 Task: View property listings for townhouses in Fort Smith, Arkansas, with a covered patio.
Action: Mouse moved to (308, 181)
Screenshot: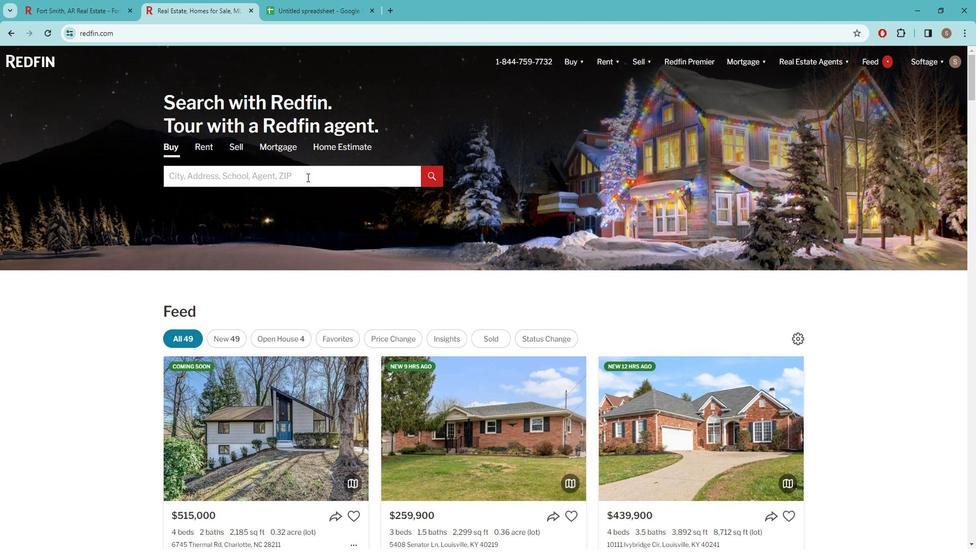 
Action: Mouse pressed left at (308, 181)
Screenshot: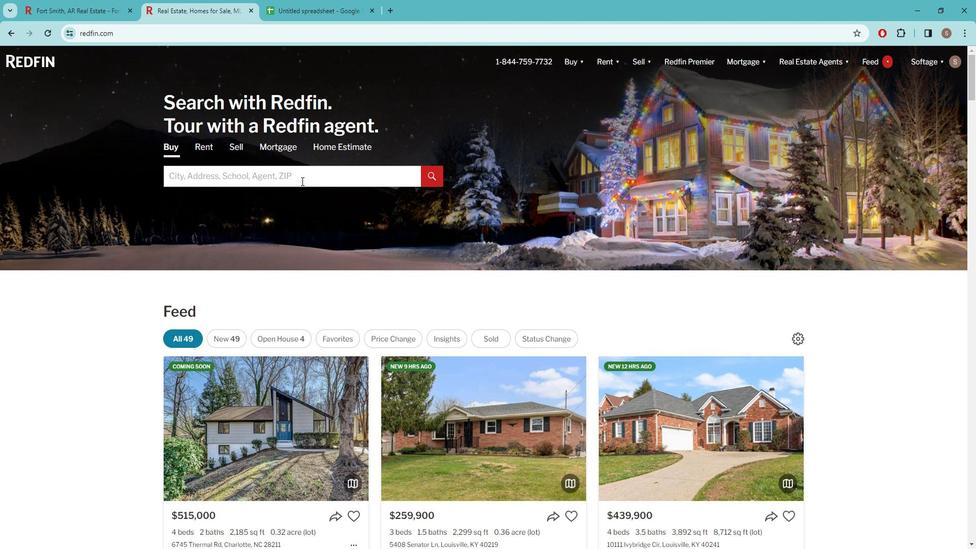 
Action: Key pressed f<Key.caps_lock>ORT<Key.space><Key.caps_lock>s<Key.caps_lock>MITH<Key.space>
Screenshot: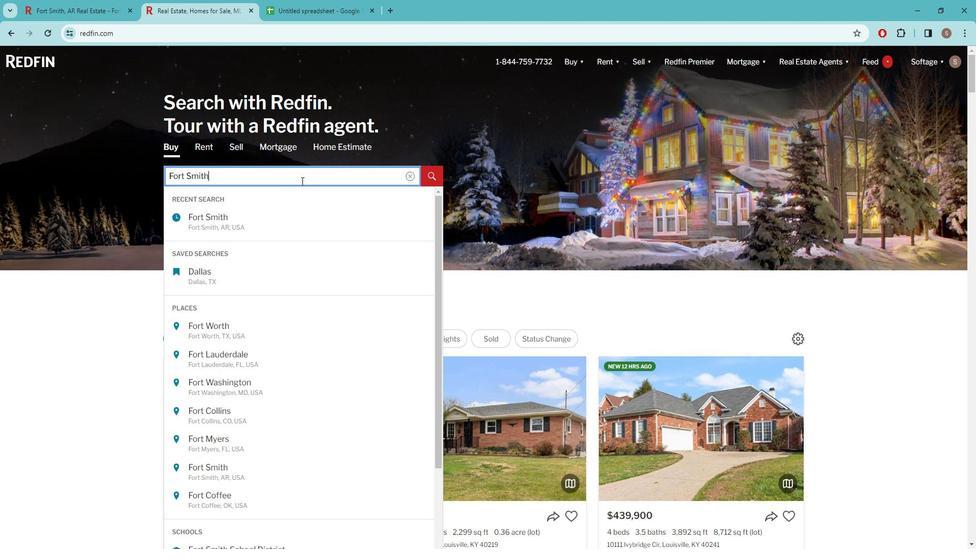 
Action: Mouse moved to (254, 218)
Screenshot: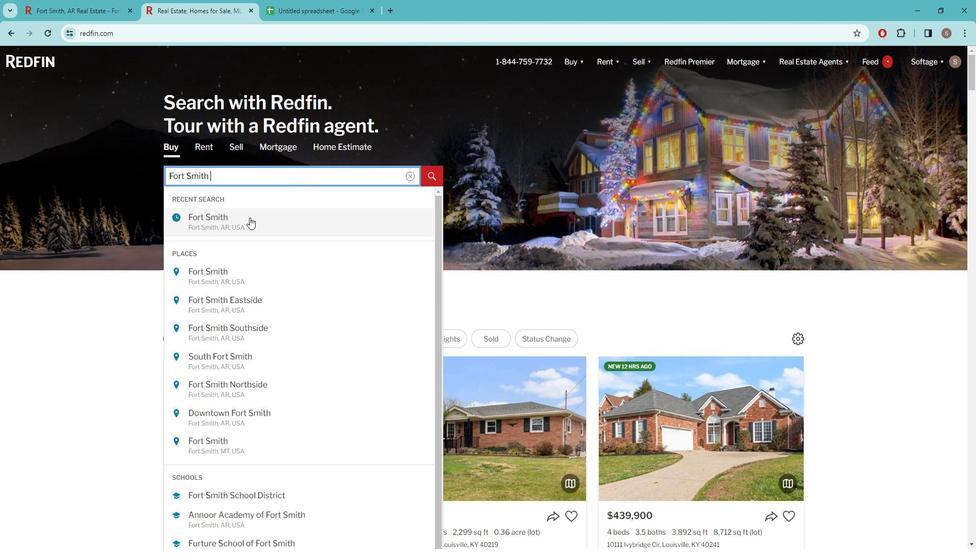 
Action: Mouse pressed left at (254, 218)
Screenshot: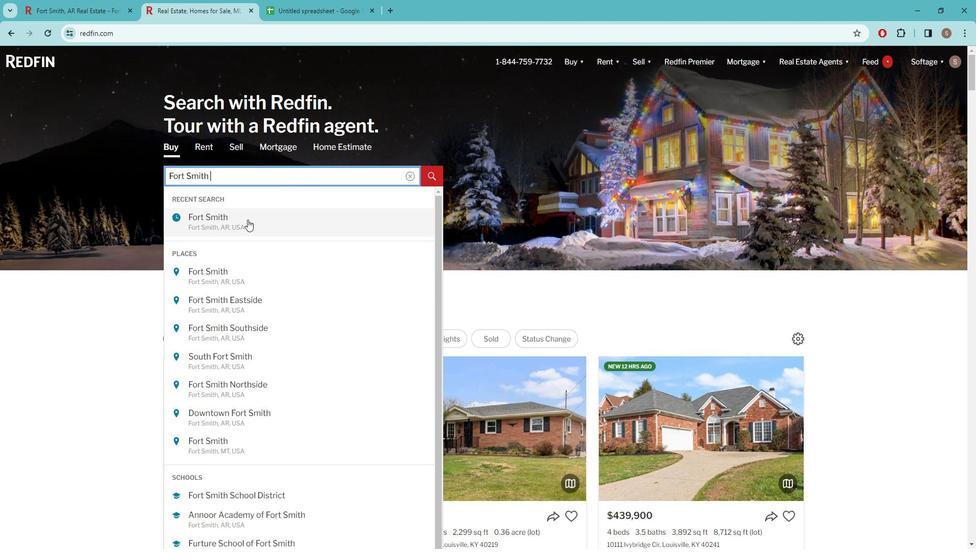 
Action: Mouse moved to (865, 129)
Screenshot: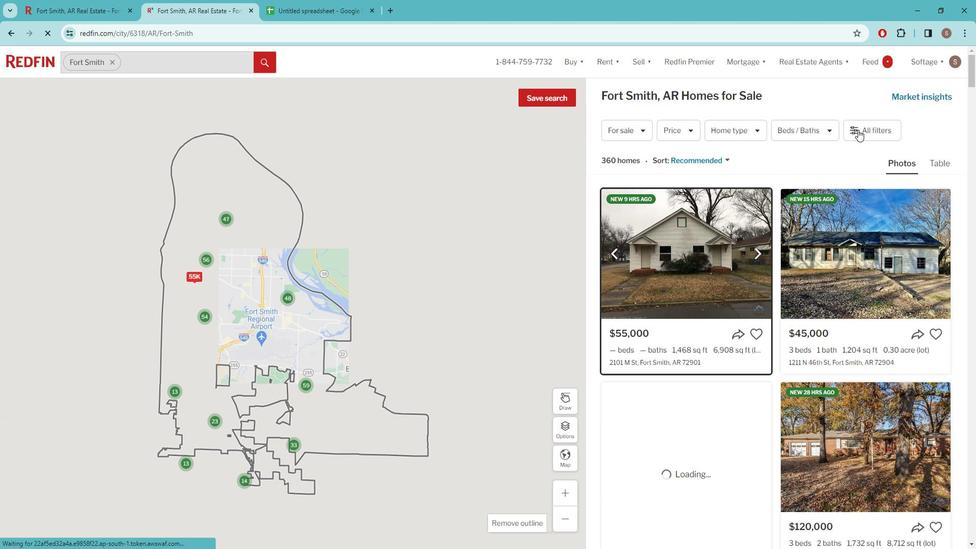 
Action: Mouse pressed left at (865, 129)
Screenshot: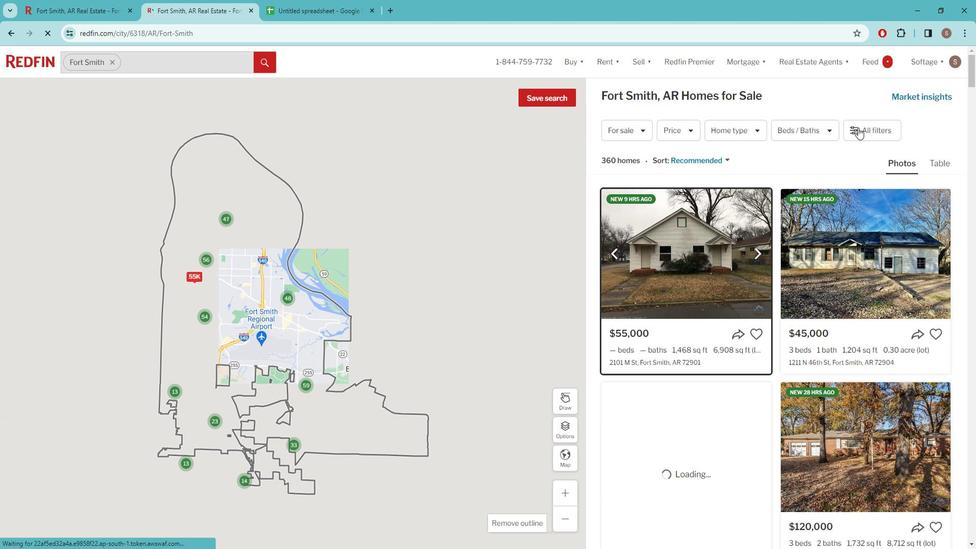 
Action: Mouse pressed left at (865, 129)
Screenshot: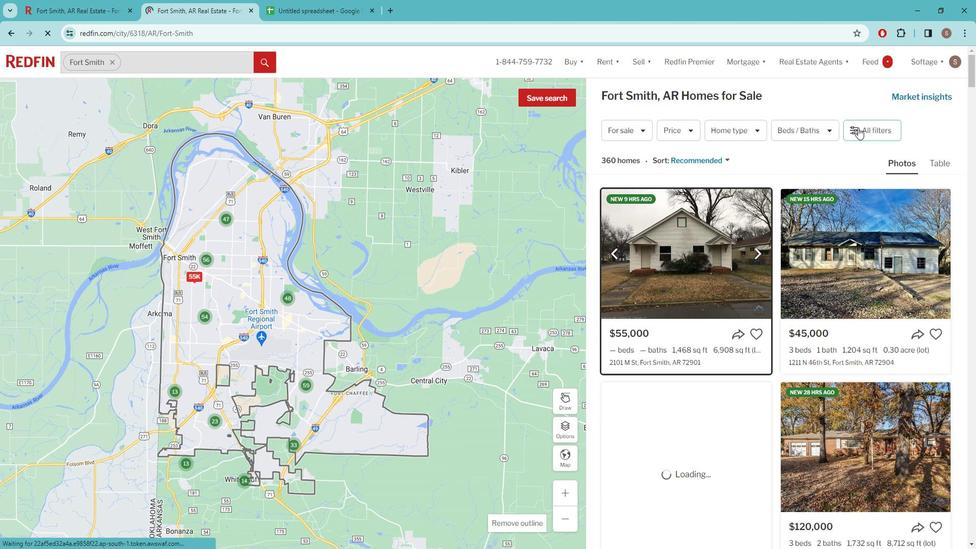 
Action: Mouse pressed left at (865, 129)
Screenshot: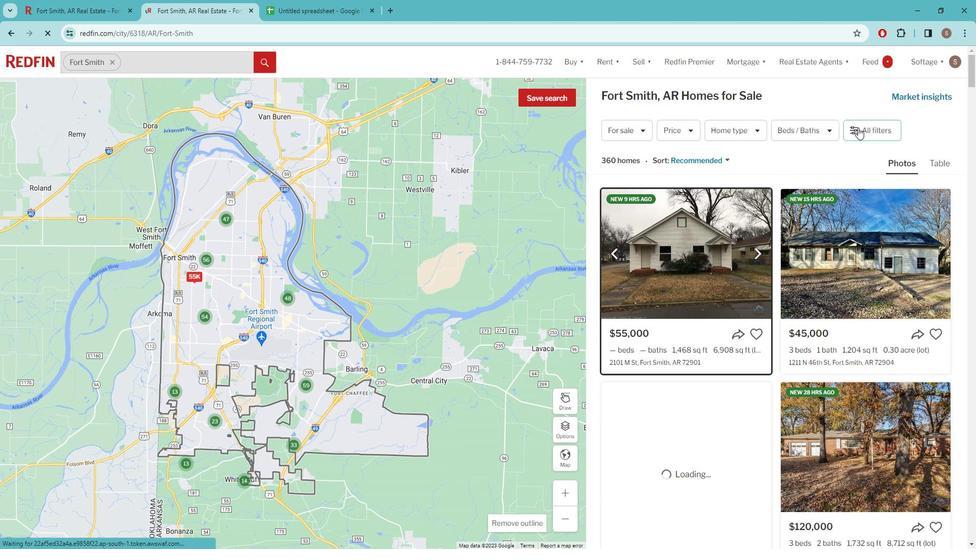 
Action: Mouse moved to (861, 135)
Screenshot: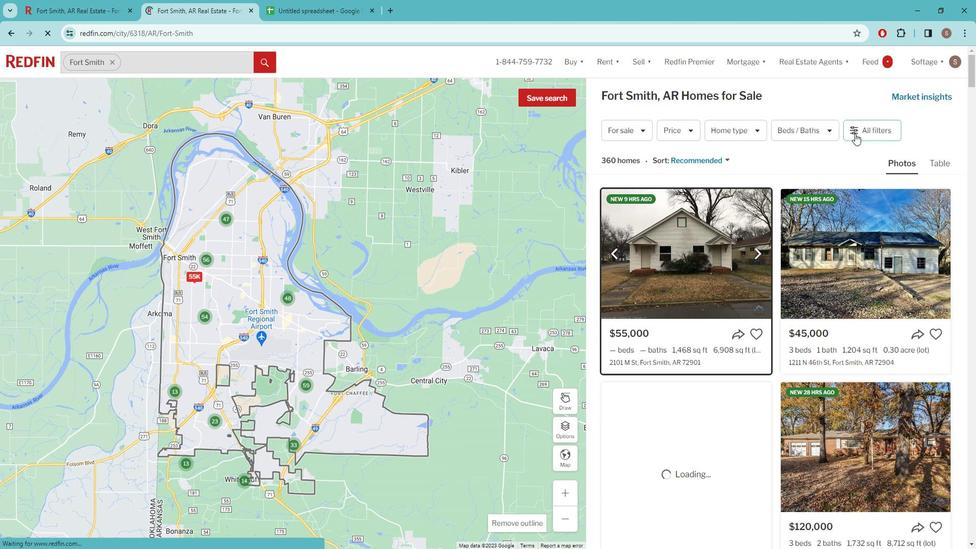 
Action: Mouse pressed left at (861, 135)
Screenshot: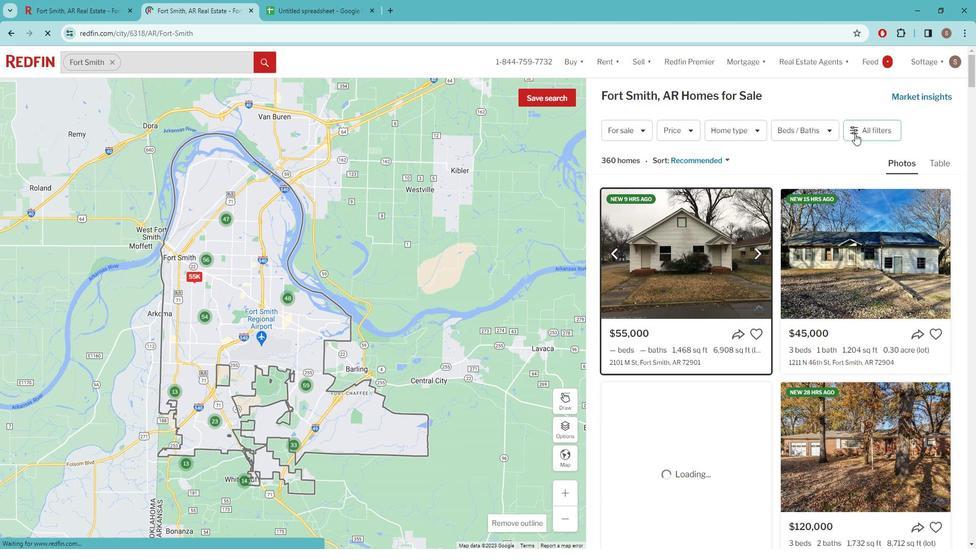 
Action: Mouse moved to (872, 131)
Screenshot: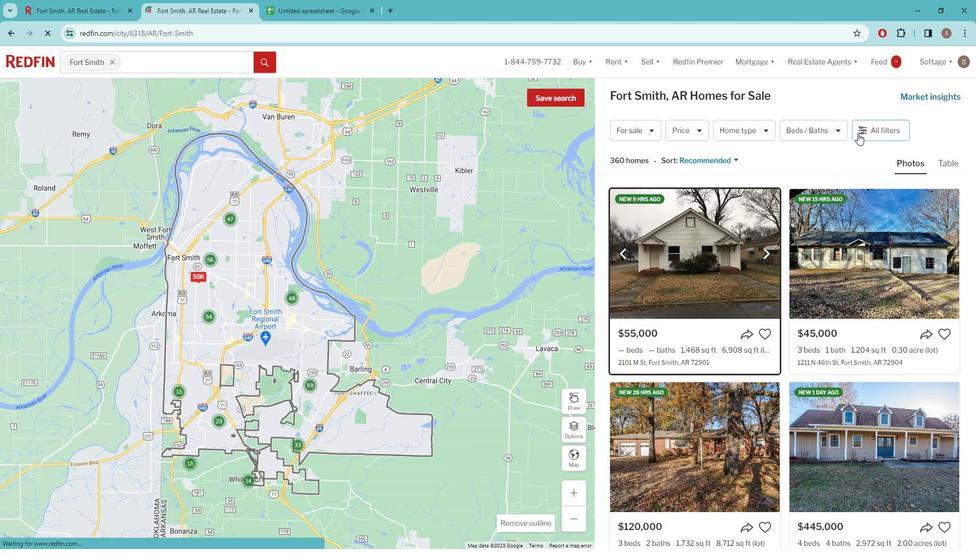 
Action: Mouse pressed left at (872, 131)
Screenshot: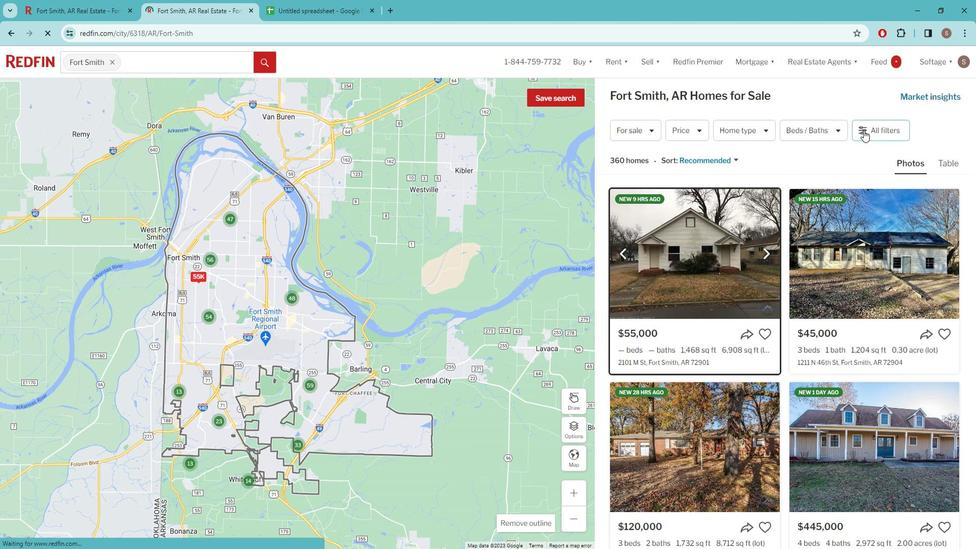 
Action: Mouse pressed left at (872, 131)
Screenshot: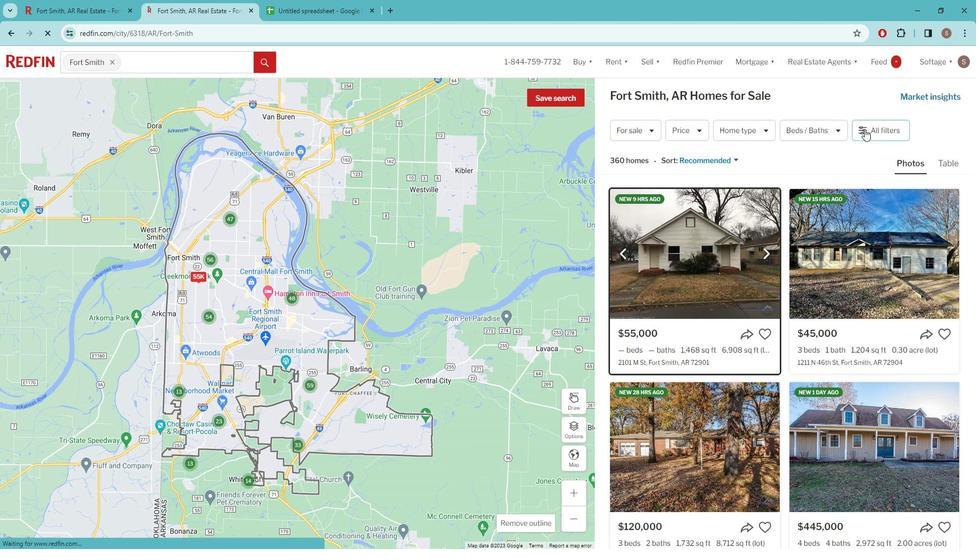 
Action: Mouse moved to (845, 200)
Screenshot: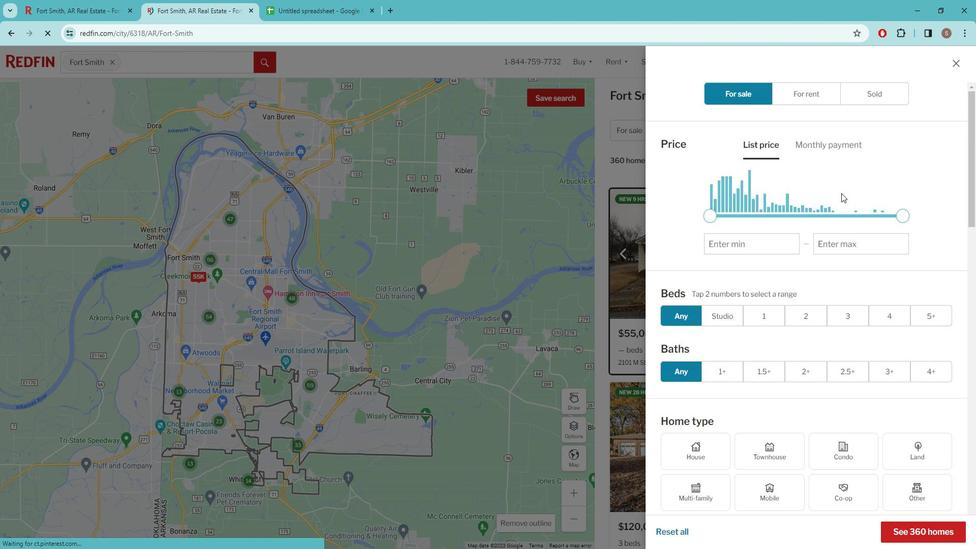 
Action: Mouse scrolled (845, 200) with delta (0, 0)
Screenshot: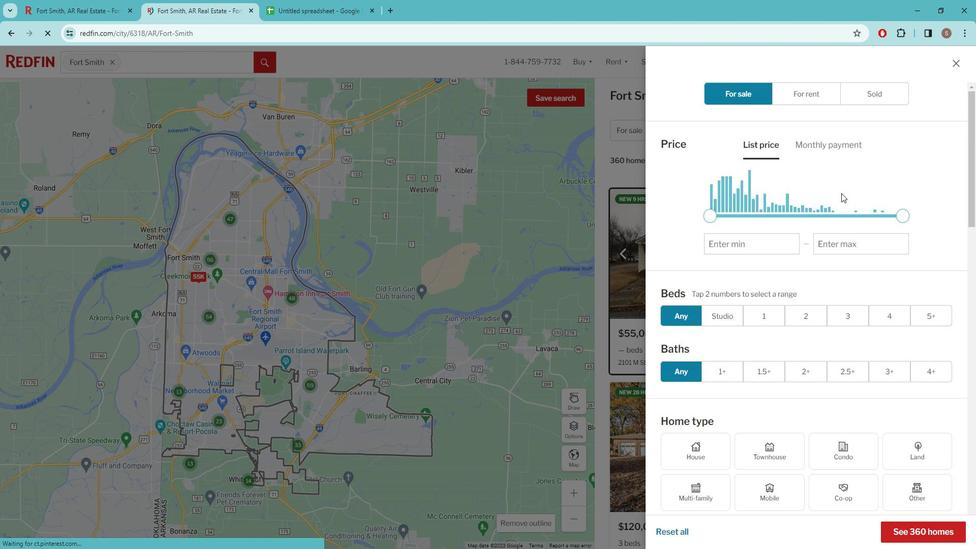
Action: Mouse moved to (843, 203)
Screenshot: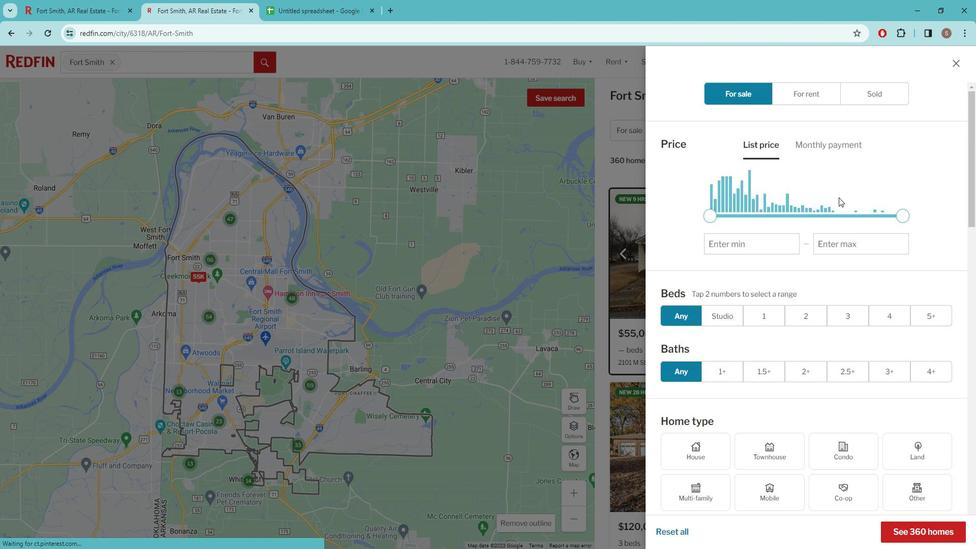 
Action: Mouse scrolled (843, 202) with delta (0, 0)
Screenshot: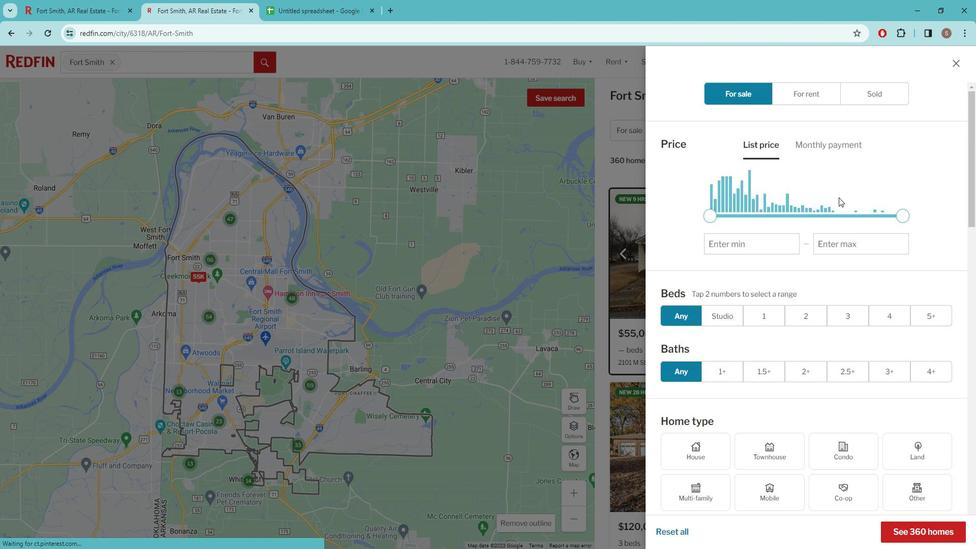 
Action: Mouse moved to (843, 205)
Screenshot: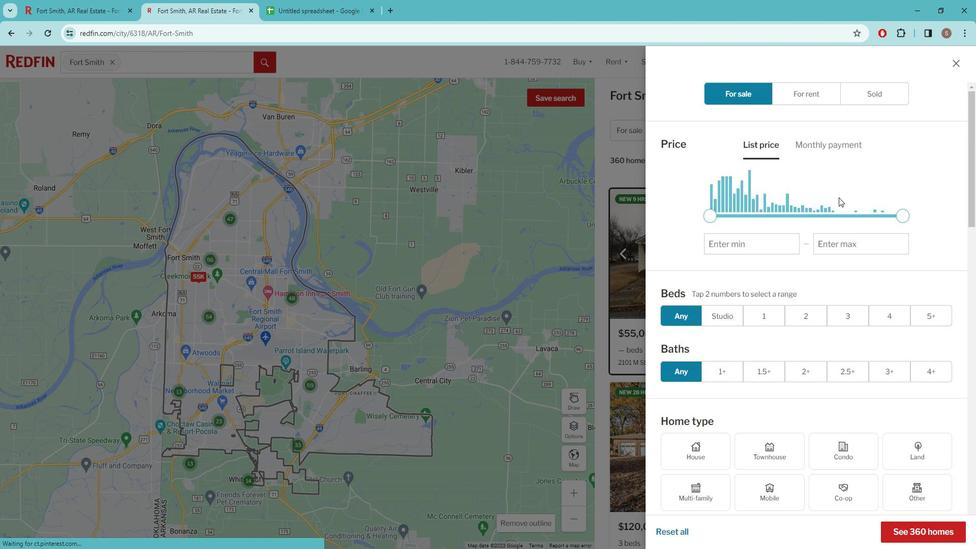 
Action: Mouse scrolled (843, 204) with delta (0, 0)
Screenshot: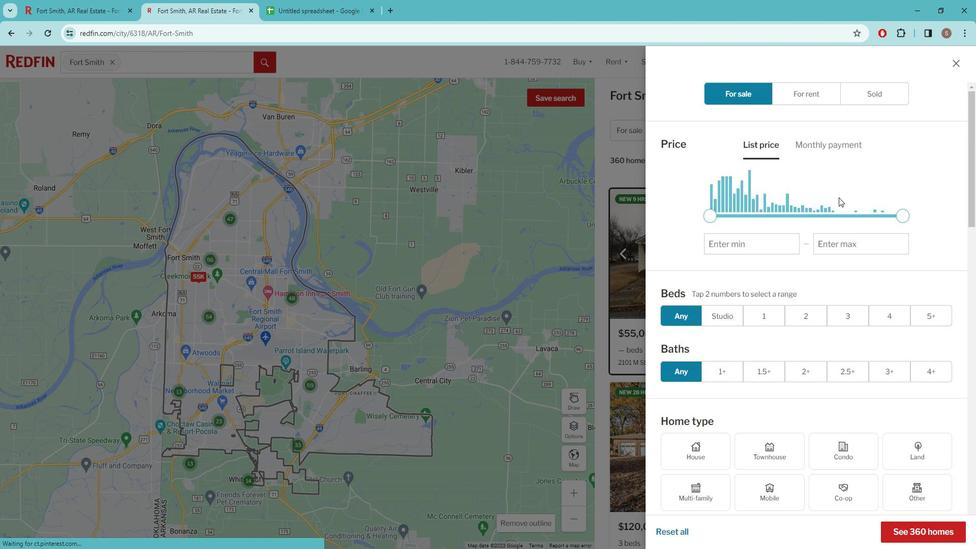 
Action: Mouse moved to (842, 206)
Screenshot: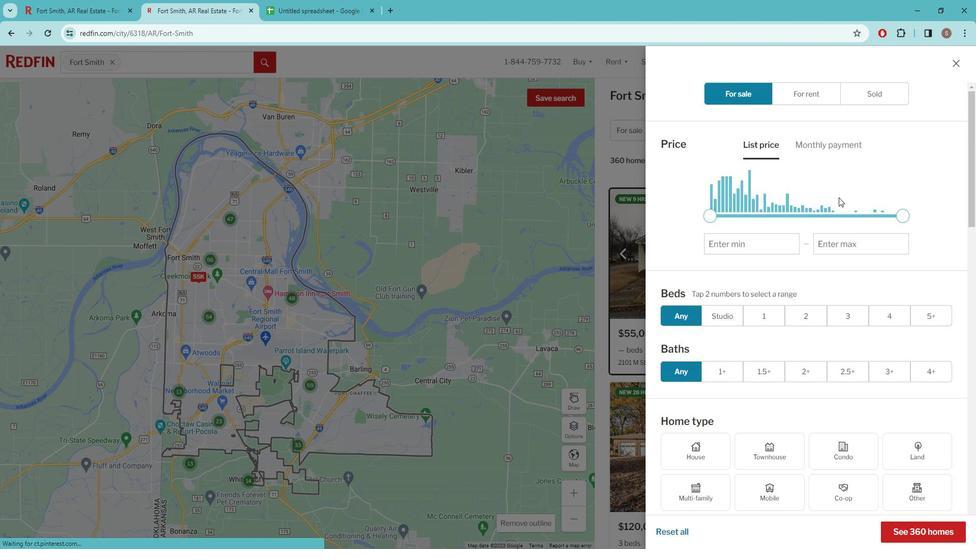 
Action: Mouse scrolled (842, 205) with delta (0, 0)
Screenshot: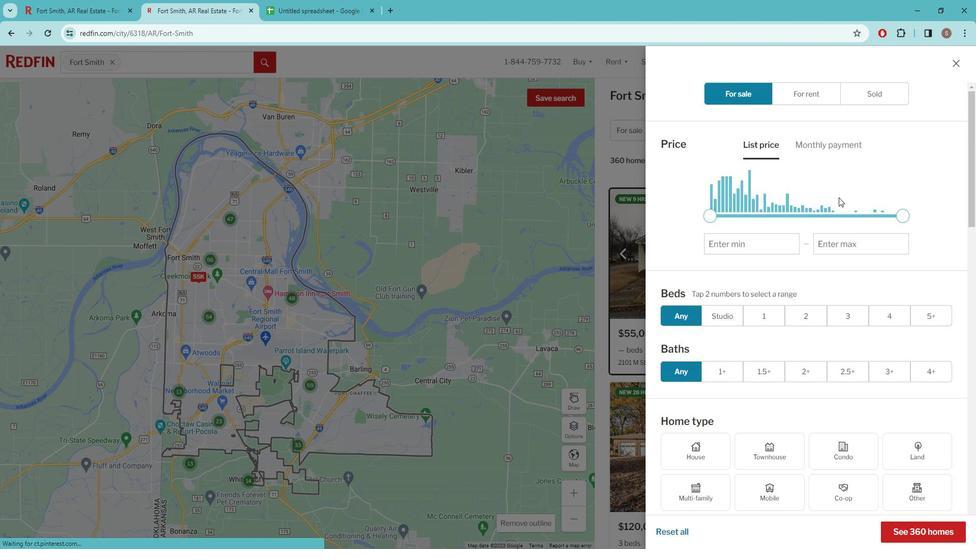 
Action: Mouse moved to (791, 241)
Screenshot: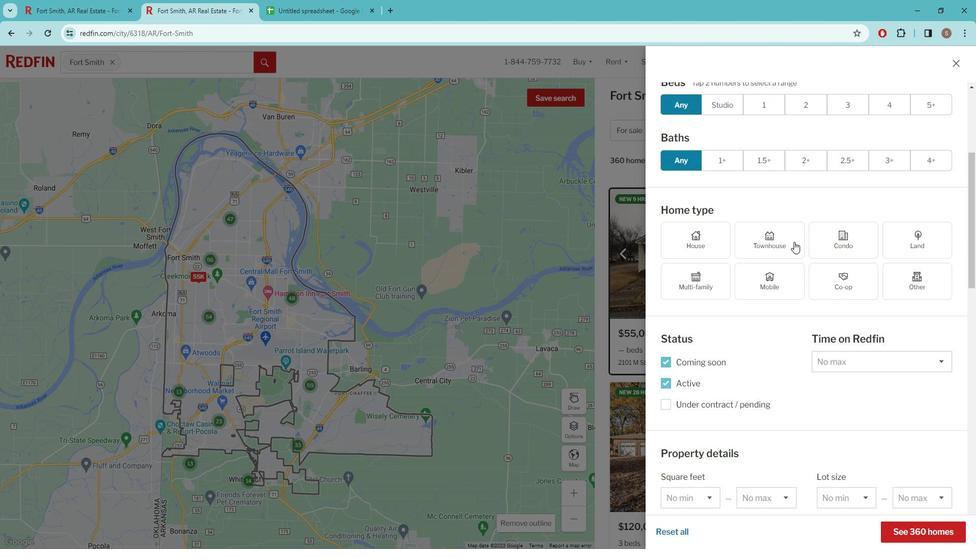
Action: Mouse pressed left at (791, 241)
Screenshot: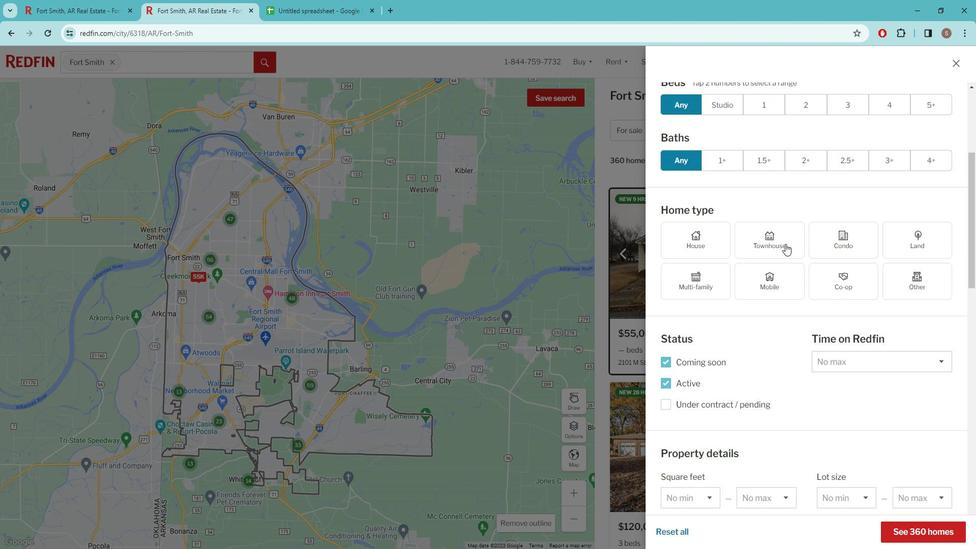
Action: Mouse scrolled (791, 241) with delta (0, 0)
Screenshot: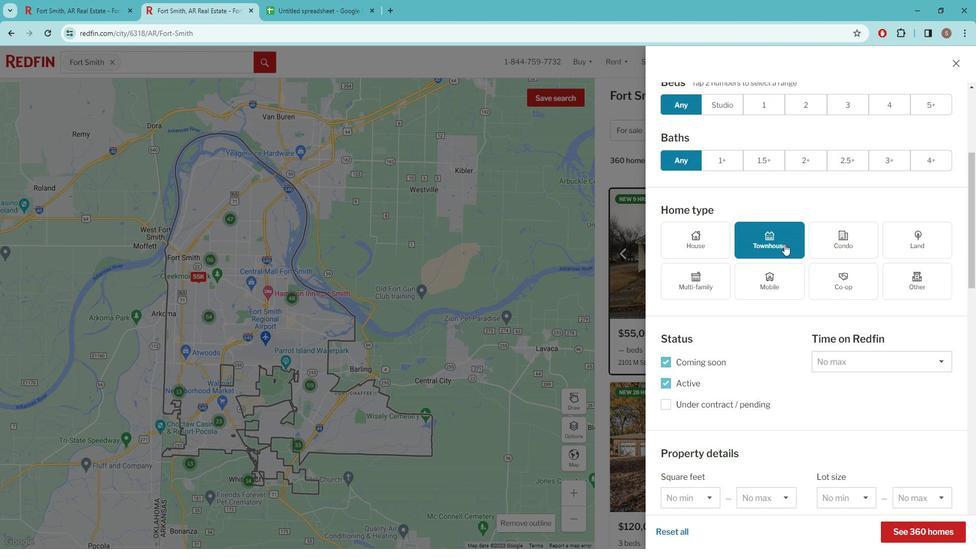 
Action: Mouse scrolled (791, 241) with delta (0, 0)
Screenshot: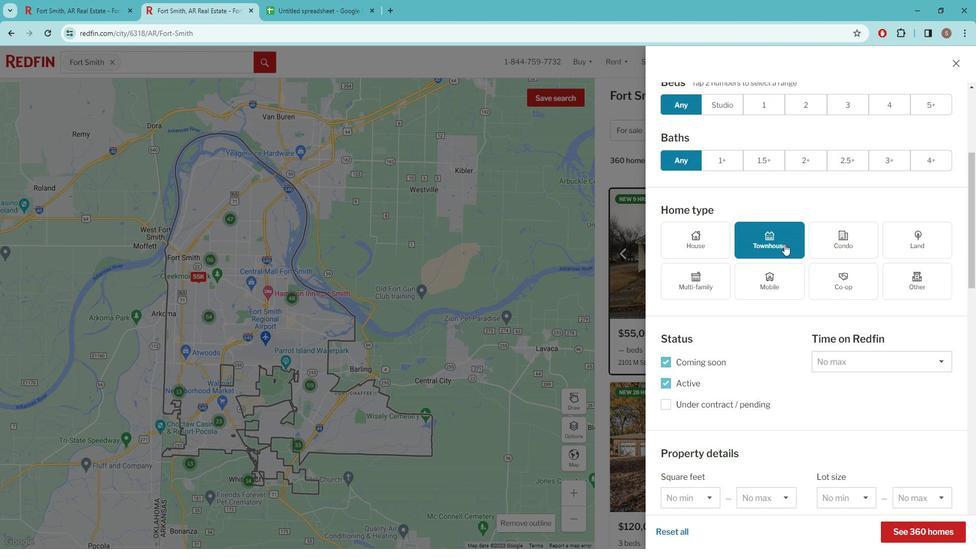 
Action: Mouse scrolled (791, 241) with delta (0, 0)
Screenshot: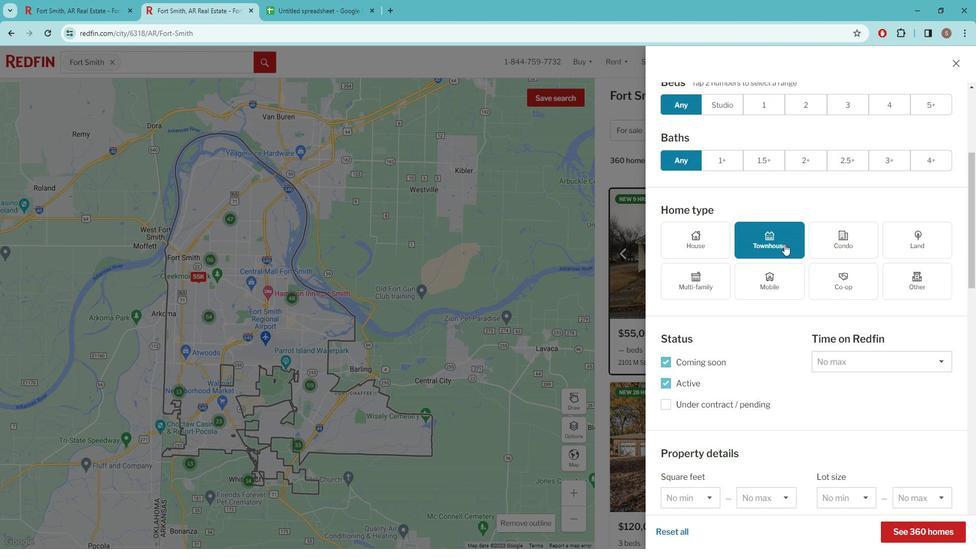 
Action: Mouse scrolled (791, 241) with delta (0, 0)
Screenshot: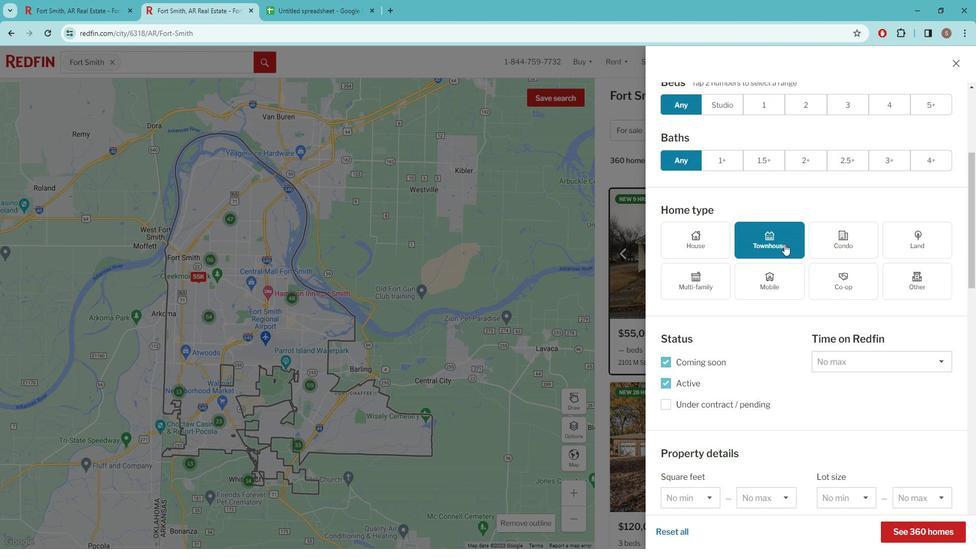 
Action: Mouse moved to (791, 245)
Screenshot: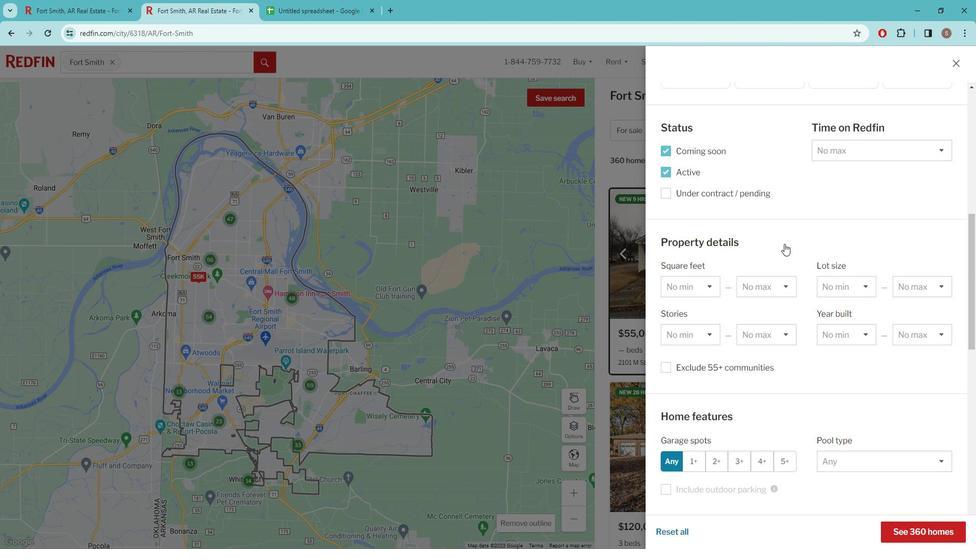 
Action: Mouse scrolled (791, 244) with delta (0, 0)
Screenshot: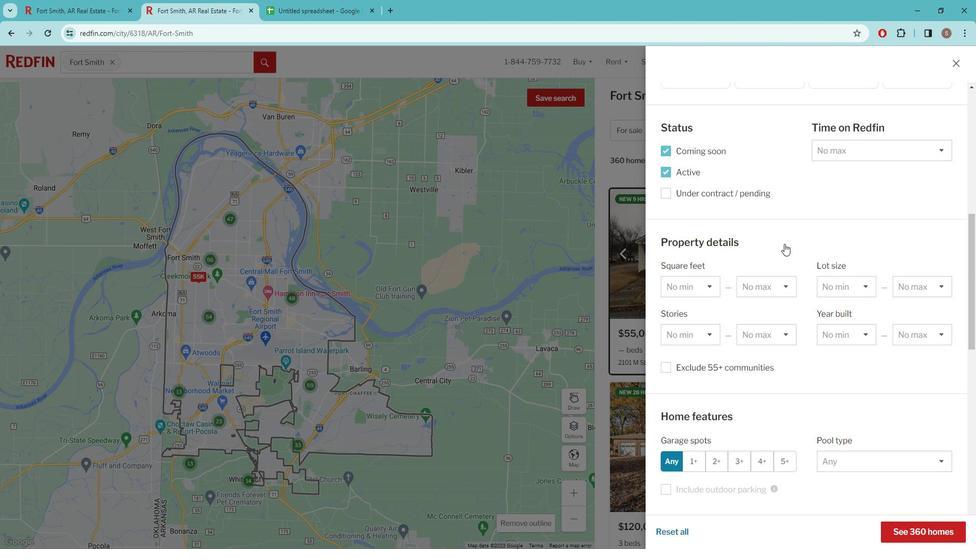 
Action: Mouse moved to (790, 245)
Screenshot: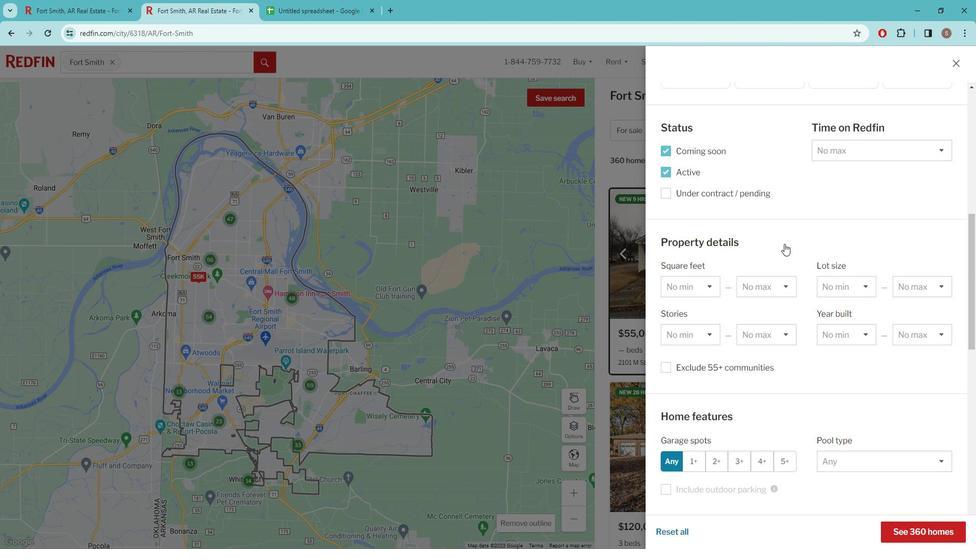 
Action: Mouse scrolled (790, 245) with delta (0, 0)
Screenshot: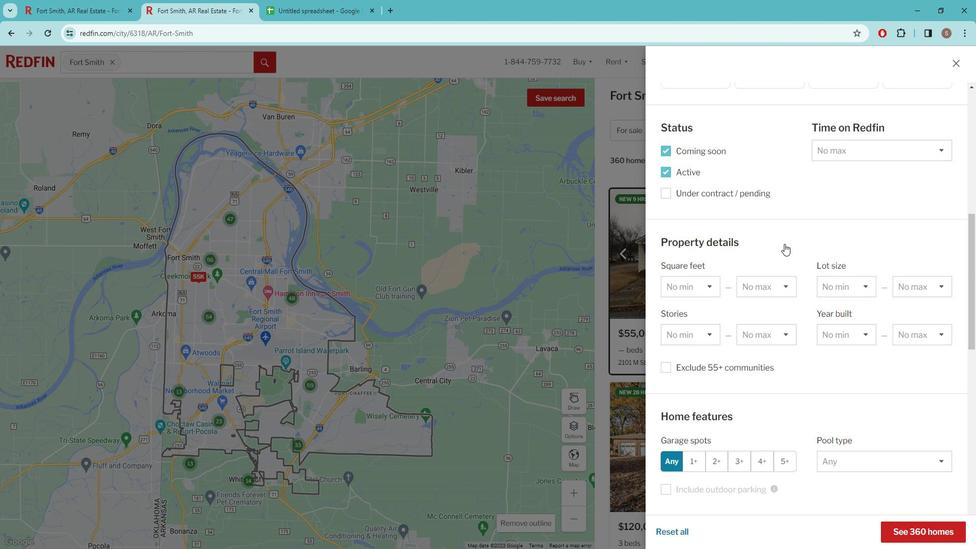 
Action: Mouse moved to (790, 246)
Screenshot: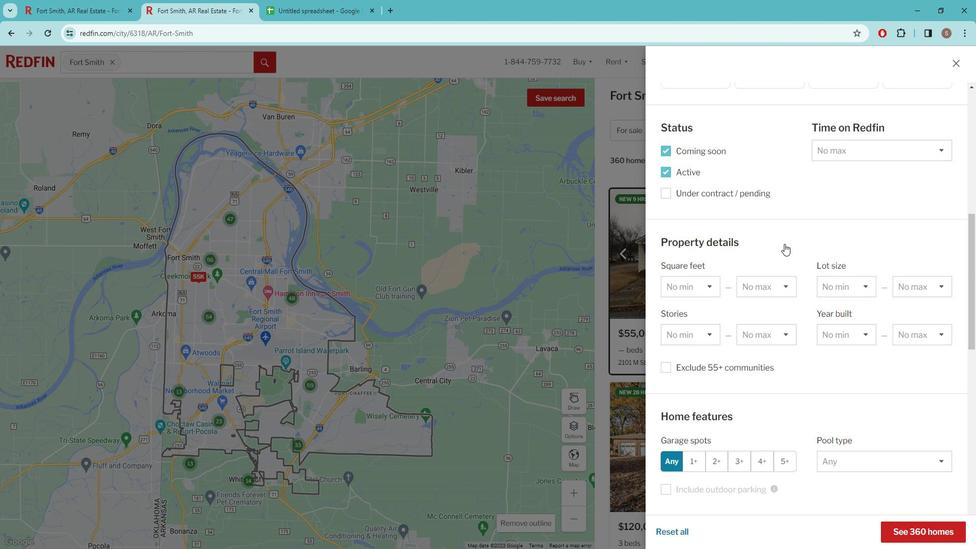 
Action: Mouse scrolled (790, 246) with delta (0, 0)
Screenshot: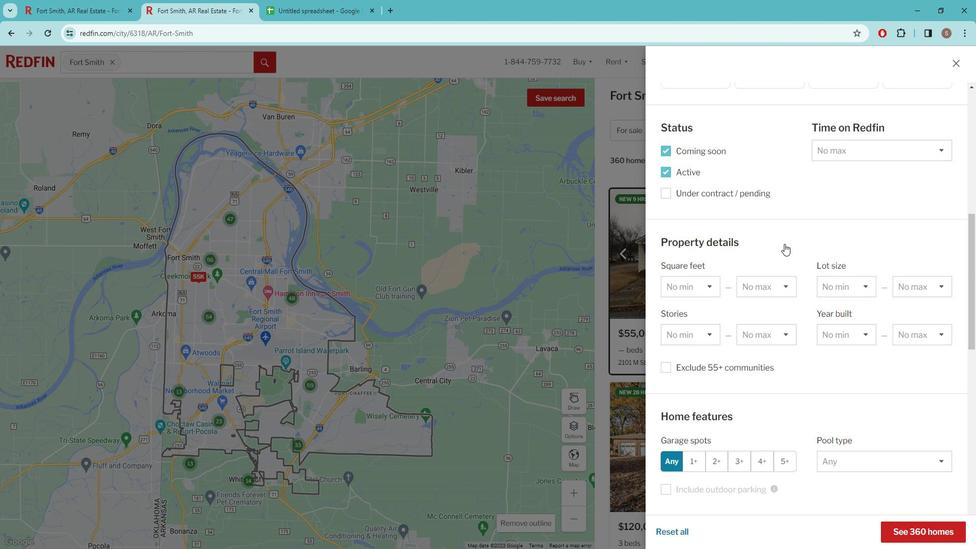 
Action: Mouse moved to (790, 248)
Screenshot: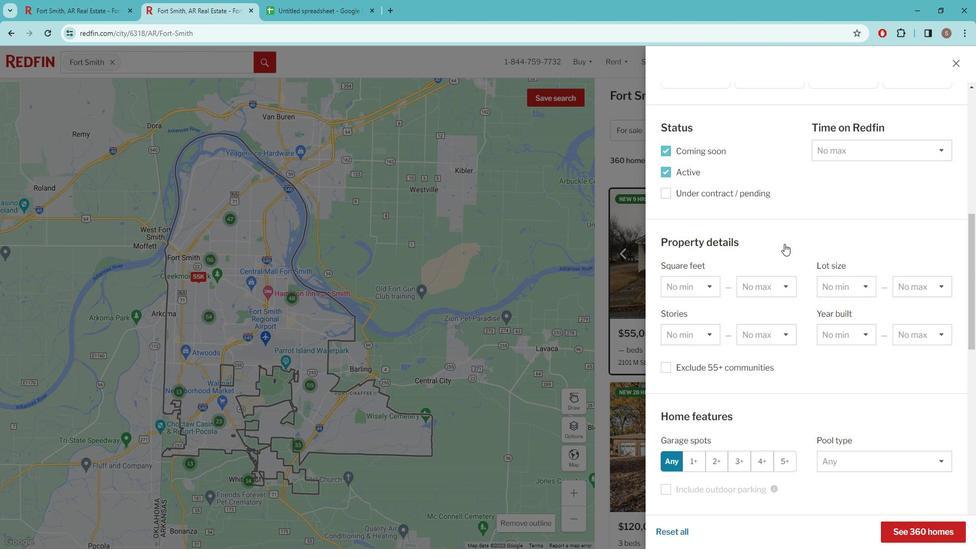 
Action: Mouse scrolled (790, 247) with delta (0, 0)
Screenshot: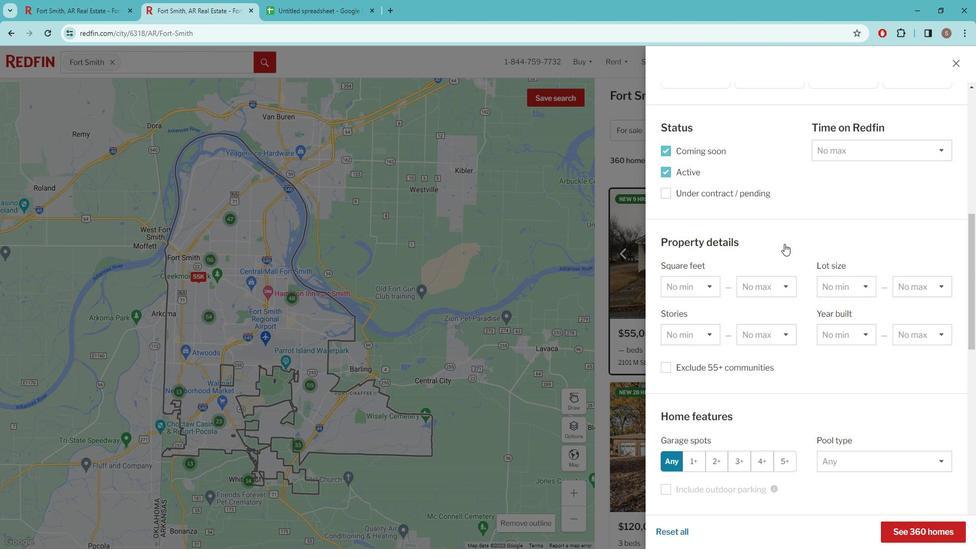 
Action: Mouse moved to (712, 404)
Screenshot: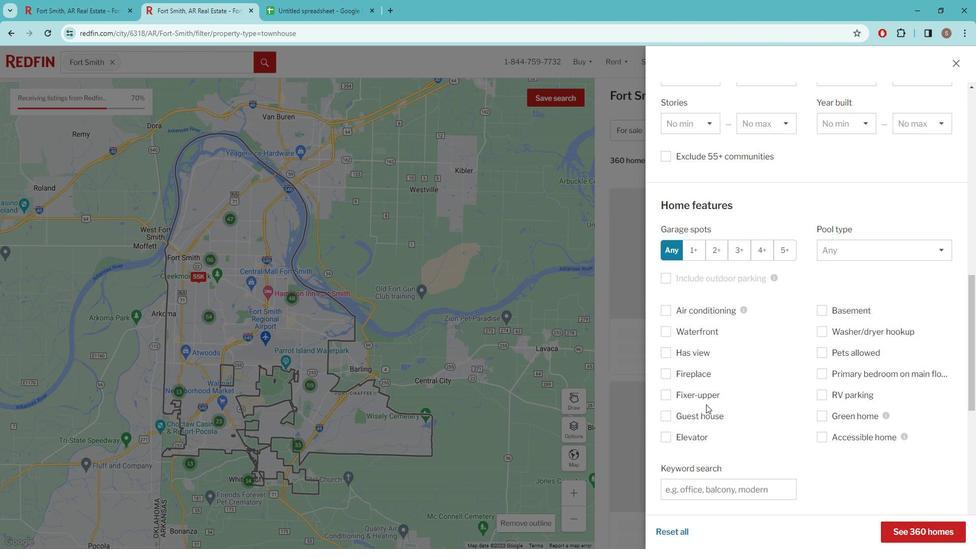 
Action: Mouse scrolled (712, 403) with delta (0, 0)
Screenshot: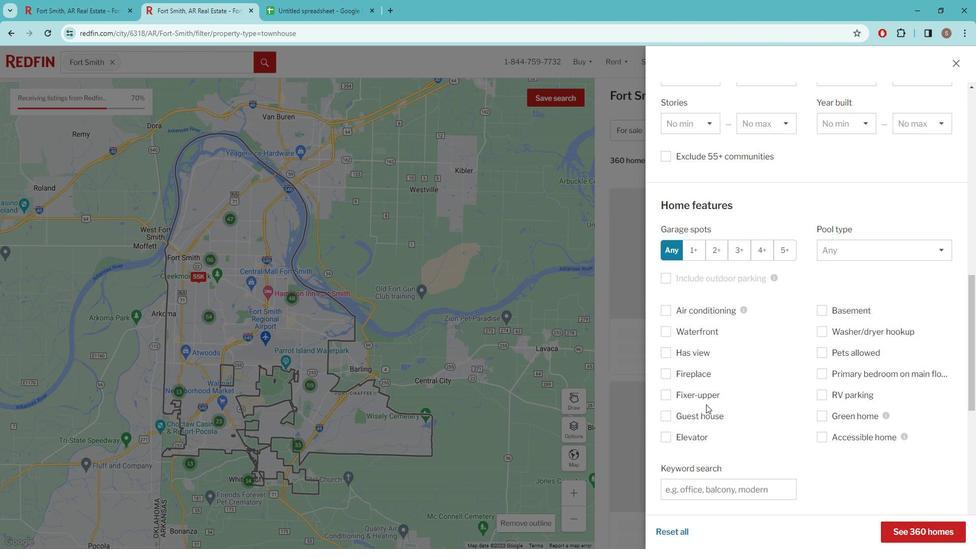 
Action: Mouse moved to (712, 404)
Screenshot: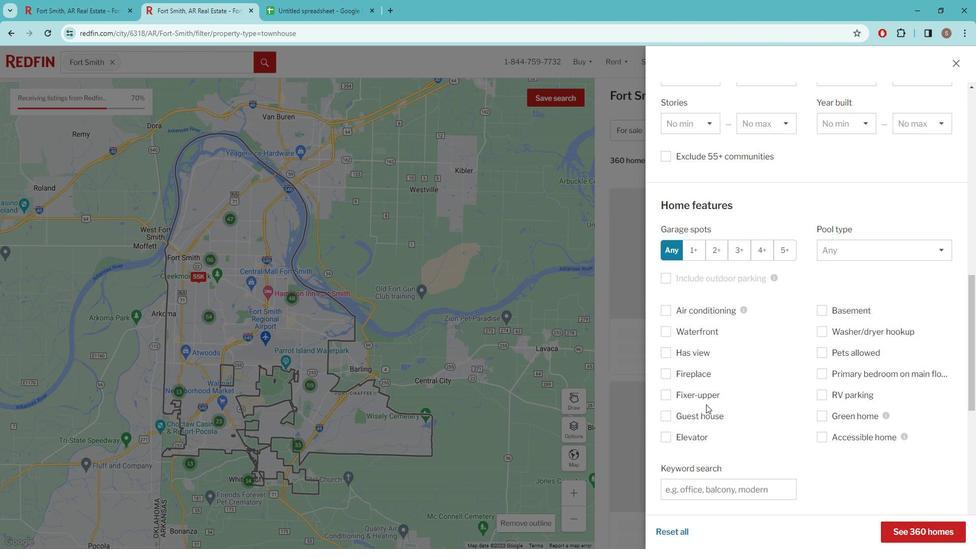 
Action: Mouse scrolled (712, 403) with delta (0, 0)
Screenshot: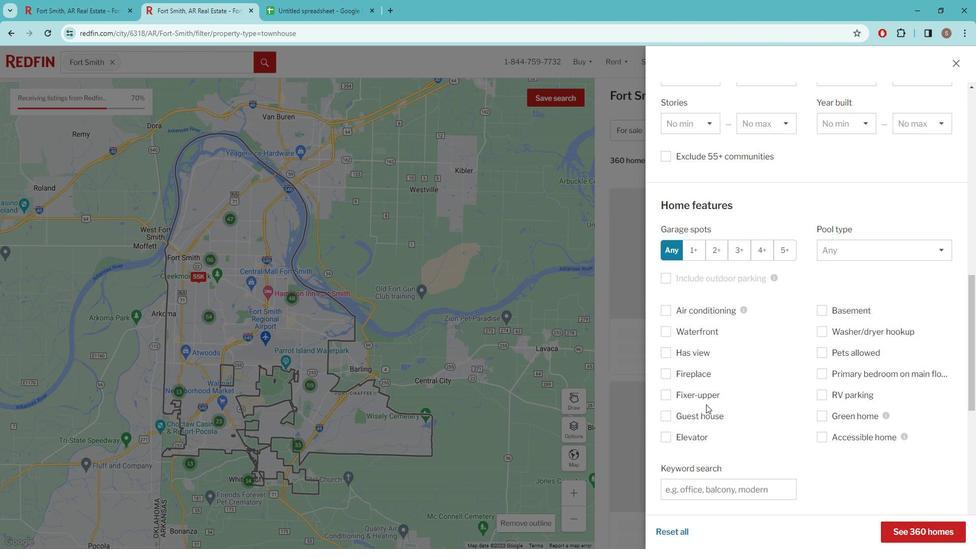 
Action: Mouse scrolled (712, 403) with delta (0, 0)
Screenshot: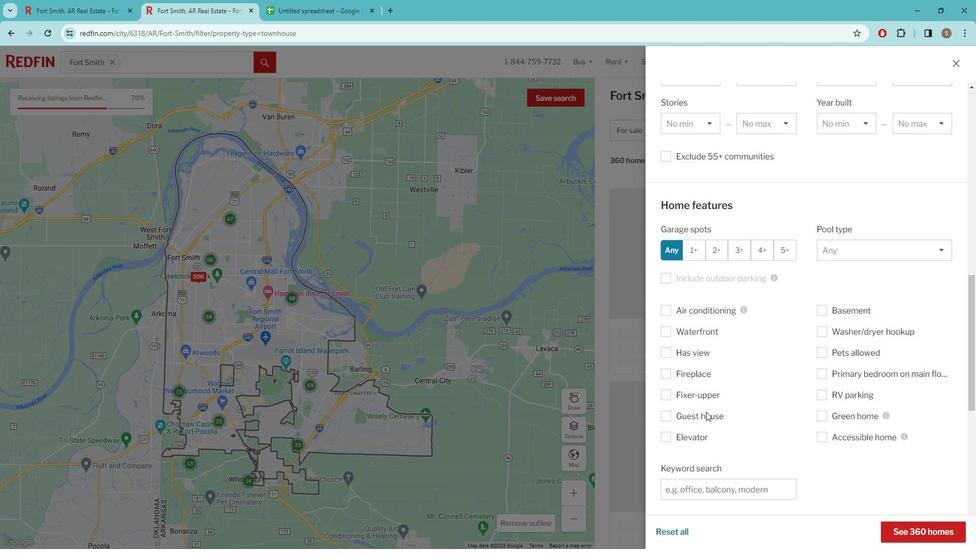 
Action: Mouse moved to (696, 323)
Screenshot: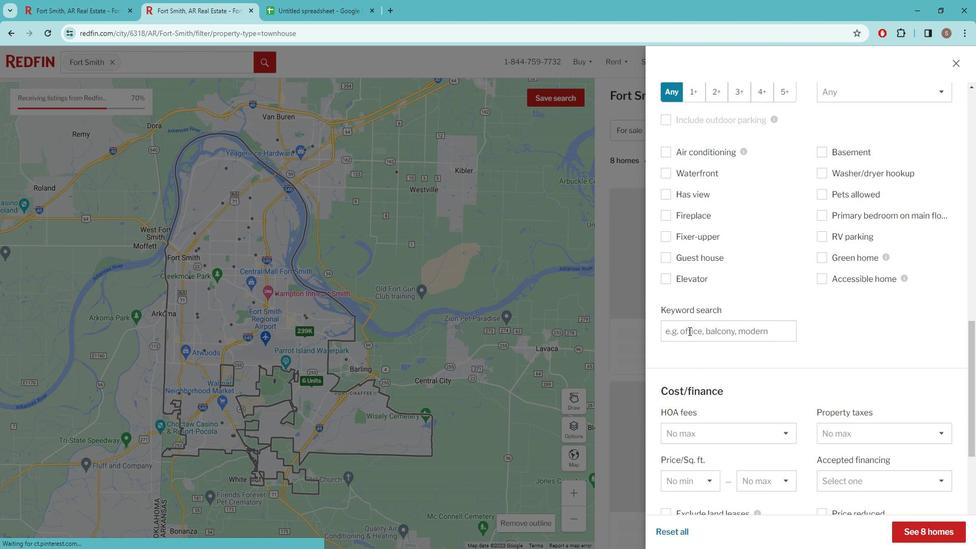 
Action: Mouse pressed left at (696, 323)
Screenshot: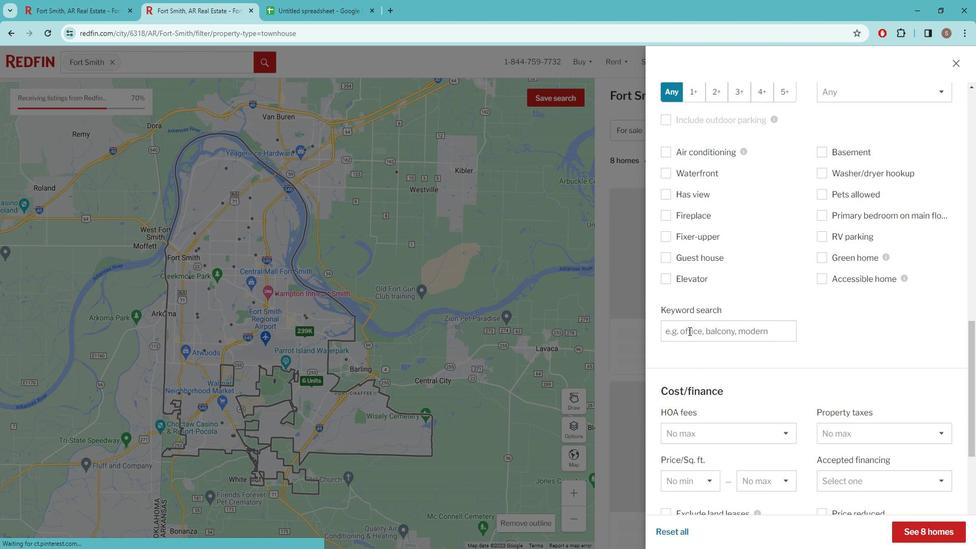 
Action: Key pressed COVERED<Key.space>PATIO<Key.space>
Screenshot: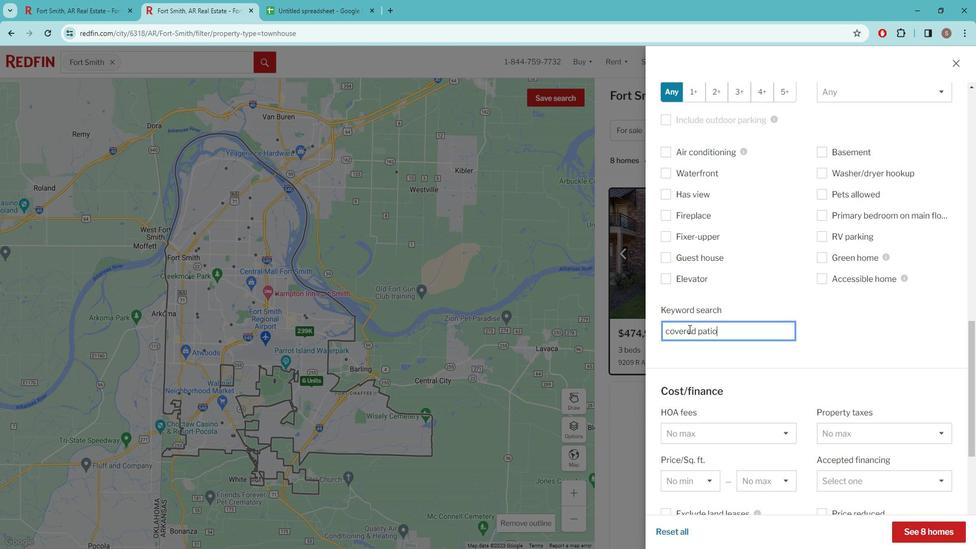
Action: Mouse scrolled (696, 323) with delta (0, 0)
Screenshot: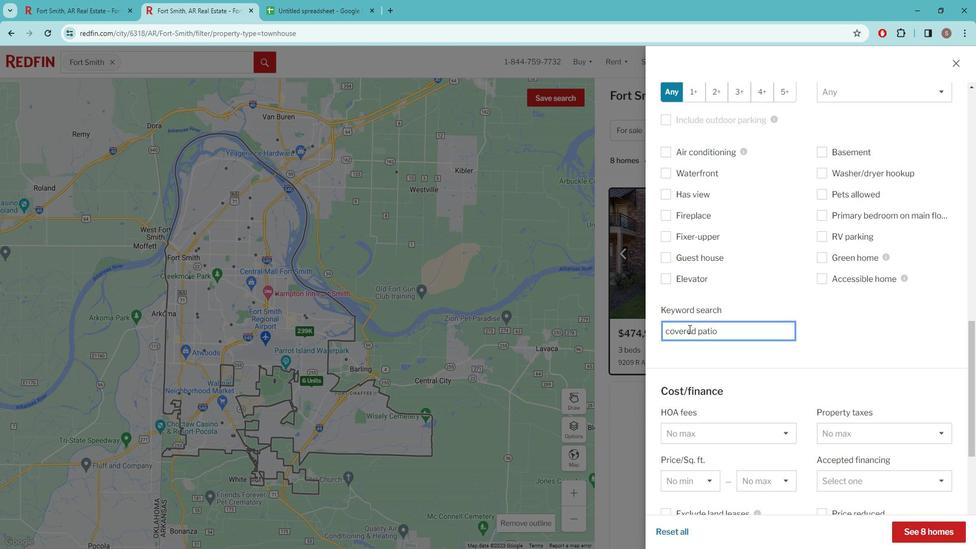 
Action: Mouse scrolled (696, 323) with delta (0, 0)
Screenshot: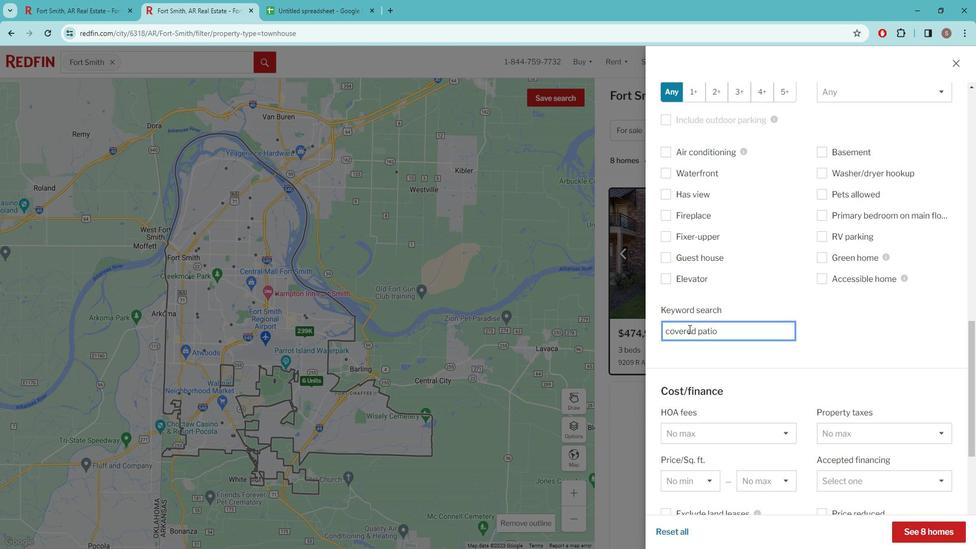
Action: Mouse scrolled (696, 323) with delta (0, 0)
Screenshot: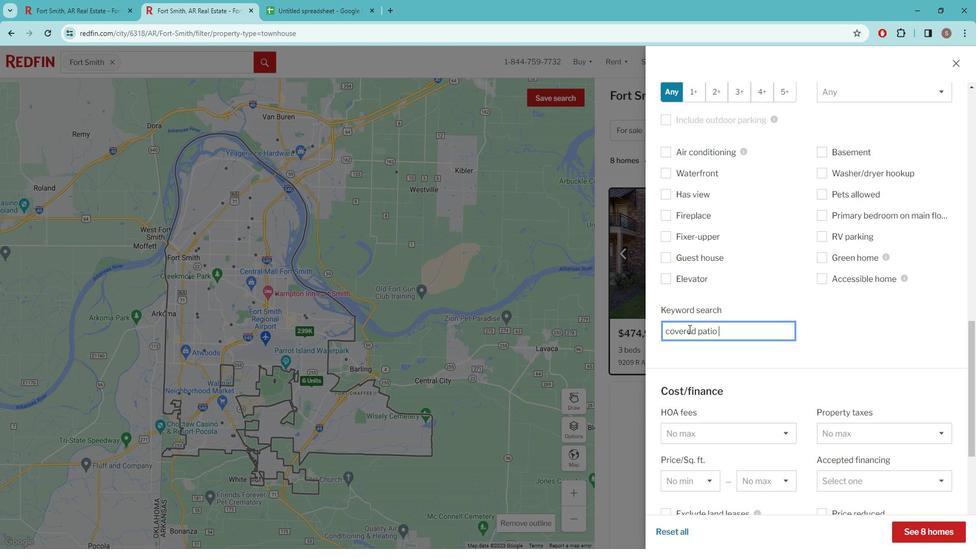 
Action: Mouse scrolled (696, 323) with delta (0, 0)
Screenshot: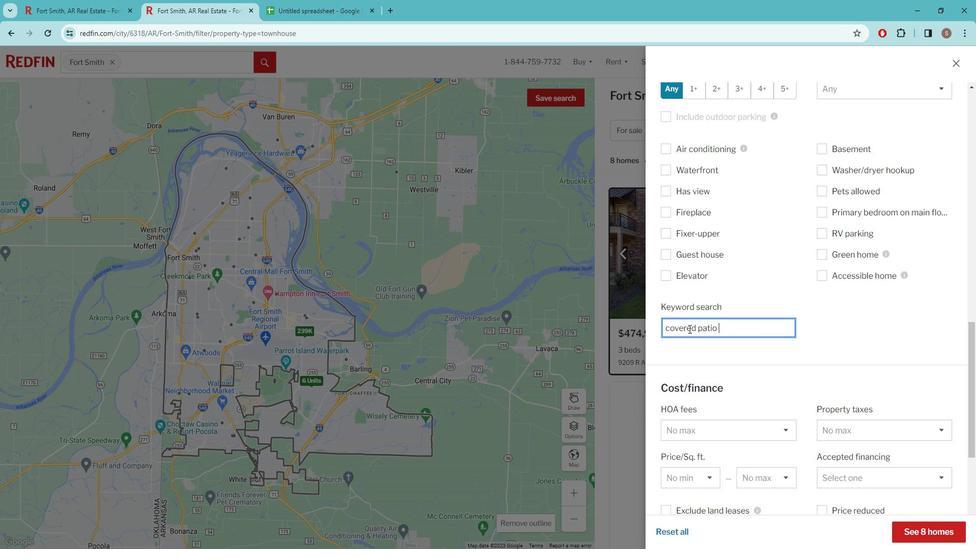 
Action: Mouse scrolled (696, 323) with delta (0, 0)
Screenshot: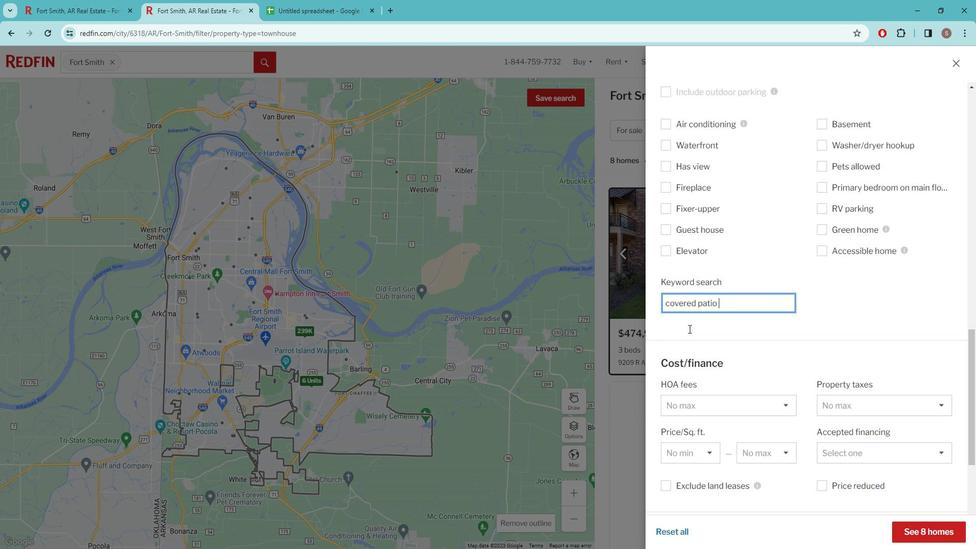 
Action: Mouse scrolled (696, 323) with delta (0, 0)
Screenshot: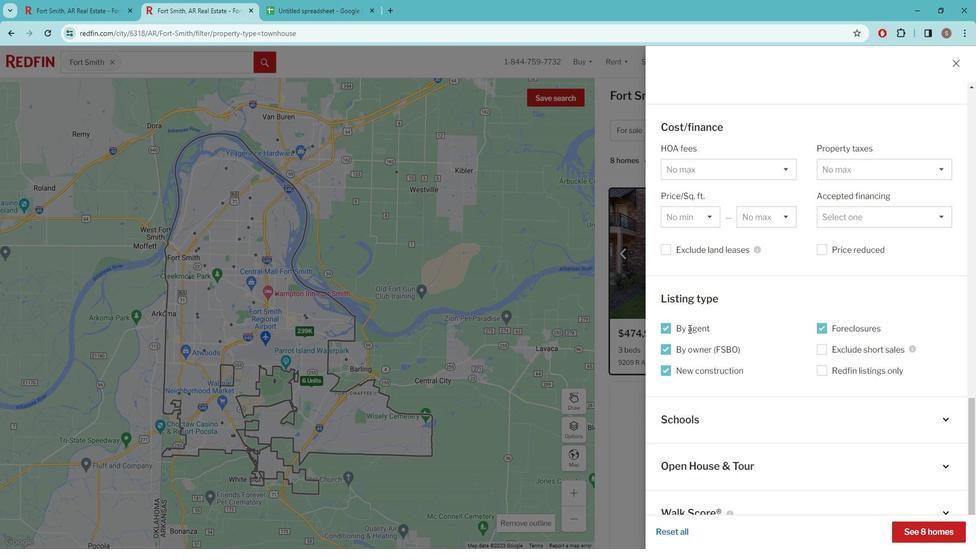 
Action: Mouse scrolled (696, 323) with delta (0, 0)
Screenshot: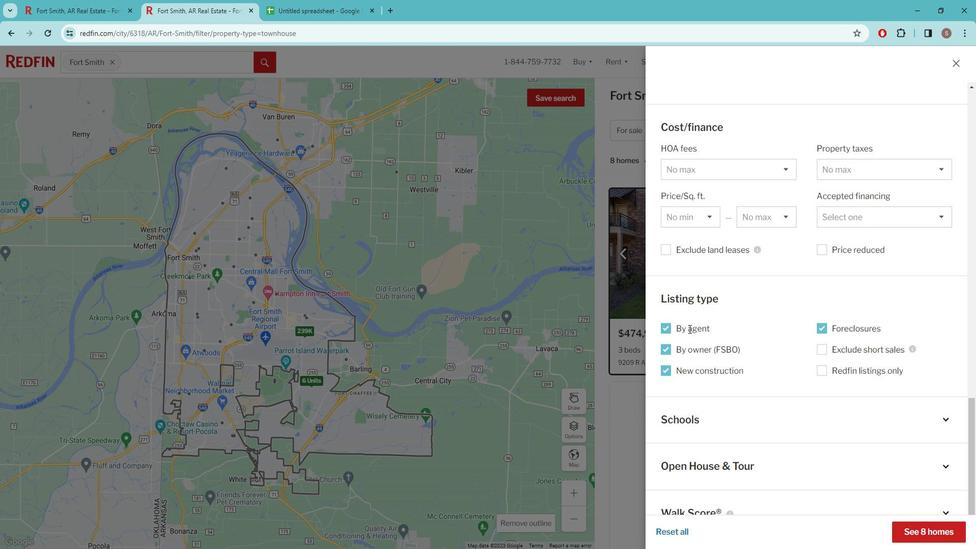 
Action: Mouse scrolled (696, 323) with delta (0, 0)
Screenshot: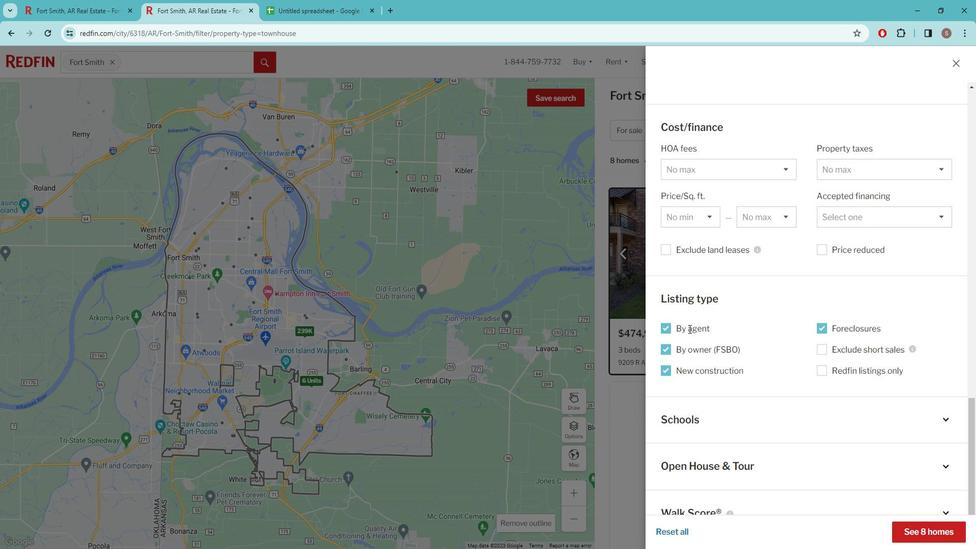 
Action: Mouse scrolled (696, 323) with delta (0, 0)
Screenshot: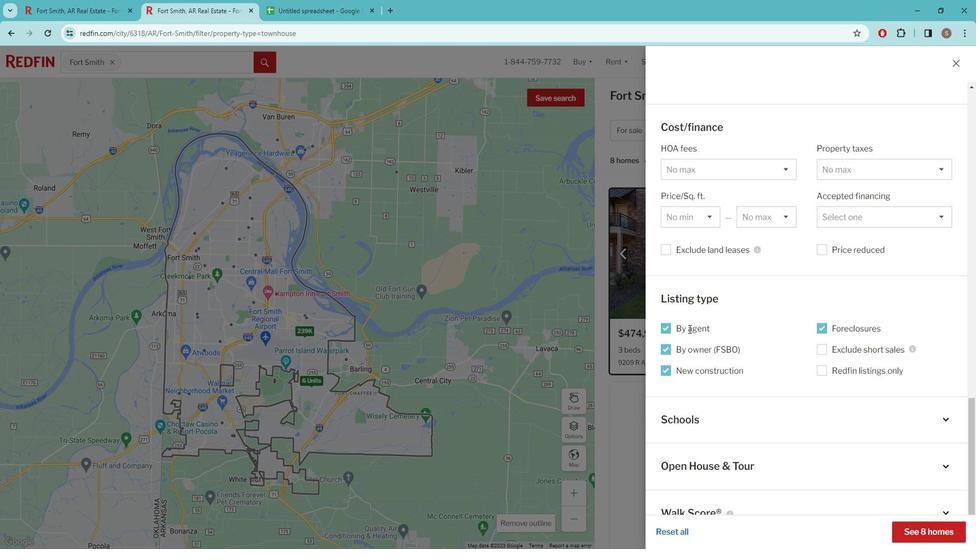 
Action: Mouse scrolled (696, 323) with delta (0, 0)
Screenshot: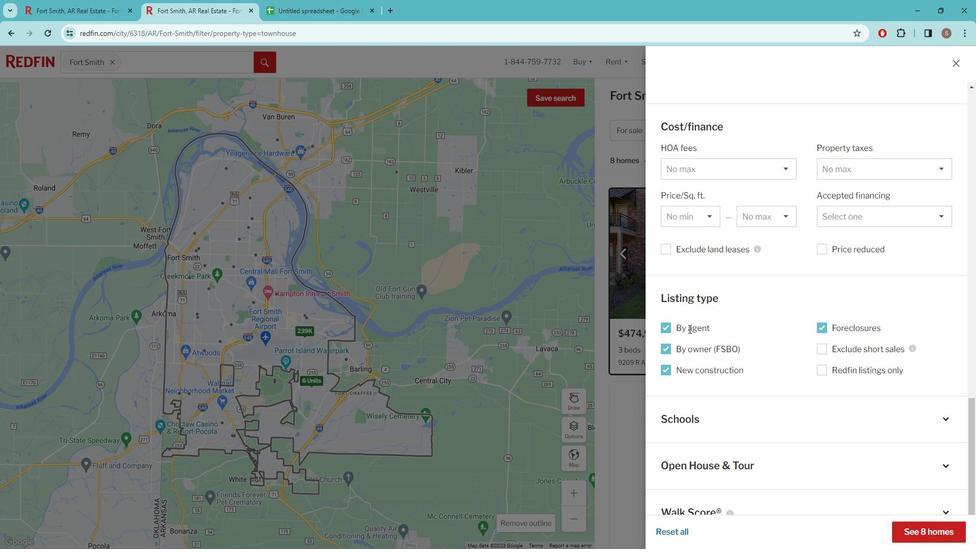 
Action: Mouse scrolled (696, 323) with delta (0, 0)
Screenshot: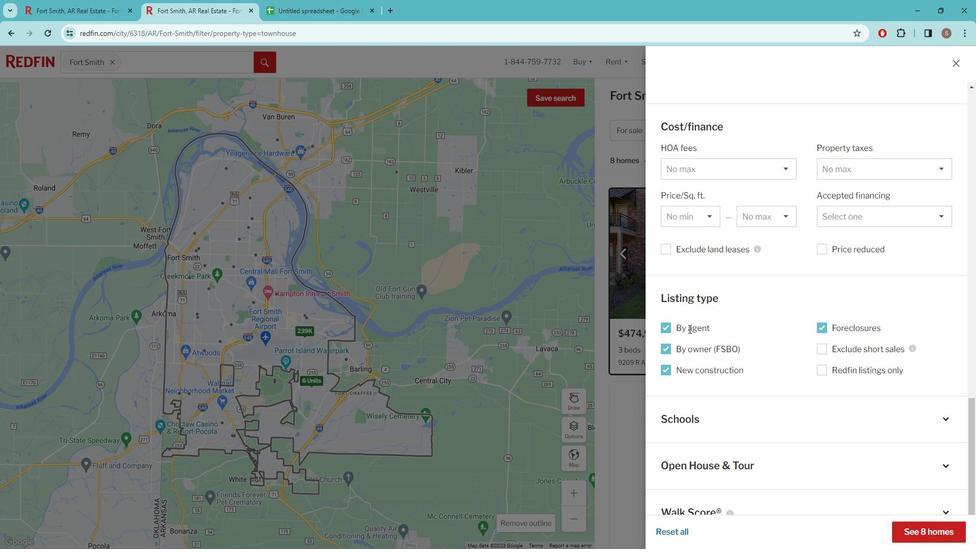 
Action: Mouse scrolled (696, 323) with delta (0, 0)
Screenshot: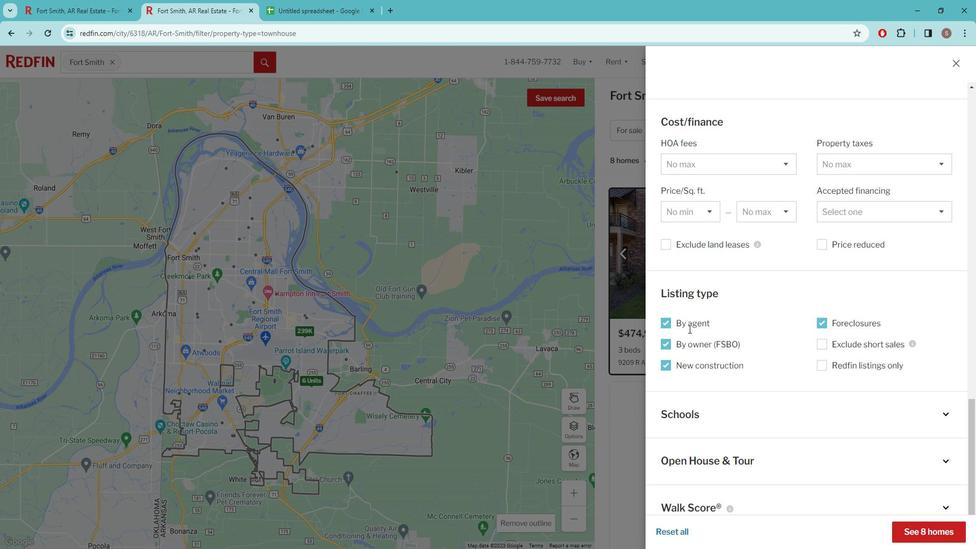 
Action: Mouse moved to (930, 516)
Screenshot: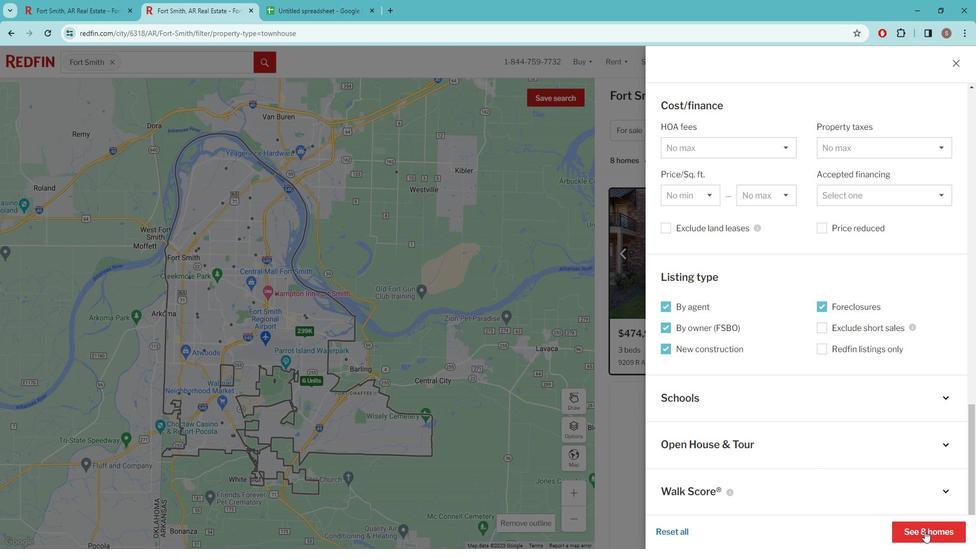 
Action: Mouse pressed left at (930, 516)
Screenshot: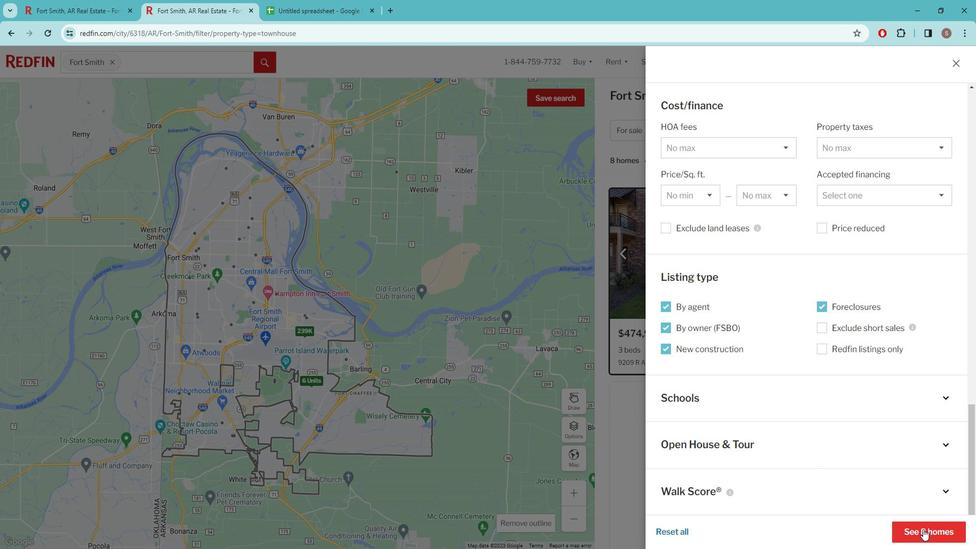 
Action: Mouse moved to (706, 317)
Screenshot: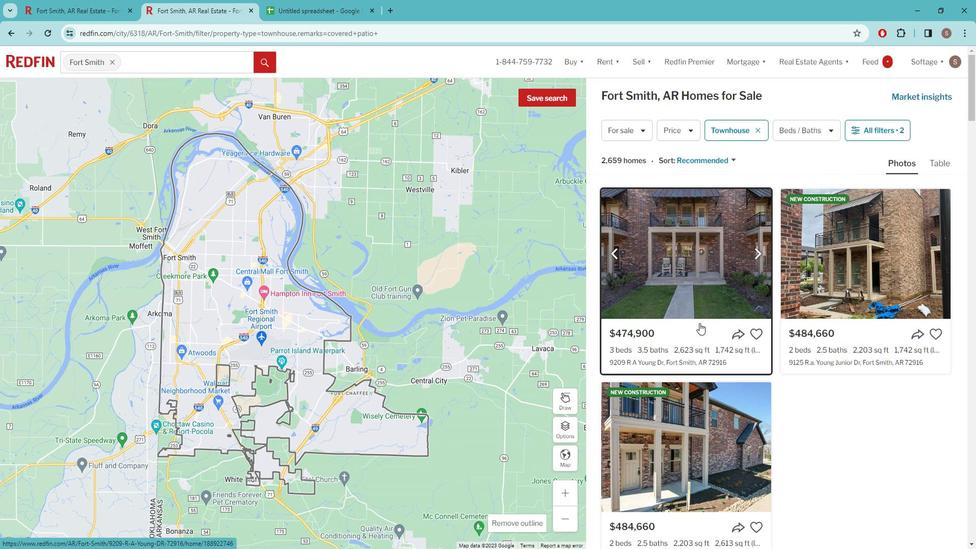 
Action: Mouse pressed left at (706, 317)
Screenshot: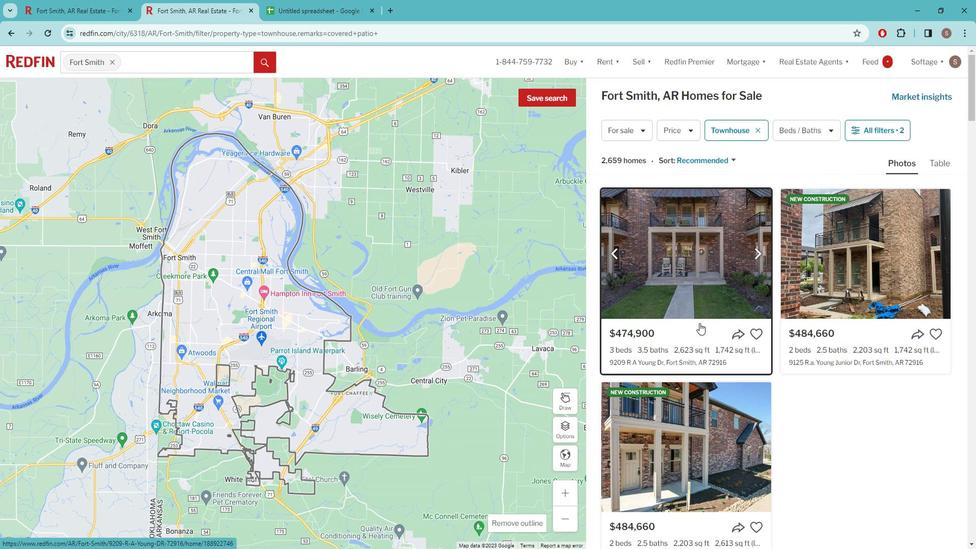 
Action: Mouse moved to (448, 256)
Screenshot: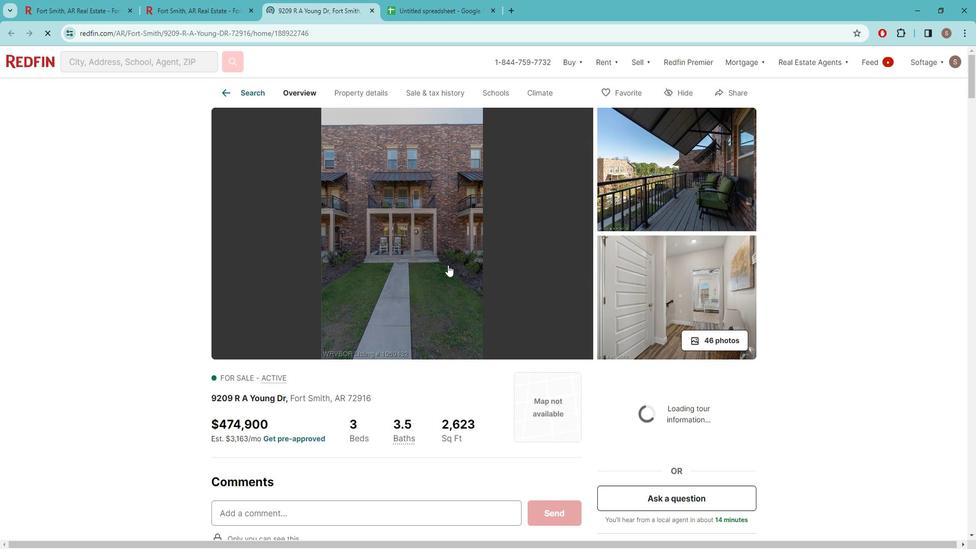 
Action: Mouse pressed left at (448, 256)
Screenshot: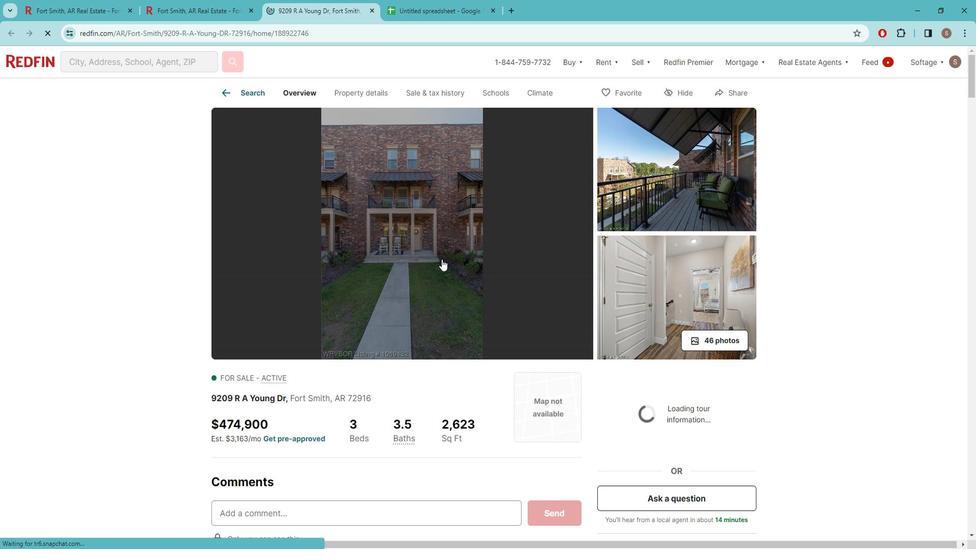 
Action: Mouse moved to (148, 259)
Screenshot: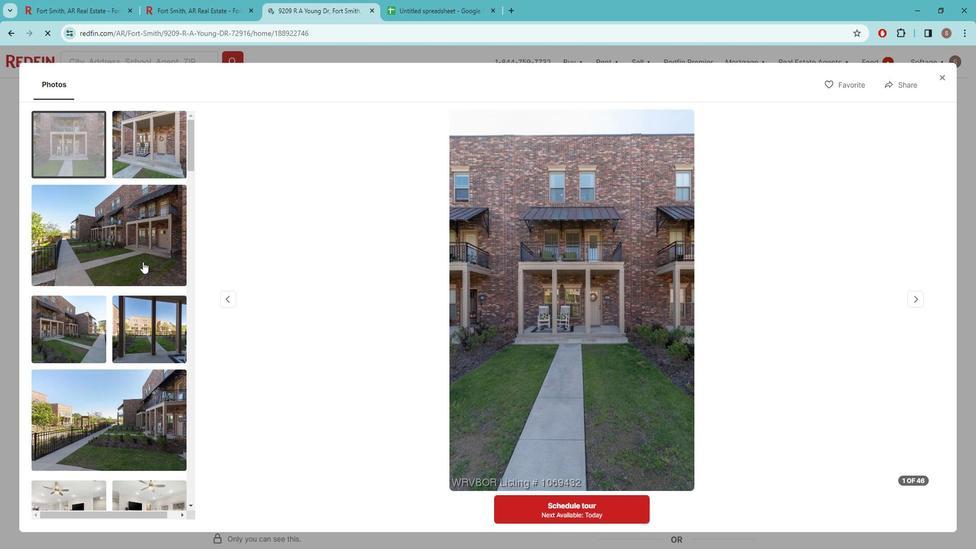 
Action: Mouse scrolled (148, 259) with delta (0, 0)
Screenshot: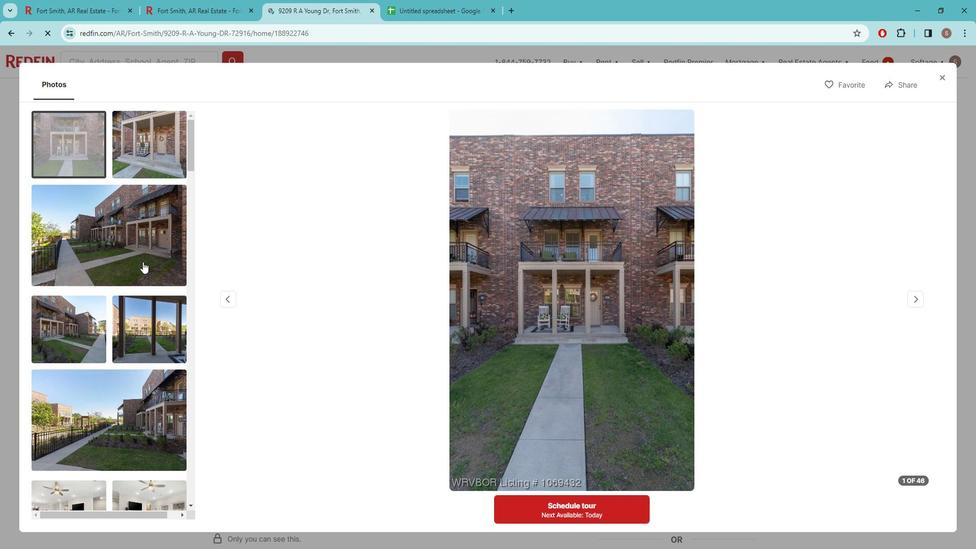 
Action: Mouse scrolled (148, 259) with delta (0, 0)
Screenshot: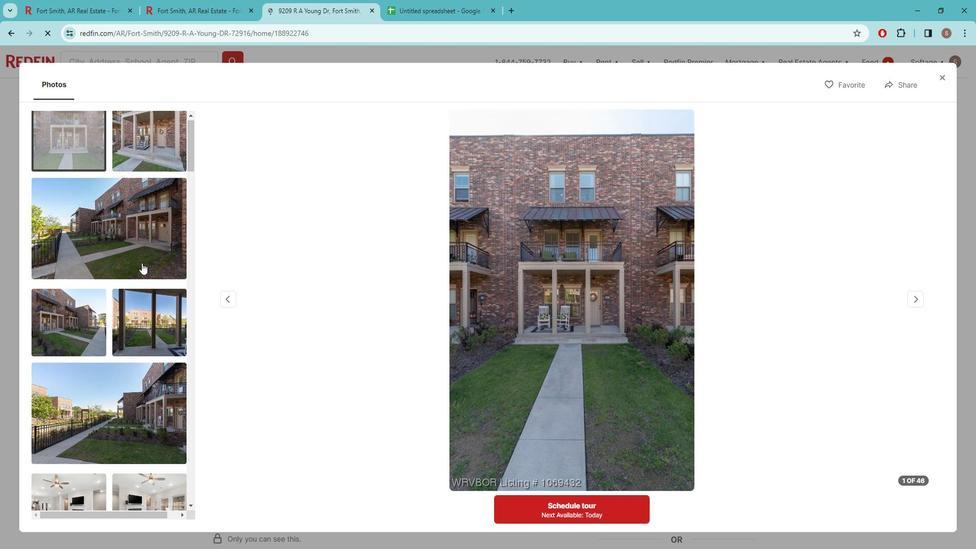 
Action: Mouse scrolled (148, 259) with delta (0, 0)
Screenshot: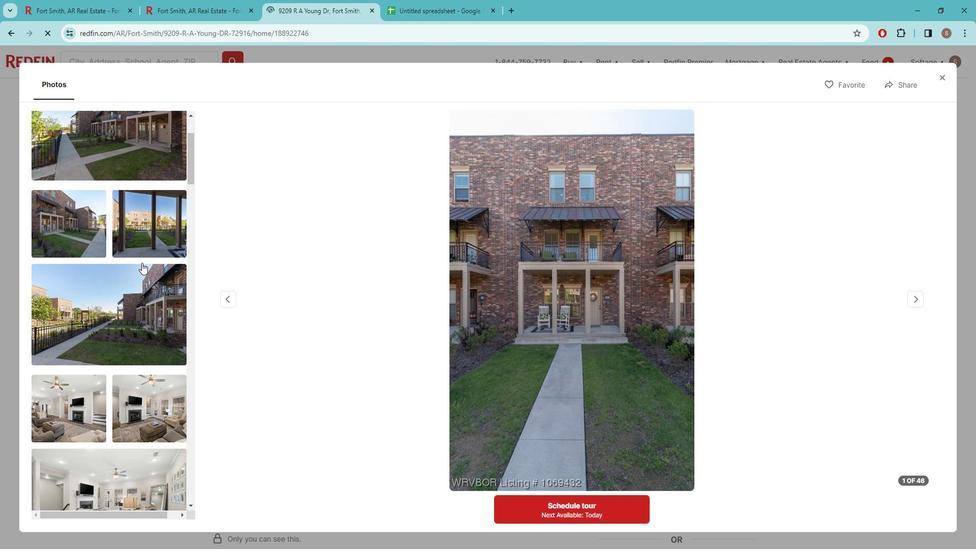 
Action: Mouse moved to (146, 265)
Screenshot: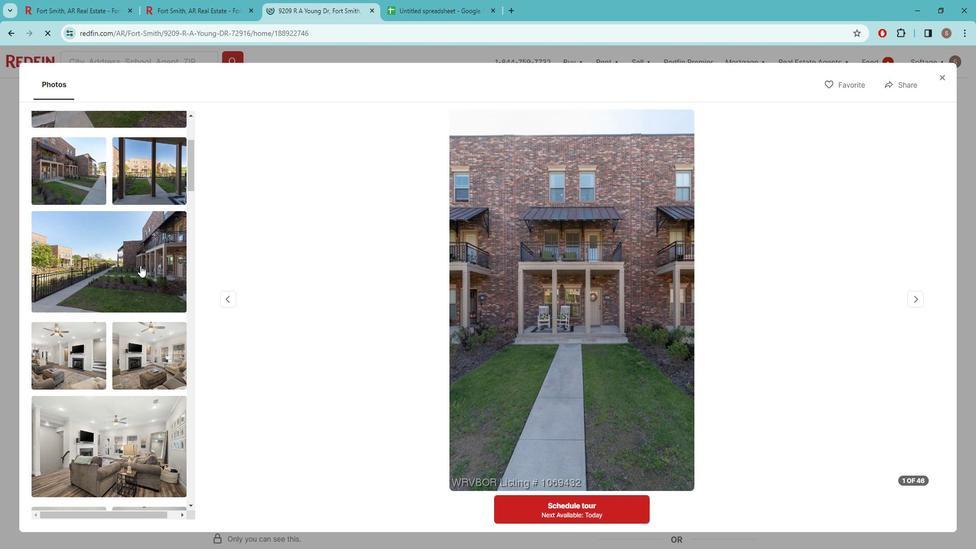
Action: Mouse scrolled (146, 264) with delta (0, 0)
Screenshot: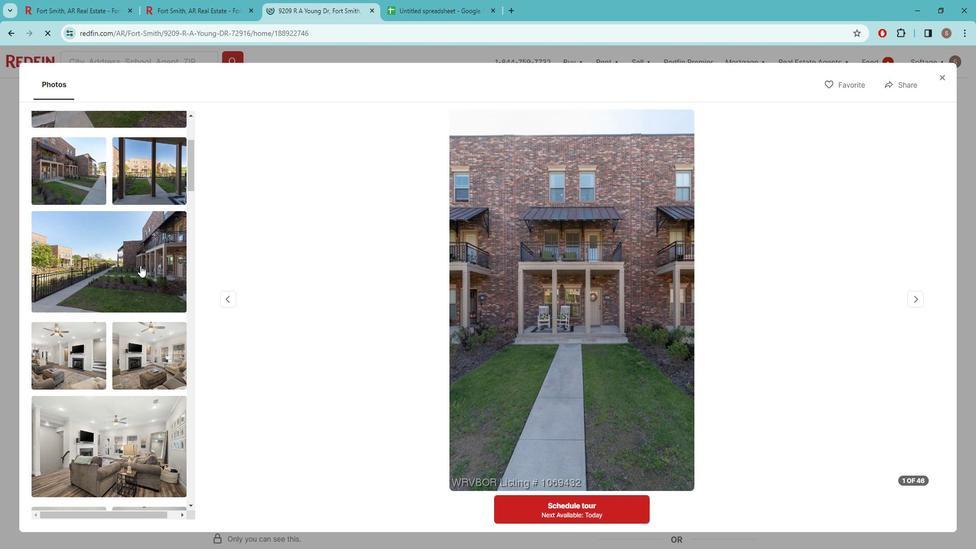 
Action: Mouse moved to (145, 266)
Screenshot: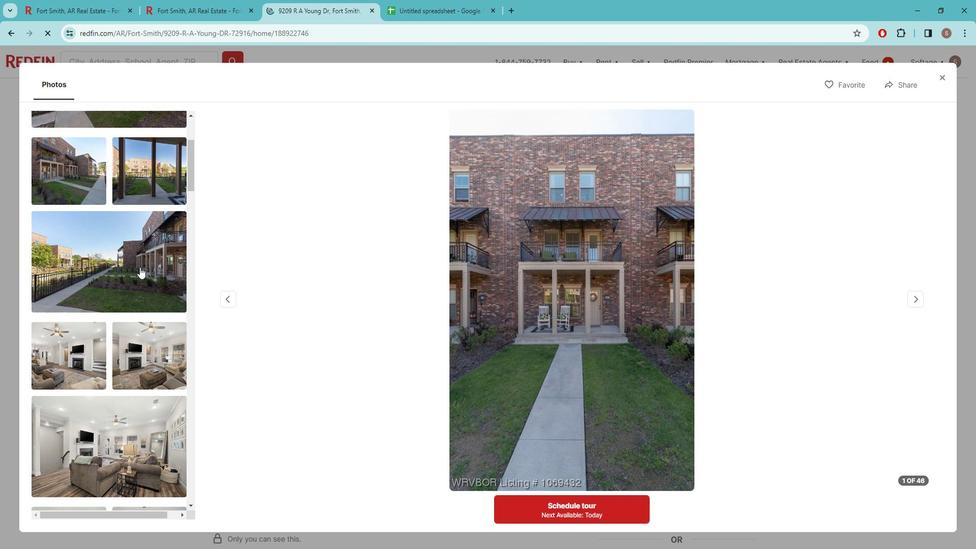 
Action: Mouse scrolled (145, 265) with delta (0, 0)
Screenshot: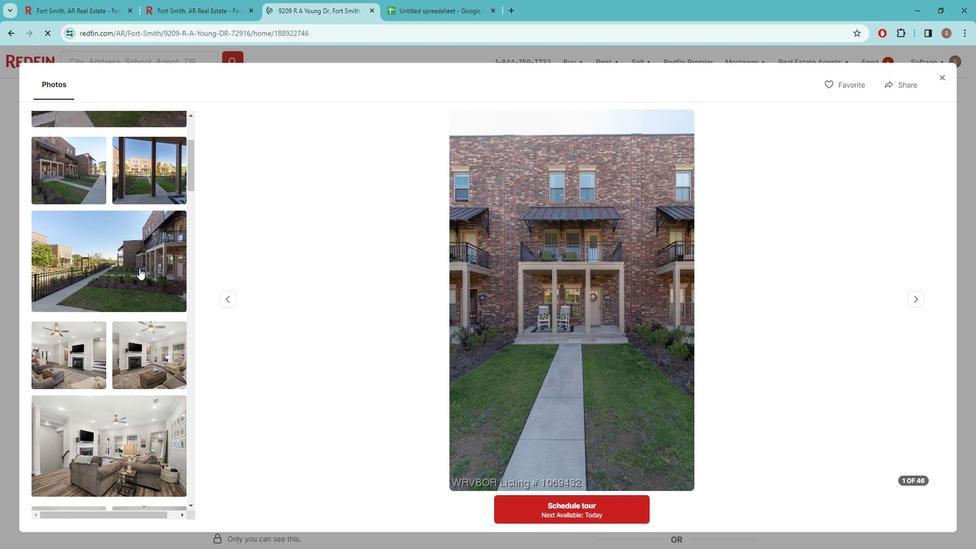 
Action: Mouse scrolled (145, 265) with delta (0, 0)
Screenshot: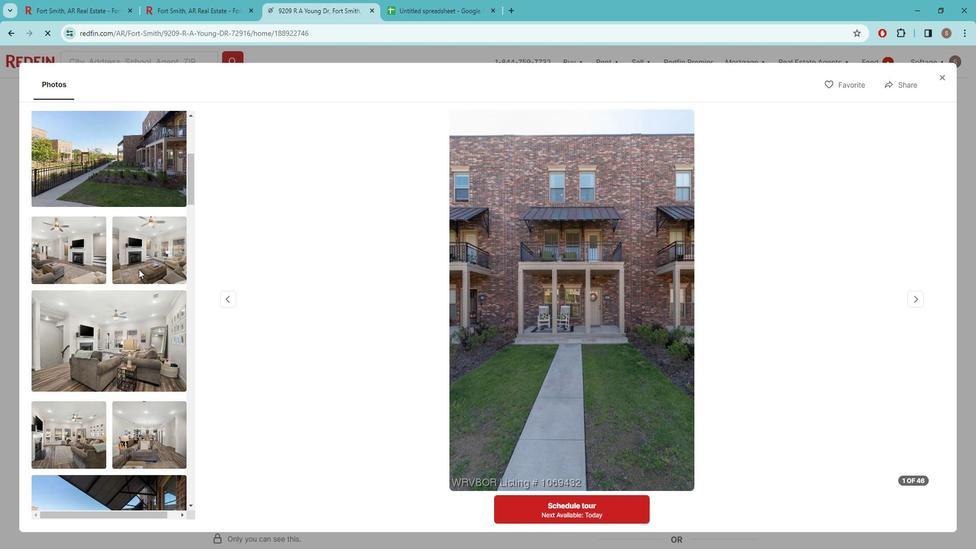 
Action: Mouse scrolled (145, 265) with delta (0, 0)
Screenshot: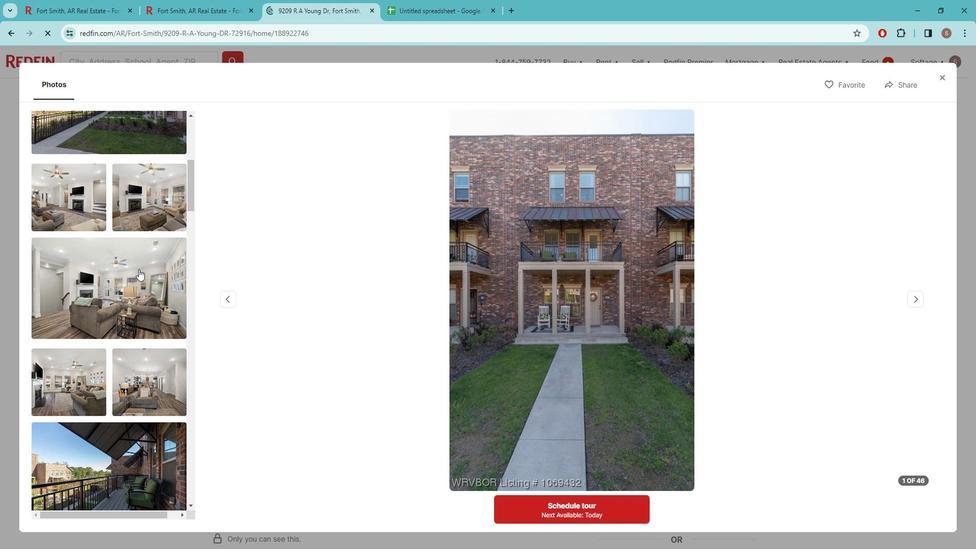 
Action: Mouse scrolled (145, 265) with delta (0, 0)
Screenshot: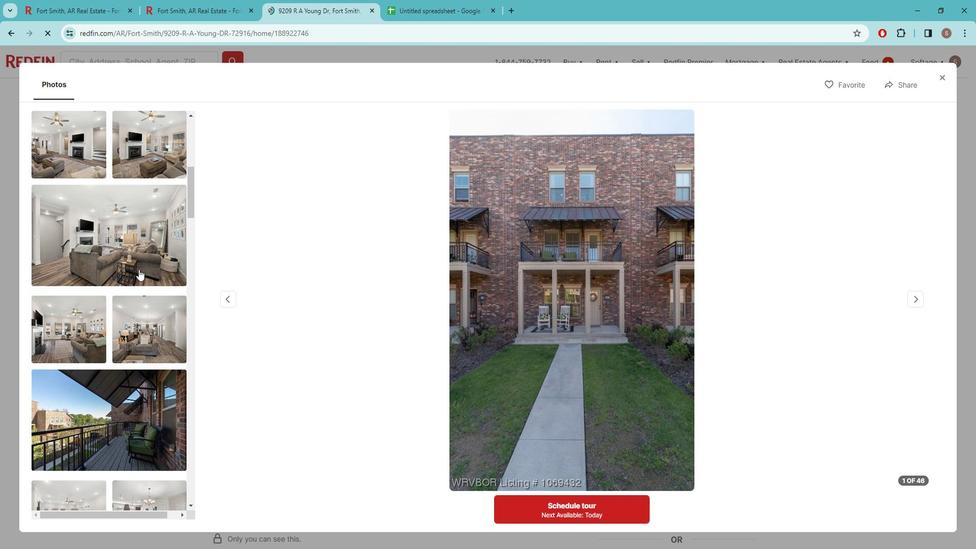 
Action: Mouse scrolled (145, 265) with delta (0, 0)
Screenshot: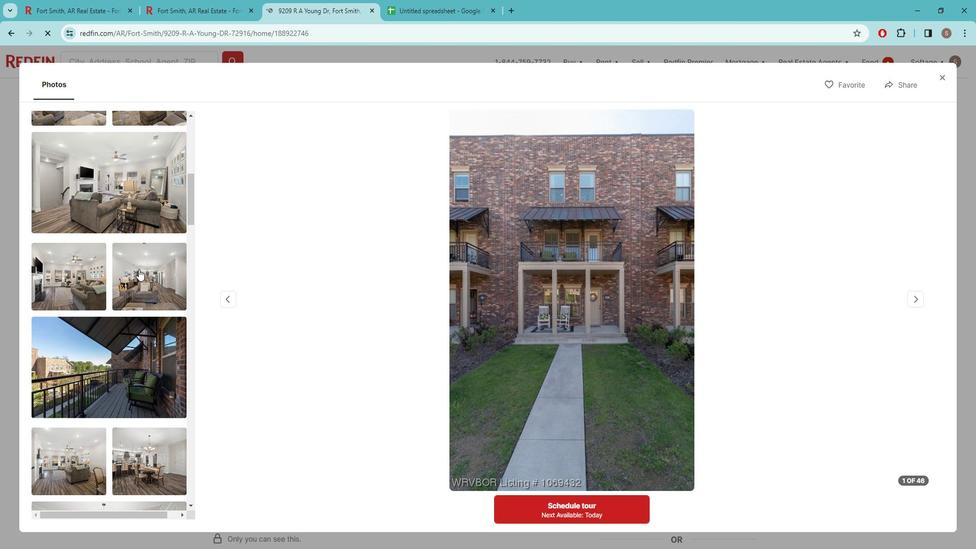 
Action: Mouse scrolled (145, 265) with delta (0, 0)
Screenshot: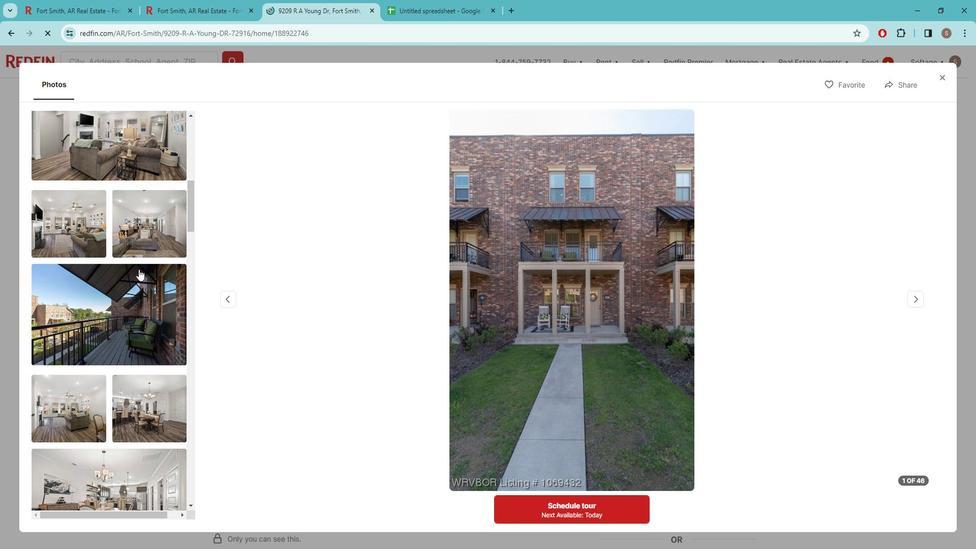
Action: Mouse scrolled (145, 265) with delta (0, 0)
Screenshot: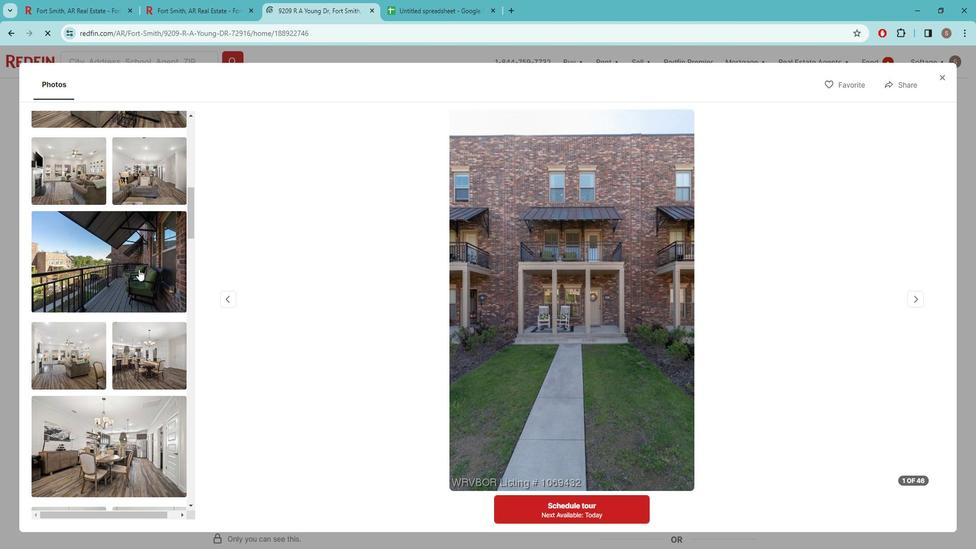 
Action: Mouse scrolled (145, 265) with delta (0, 0)
Screenshot: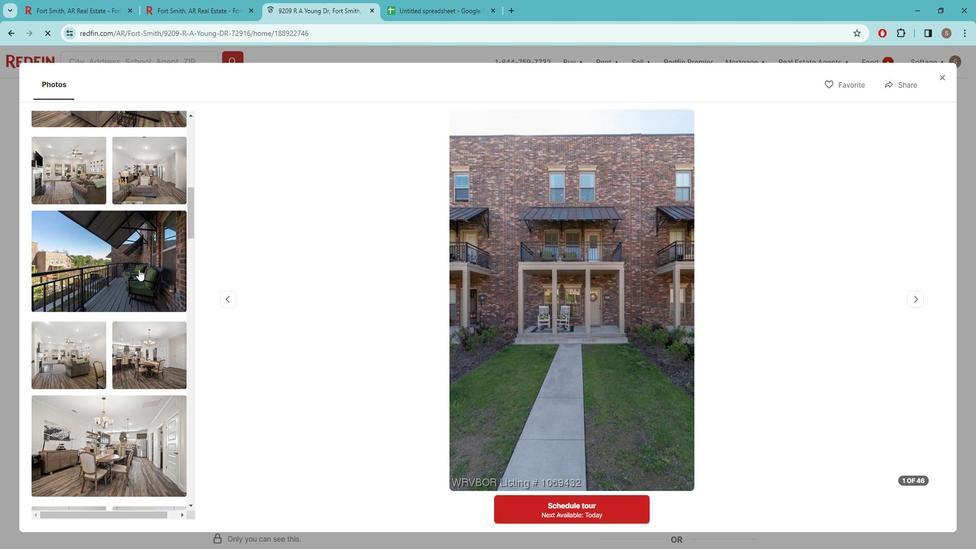 
Action: Mouse scrolled (145, 265) with delta (0, 0)
Screenshot: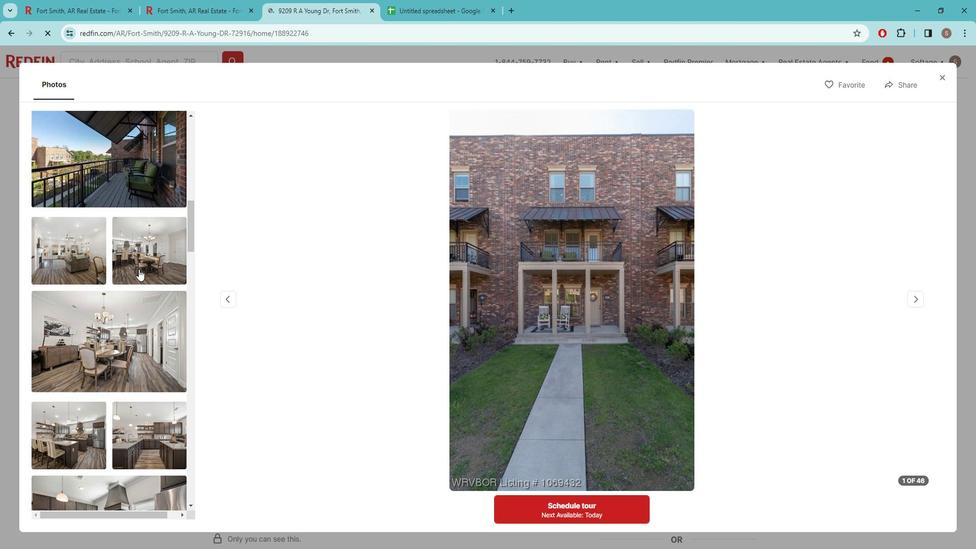
Action: Mouse scrolled (145, 265) with delta (0, 0)
Screenshot: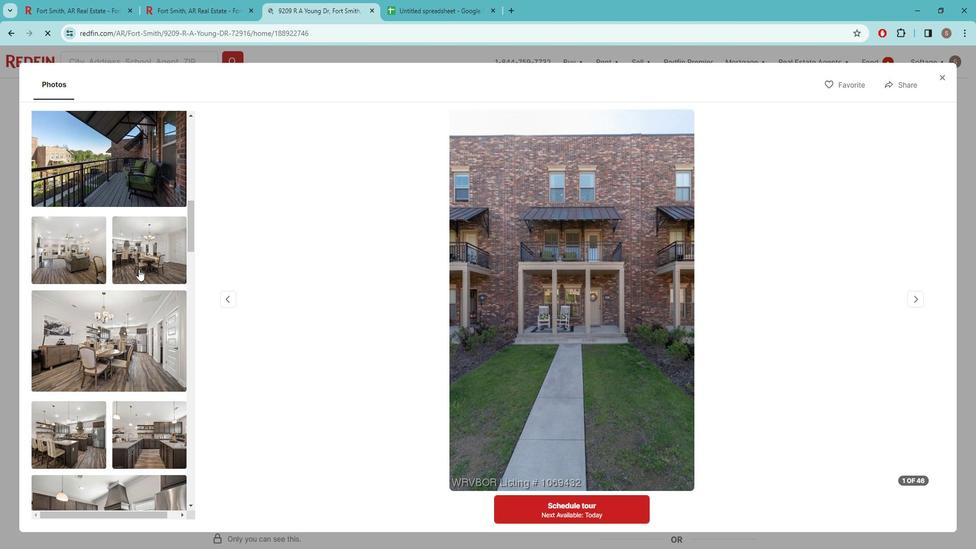 
Action: Mouse scrolled (145, 265) with delta (0, 0)
Screenshot: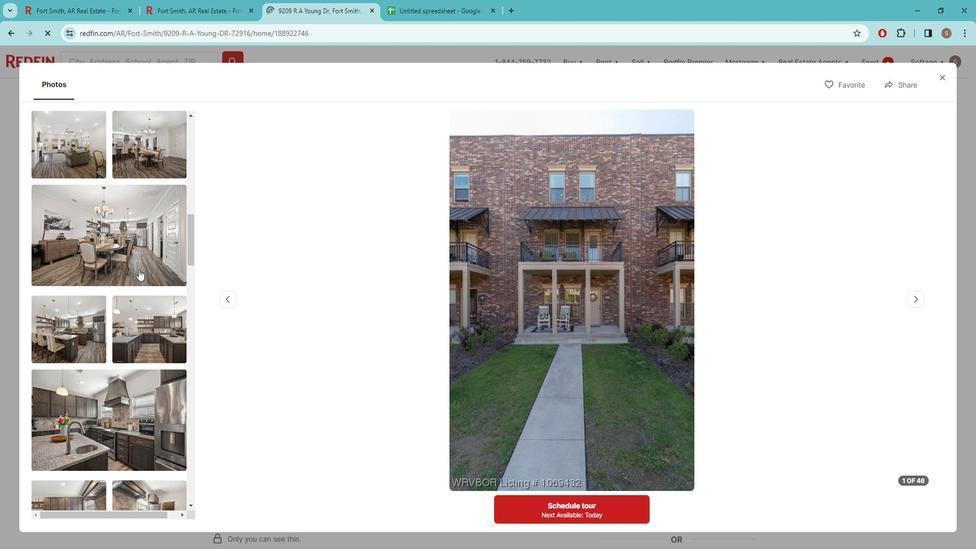 
Action: Mouse scrolled (145, 265) with delta (0, 0)
Screenshot: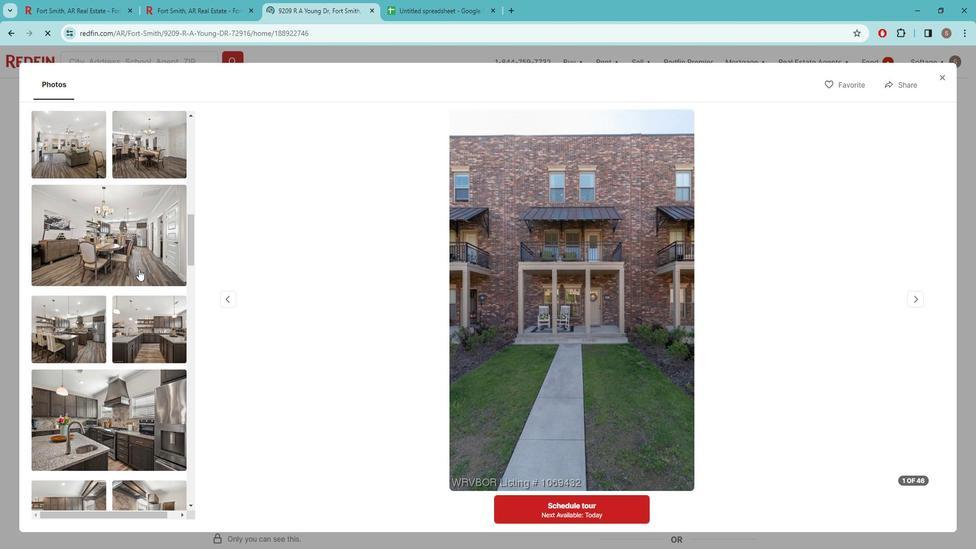 
Action: Mouse scrolled (145, 265) with delta (0, 0)
Screenshot: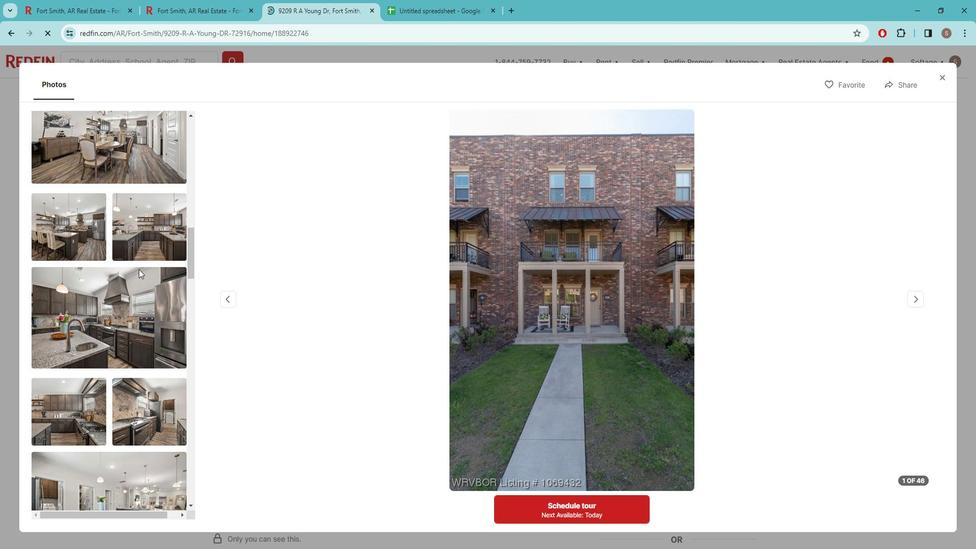 
Action: Mouse moved to (143, 271)
Screenshot: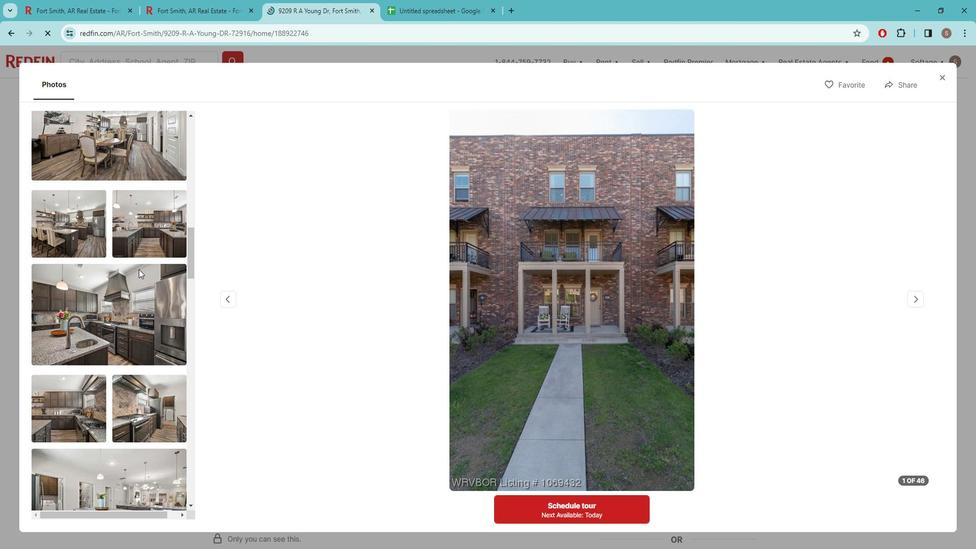
Action: Mouse scrolled (143, 270) with delta (0, 0)
Screenshot: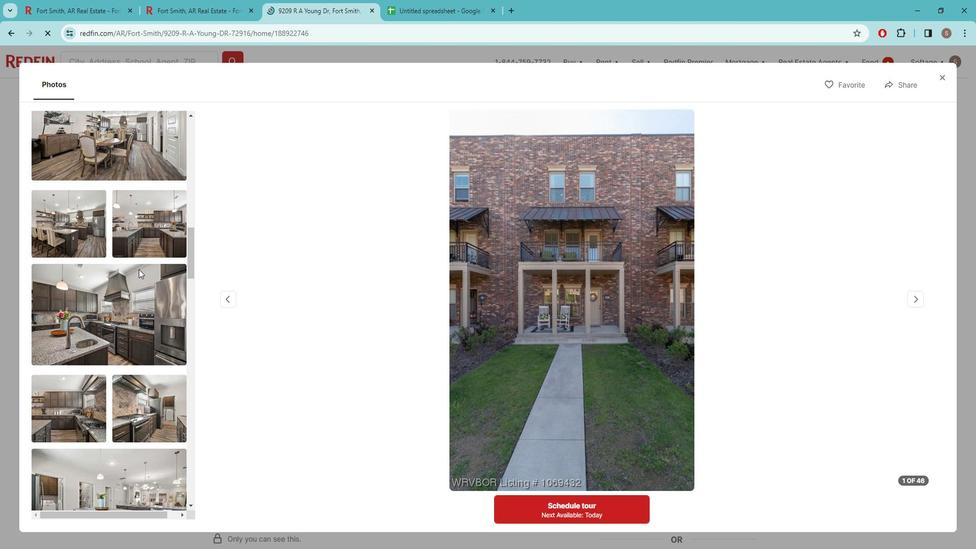 
Action: Mouse scrolled (143, 270) with delta (0, 0)
Screenshot: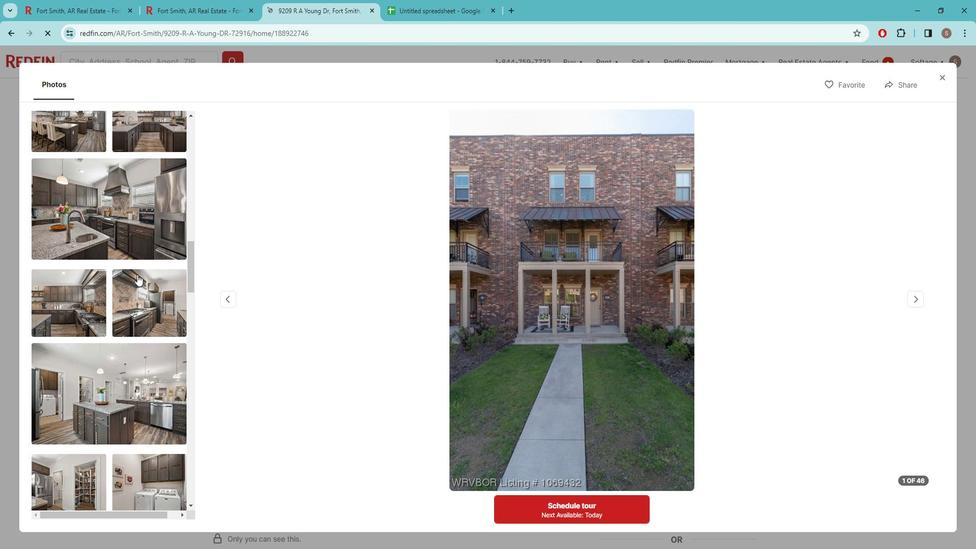 
Action: Mouse scrolled (143, 270) with delta (0, 0)
Screenshot: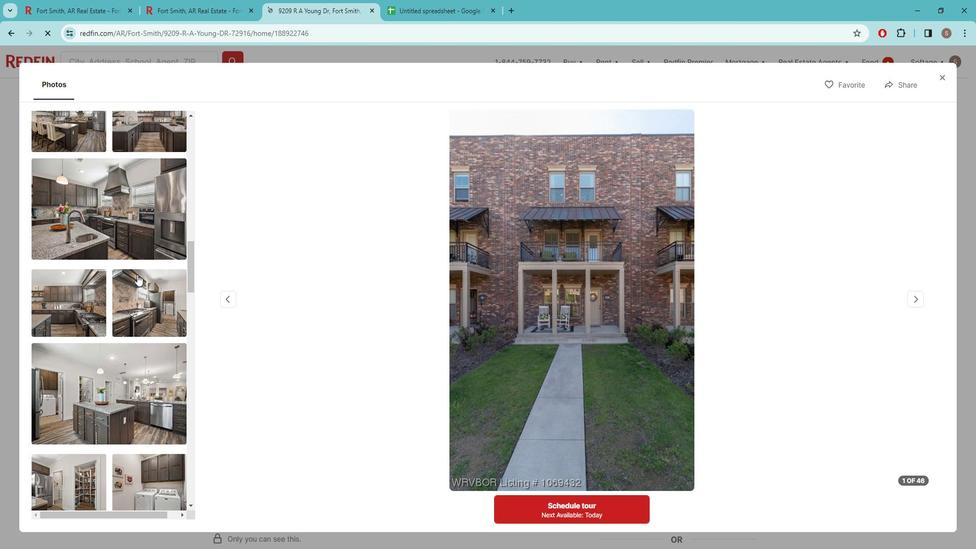 
Action: Mouse scrolled (143, 270) with delta (0, 0)
Screenshot: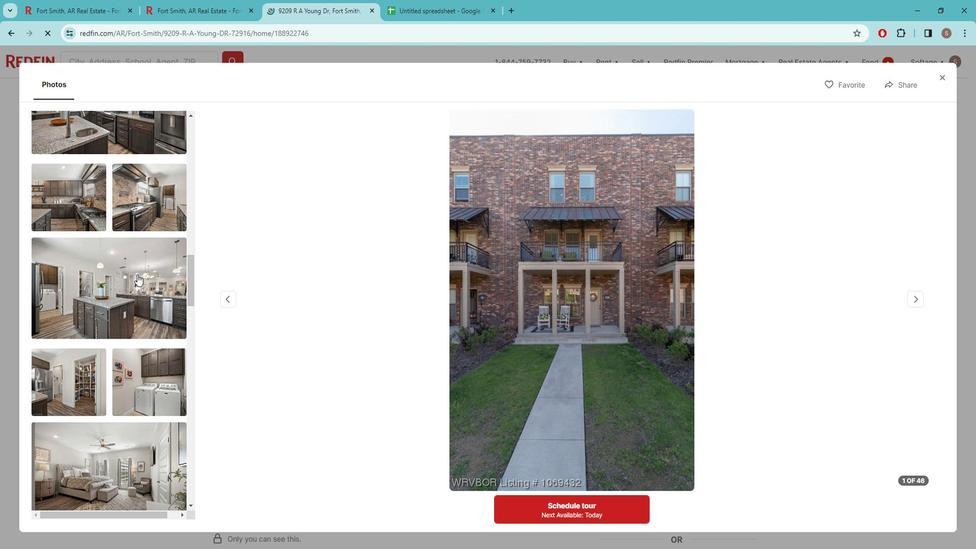 
Action: Mouse scrolled (143, 270) with delta (0, 0)
Screenshot: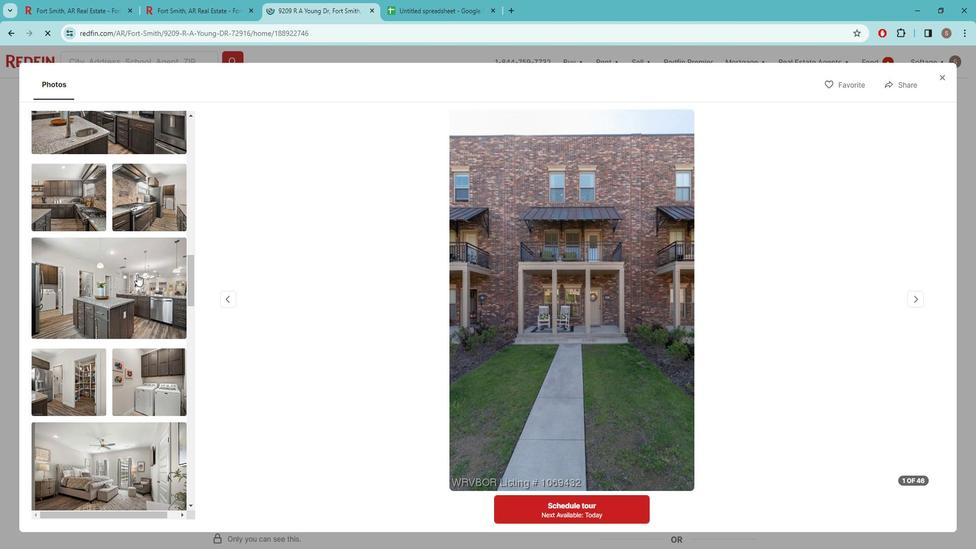 
Action: Mouse scrolled (143, 270) with delta (0, 0)
Screenshot: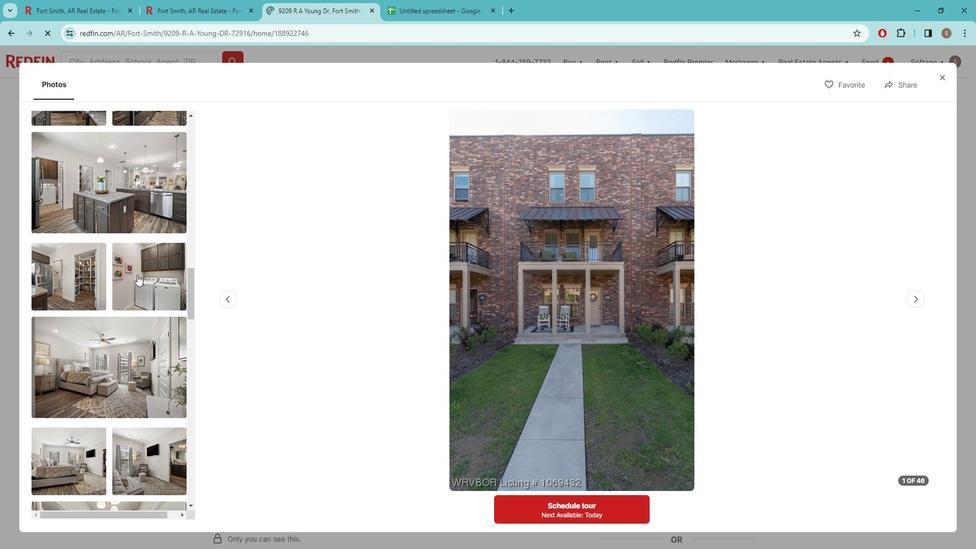 
Action: Mouse scrolled (143, 270) with delta (0, 0)
Screenshot: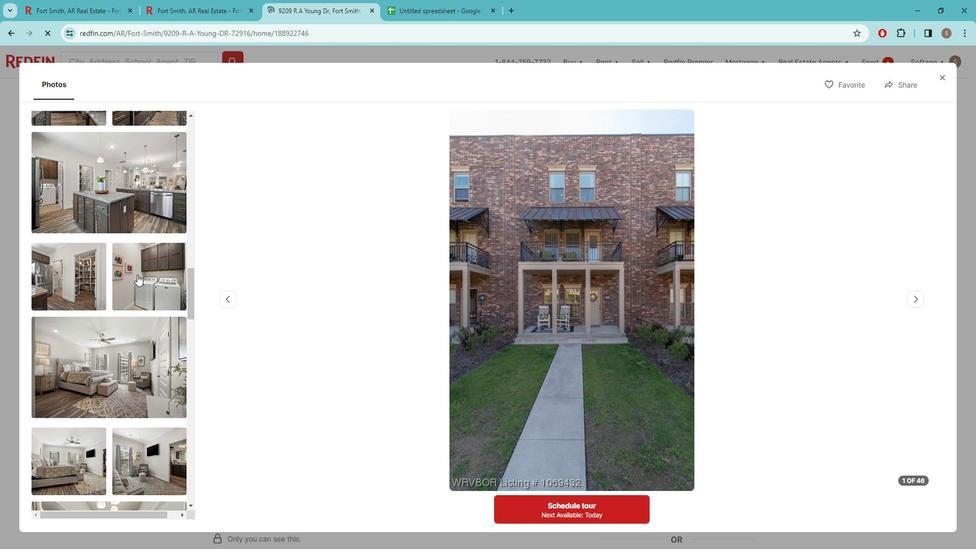 
Action: Mouse scrolled (143, 270) with delta (0, 0)
Screenshot: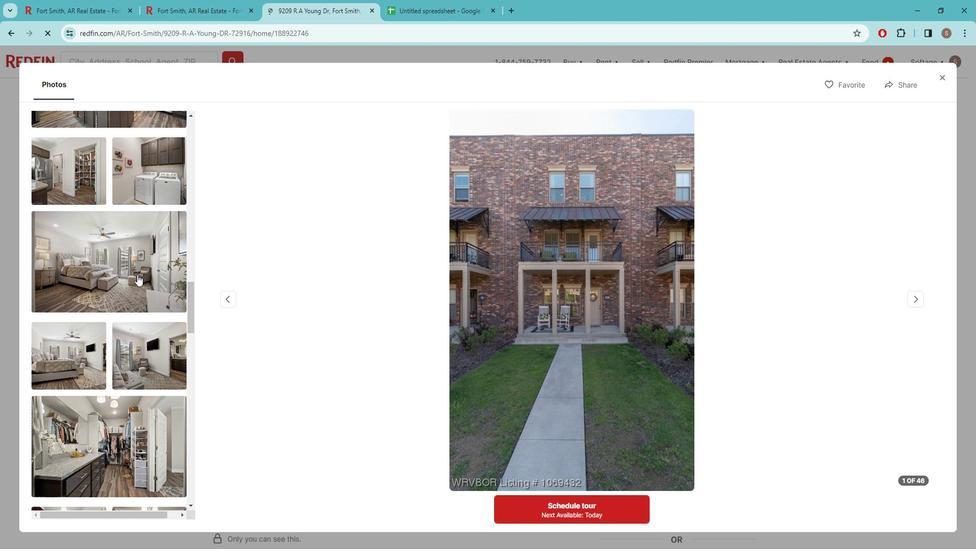 
Action: Mouse scrolled (143, 270) with delta (0, 0)
Screenshot: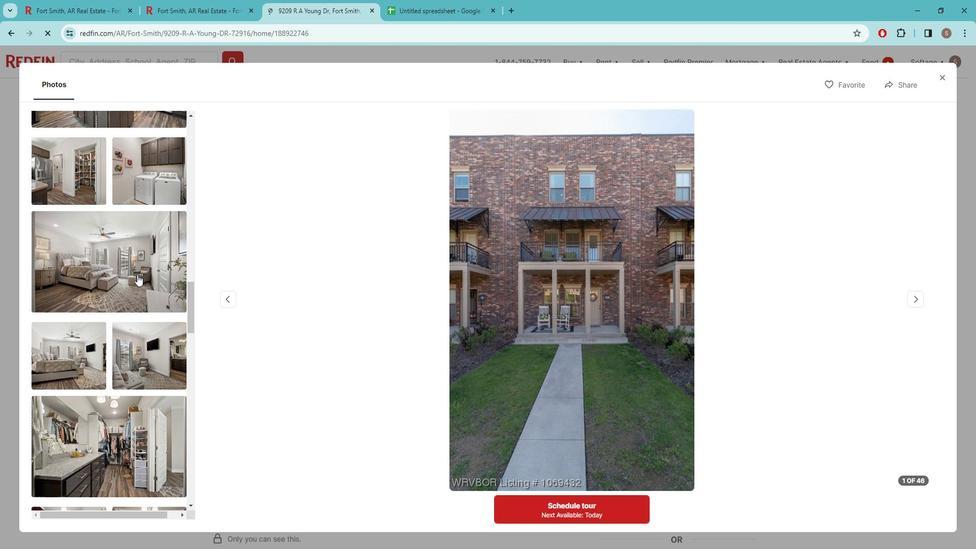
Action: Mouse scrolled (143, 270) with delta (0, 0)
Screenshot: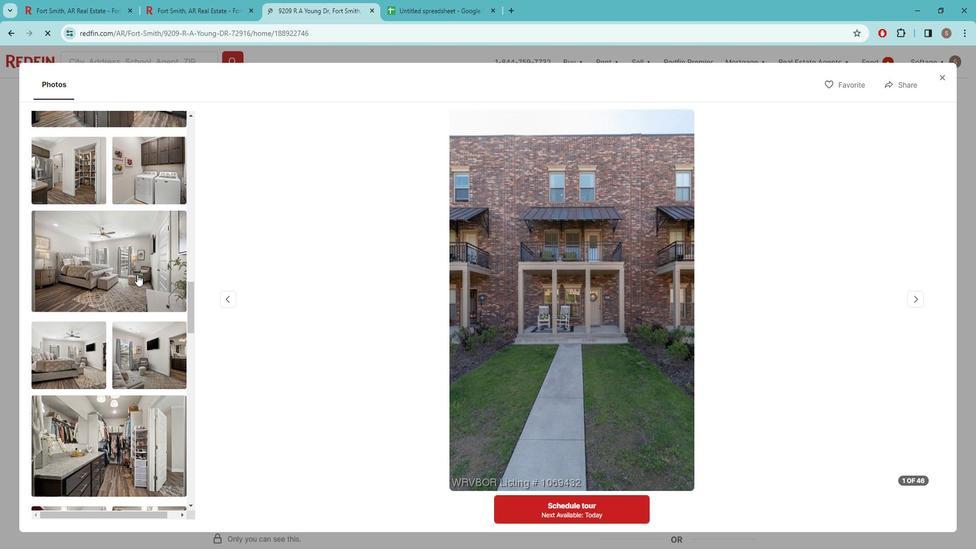 
Action: Mouse scrolled (143, 270) with delta (0, 0)
Screenshot: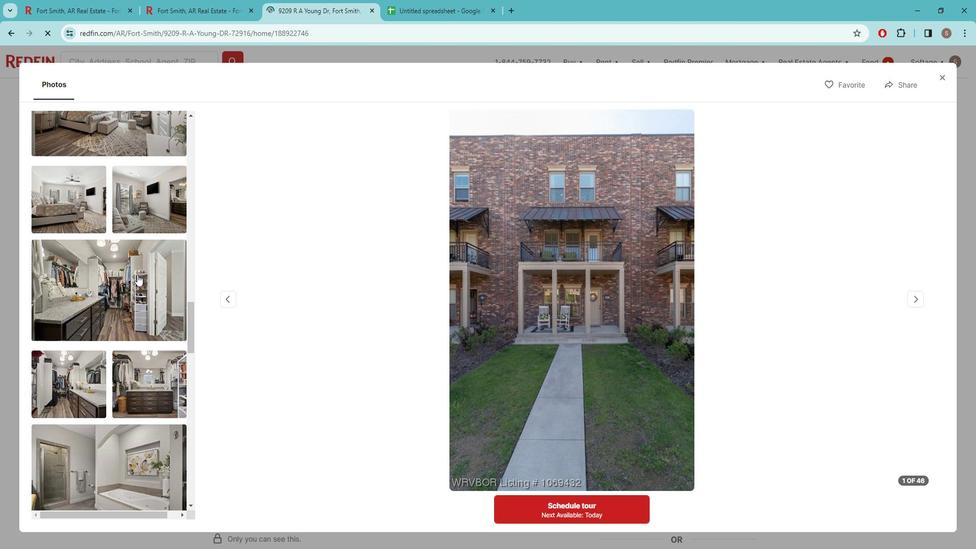
Action: Mouse scrolled (143, 270) with delta (0, 0)
Screenshot: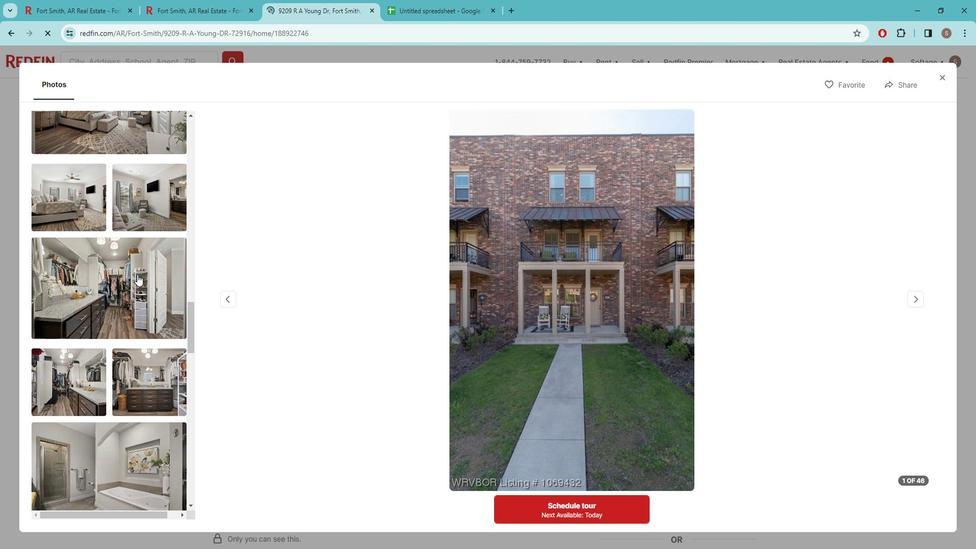 
Action: Mouse scrolled (143, 270) with delta (0, 0)
Screenshot: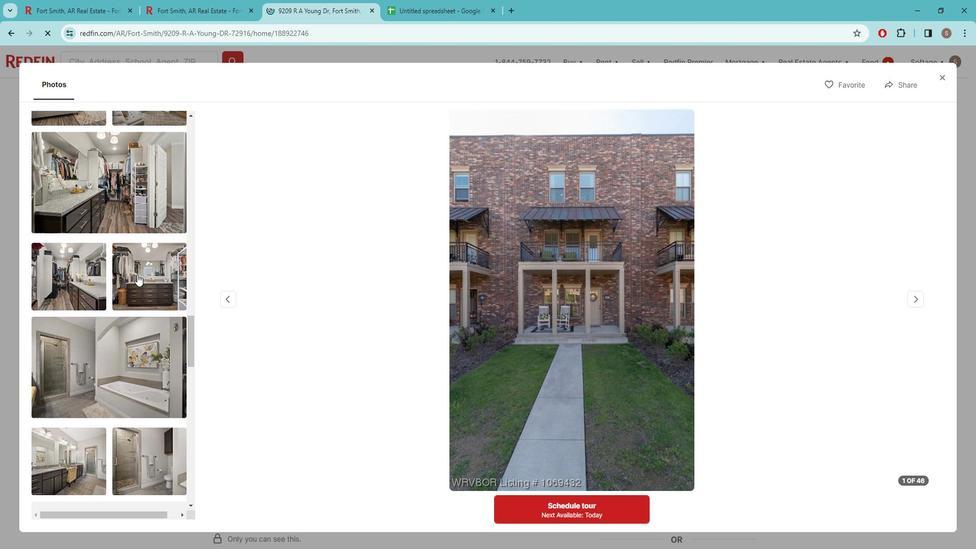 
Action: Mouse scrolled (143, 270) with delta (0, 0)
Screenshot: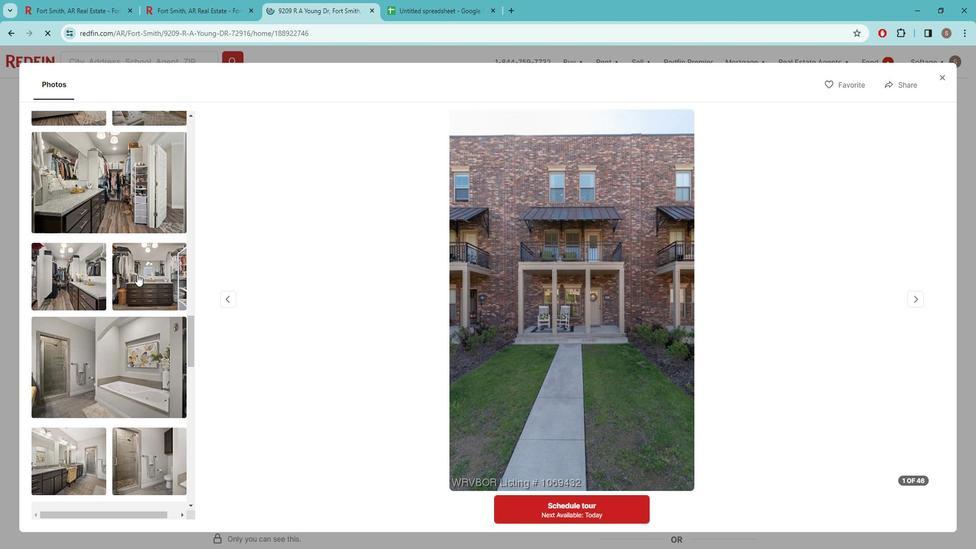 
Action: Mouse scrolled (143, 270) with delta (0, 0)
Screenshot: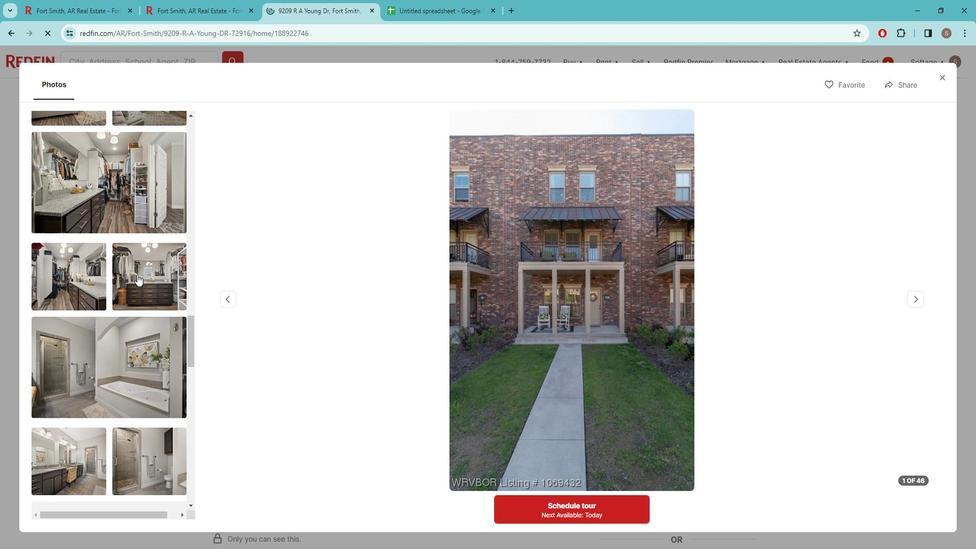 
Action: Mouse scrolled (143, 270) with delta (0, 0)
Screenshot: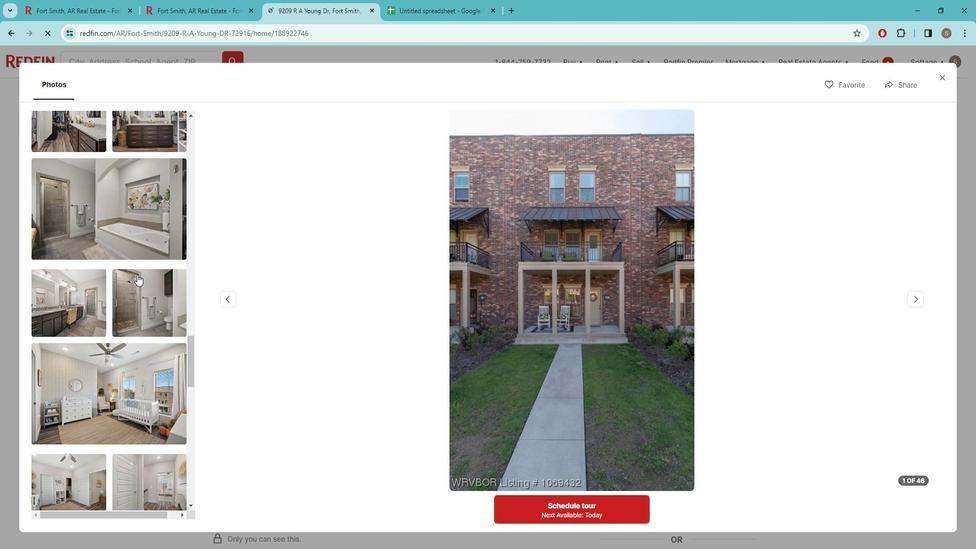 
Action: Mouse scrolled (143, 270) with delta (0, 0)
Screenshot: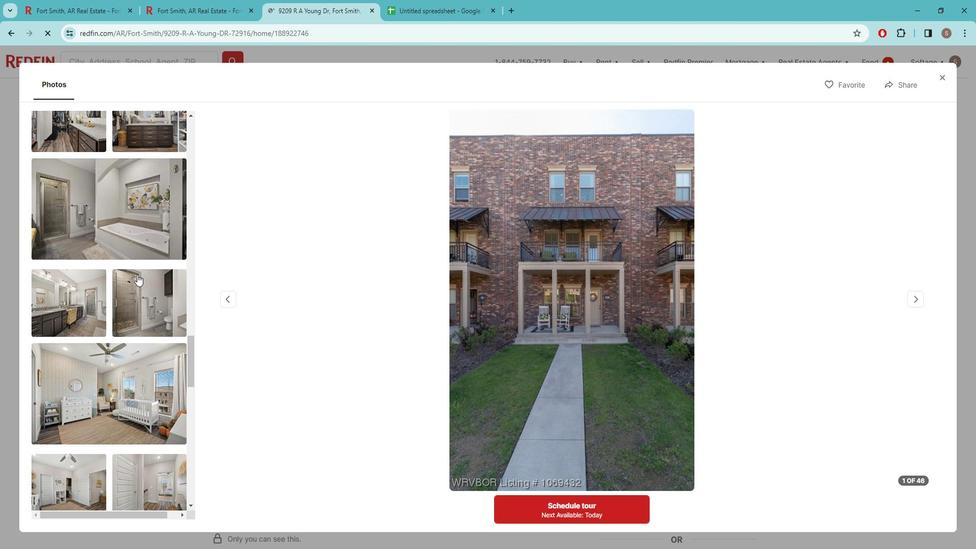 
Action: Mouse scrolled (143, 270) with delta (0, 0)
Screenshot: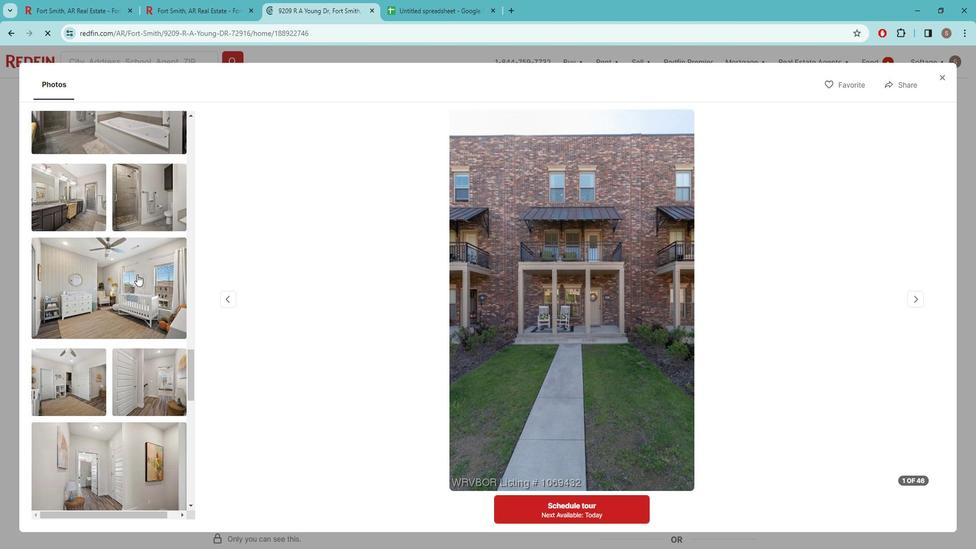 
Action: Mouse scrolled (143, 270) with delta (0, 0)
Screenshot: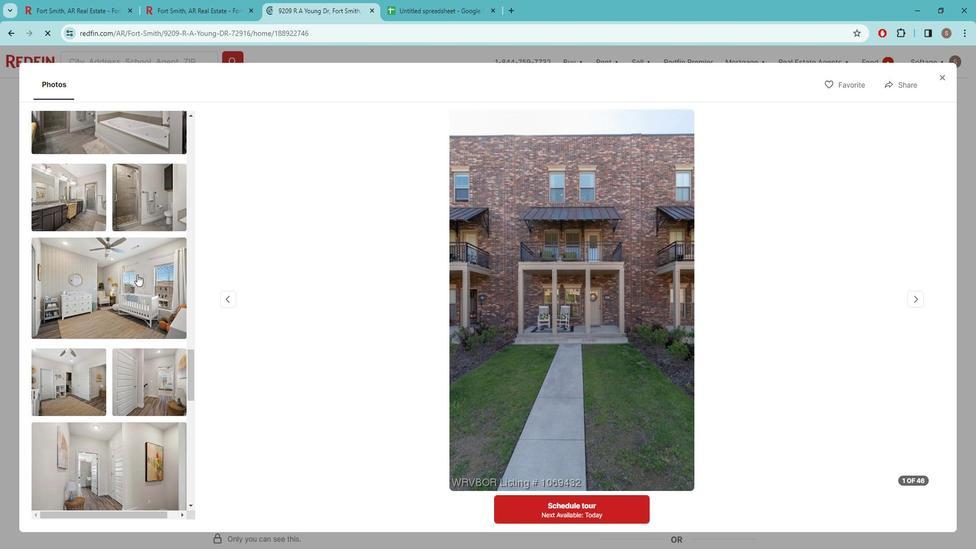 
Action: Mouse scrolled (143, 270) with delta (0, 0)
Screenshot: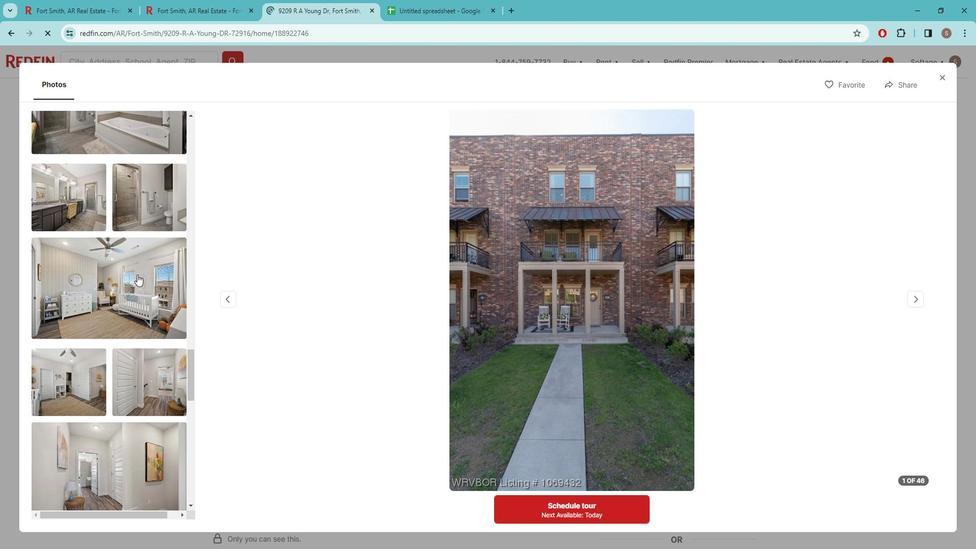 
Action: Mouse scrolled (143, 270) with delta (0, 0)
Screenshot: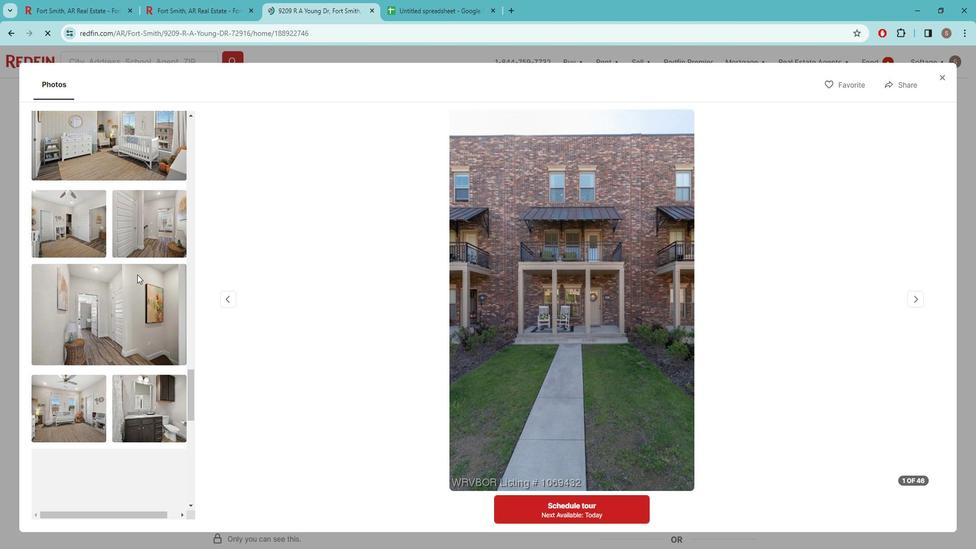 
Action: Mouse scrolled (143, 270) with delta (0, 0)
Screenshot: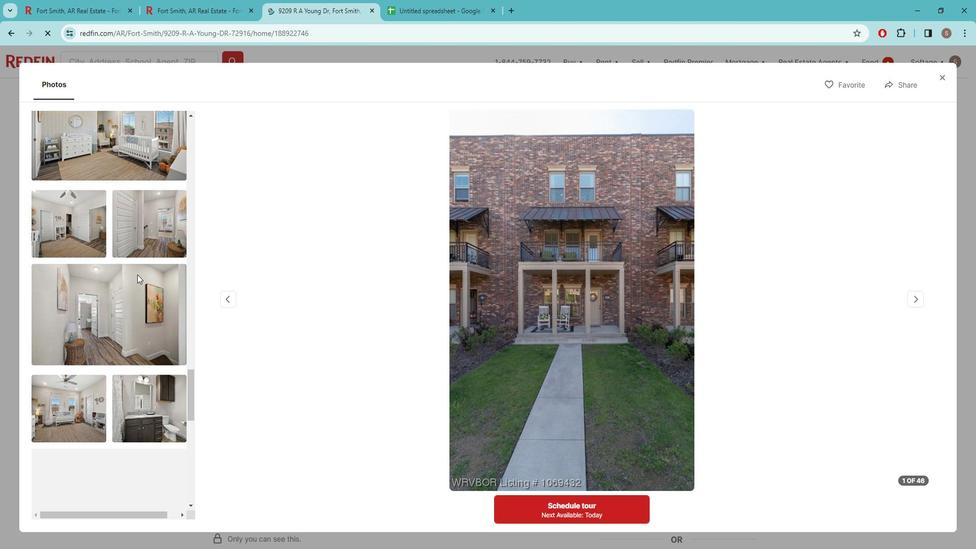 
Action: Mouse scrolled (143, 270) with delta (0, 0)
Screenshot: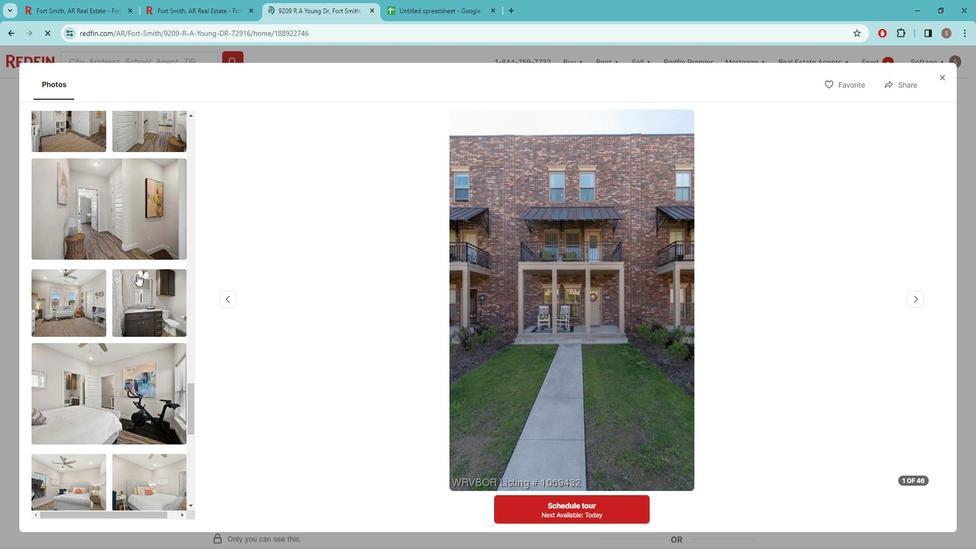 
Action: Mouse scrolled (143, 270) with delta (0, 0)
Screenshot: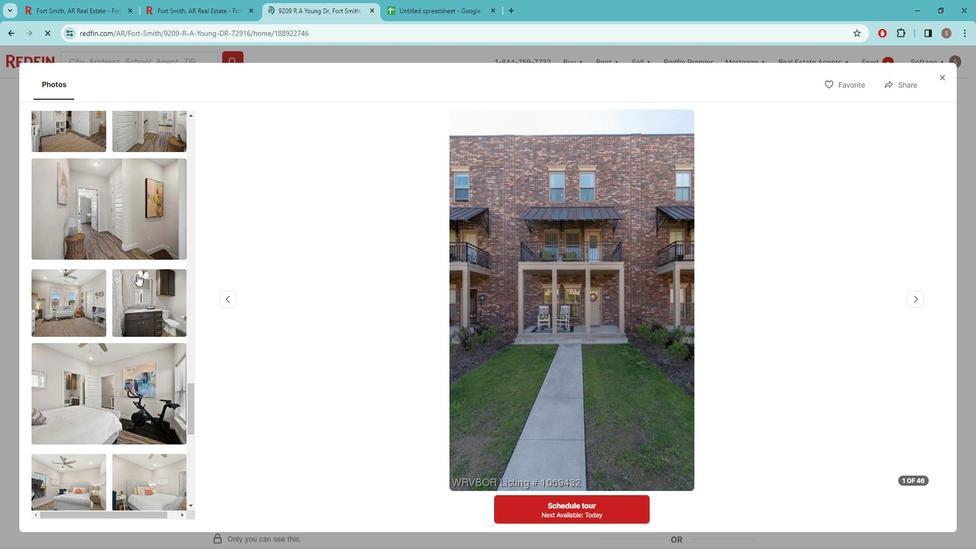 
Action: Mouse scrolled (143, 270) with delta (0, 0)
Screenshot: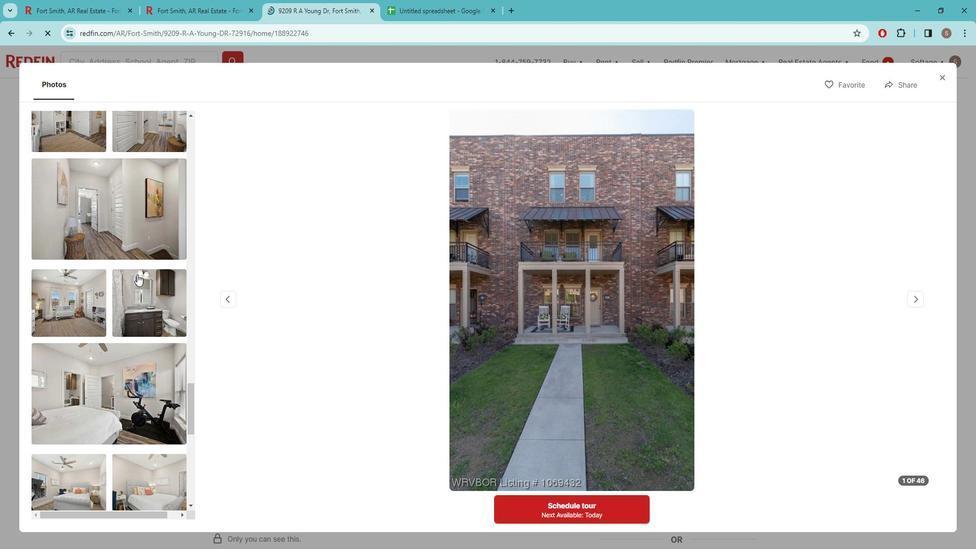 
Action: Mouse scrolled (143, 270) with delta (0, 0)
Screenshot: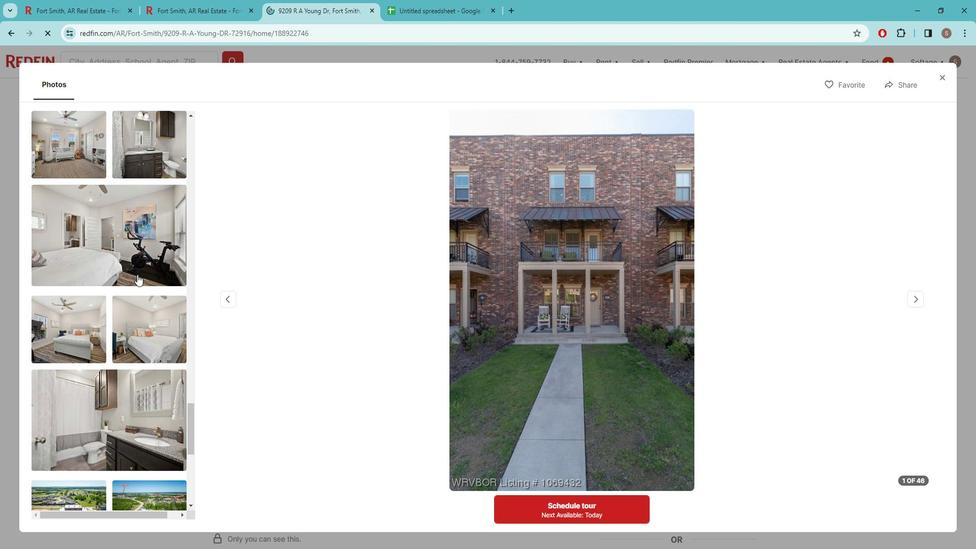 
Action: Mouse scrolled (143, 270) with delta (0, 0)
Screenshot: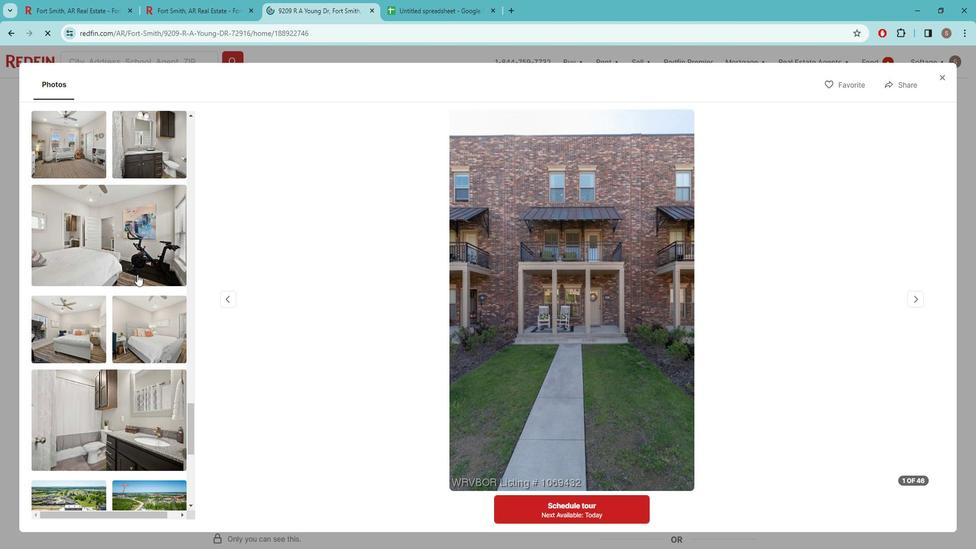 
Action: Mouse scrolled (143, 270) with delta (0, 0)
Screenshot: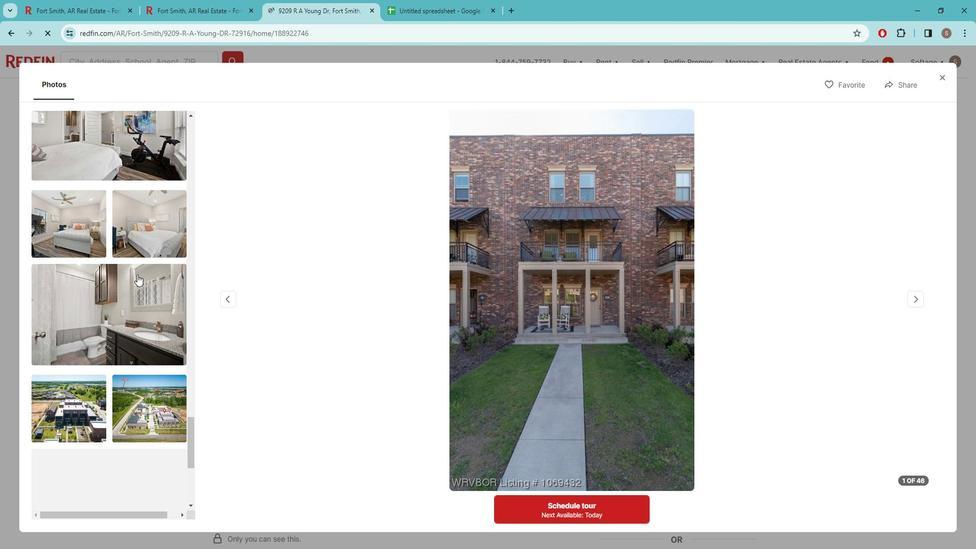 
Action: Mouse scrolled (143, 270) with delta (0, 0)
Screenshot: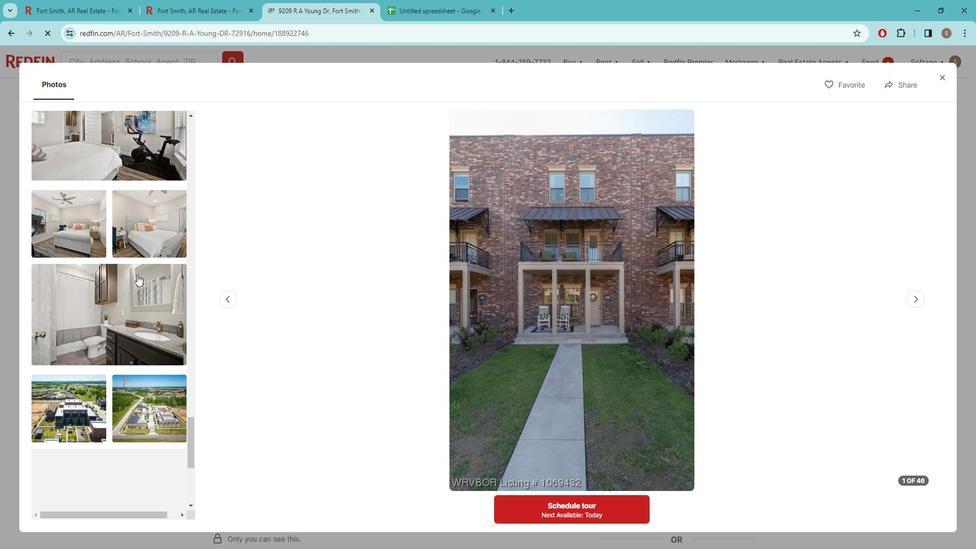 
Action: Mouse scrolled (143, 270) with delta (0, 0)
Screenshot: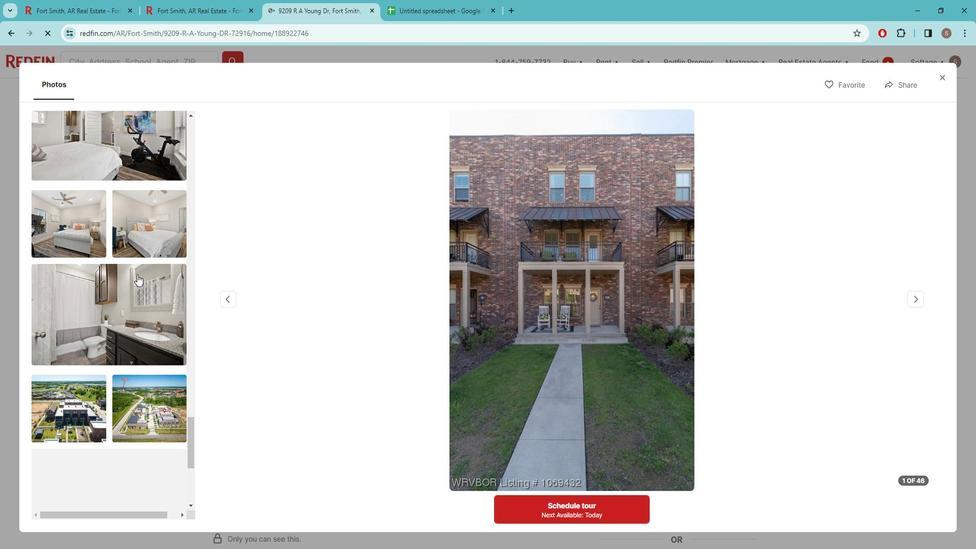 
Action: Mouse scrolled (143, 270) with delta (0, 0)
Screenshot: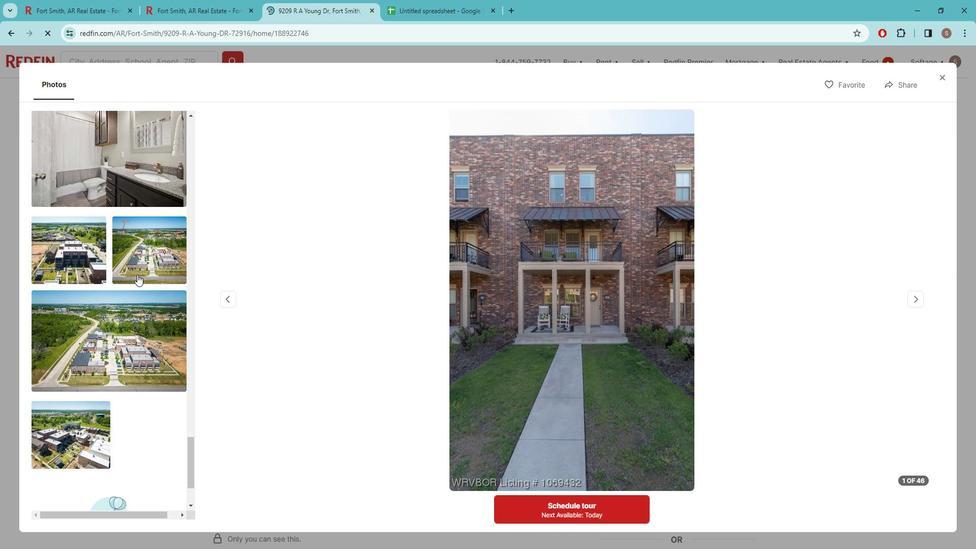 
Action: Mouse moved to (945, 81)
Screenshot: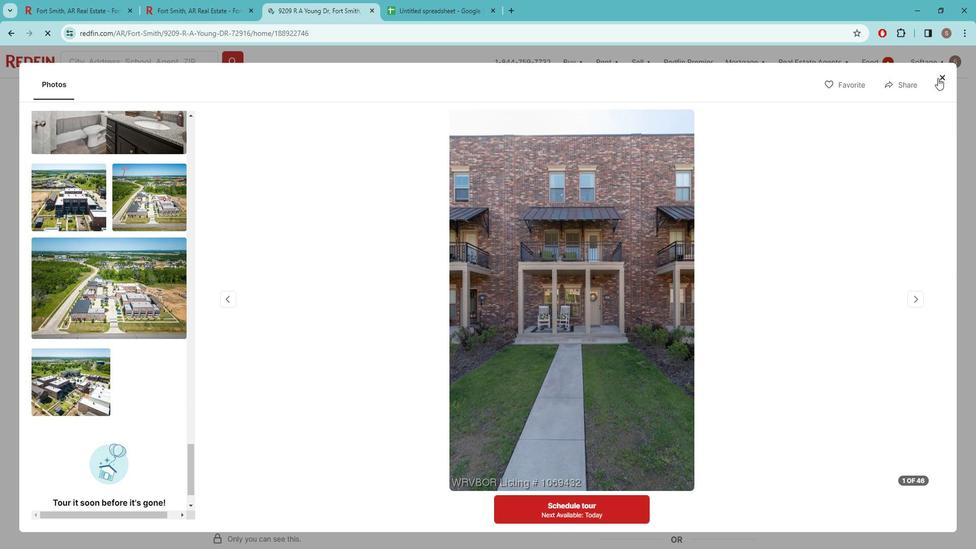 
Action: Mouse pressed left at (945, 81)
Screenshot: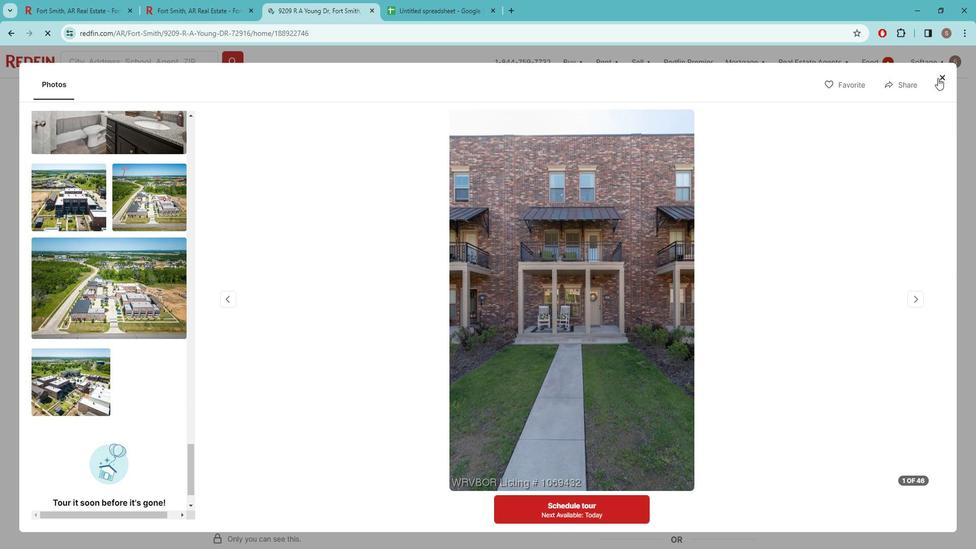 
Action: Mouse moved to (278, 324)
Screenshot: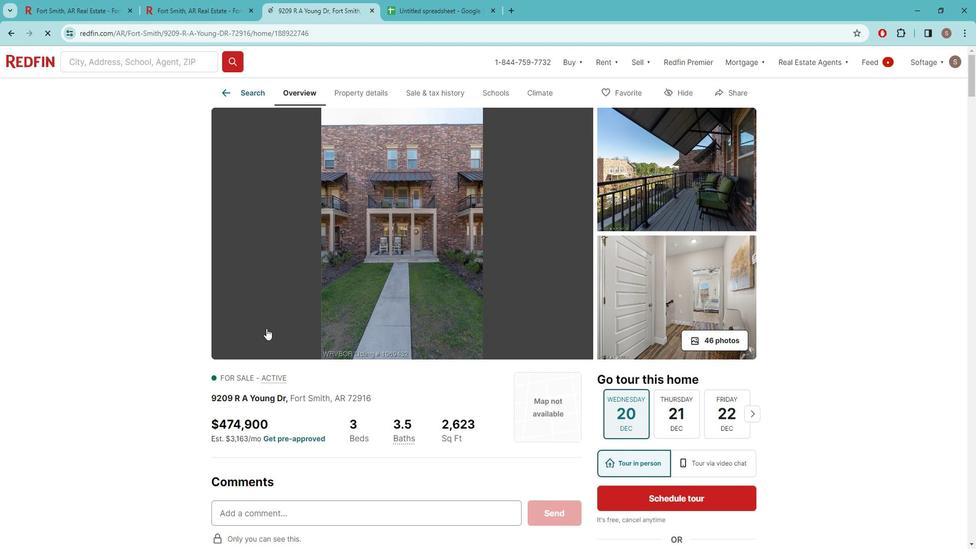 
Action: Mouse scrolled (278, 323) with delta (0, 0)
Screenshot: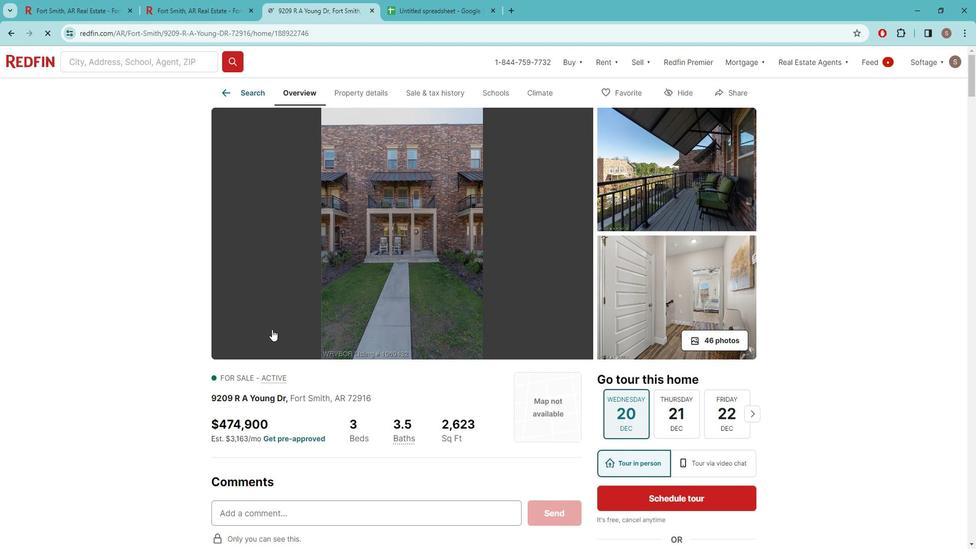 
Action: Mouse scrolled (278, 323) with delta (0, 0)
Screenshot: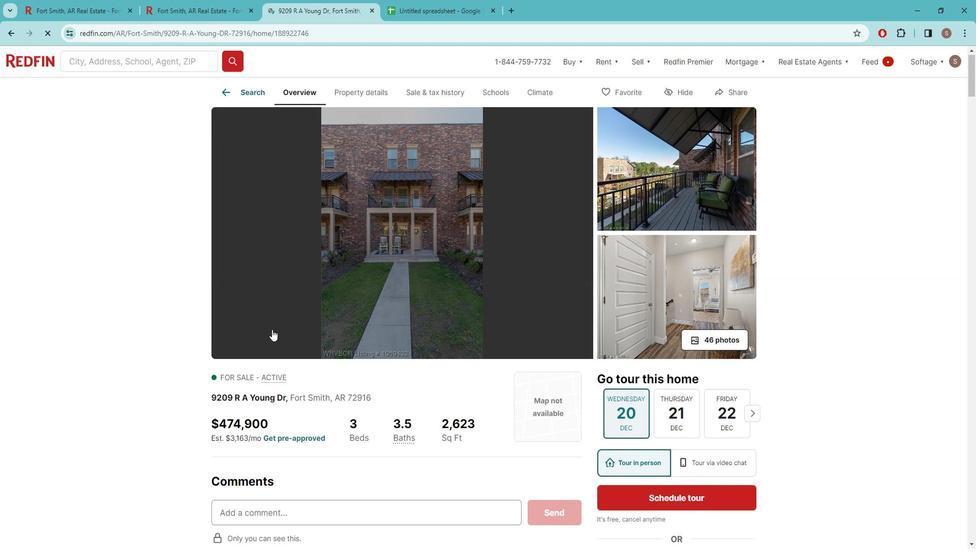 
Action: Mouse moved to (284, 320)
Screenshot: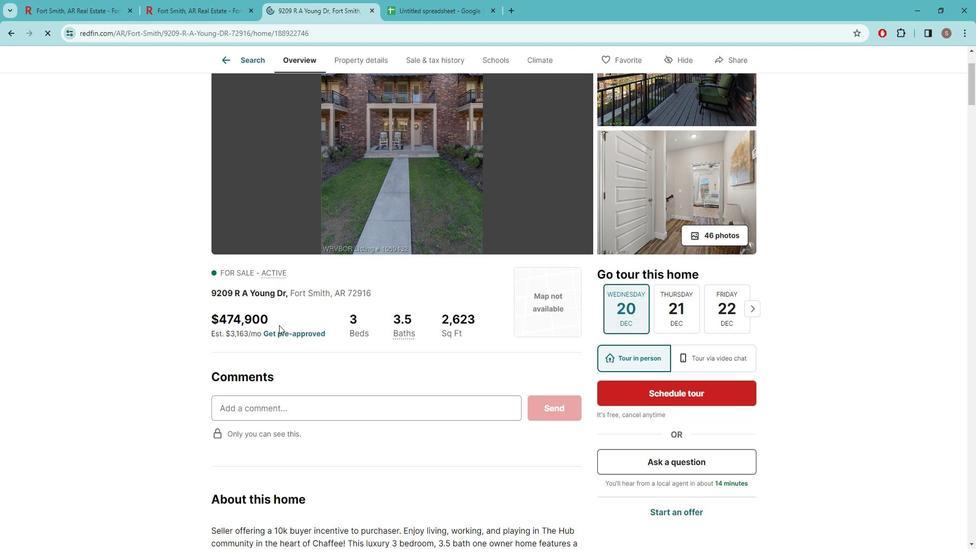 
Action: Mouse scrolled (284, 319) with delta (0, 0)
Screenshot: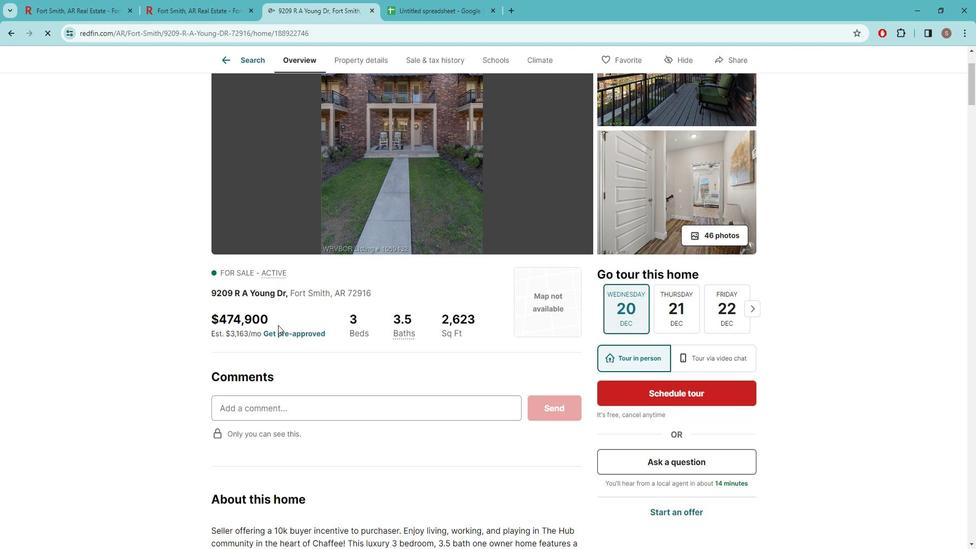 
Action: Mouse moved to (322, 316)
Screenshot: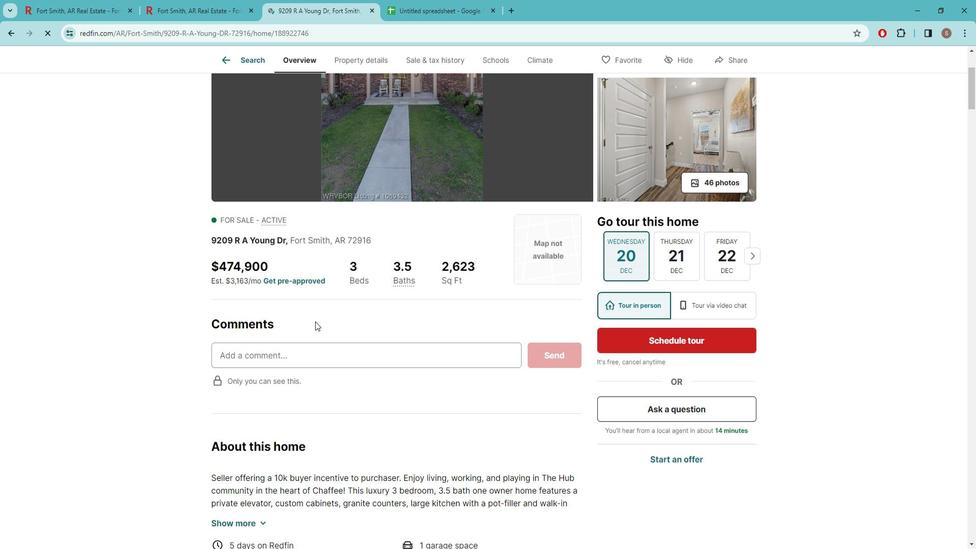 
Action: Mouse scrolled (322, 316) with delta (0, 0)
Screenshot: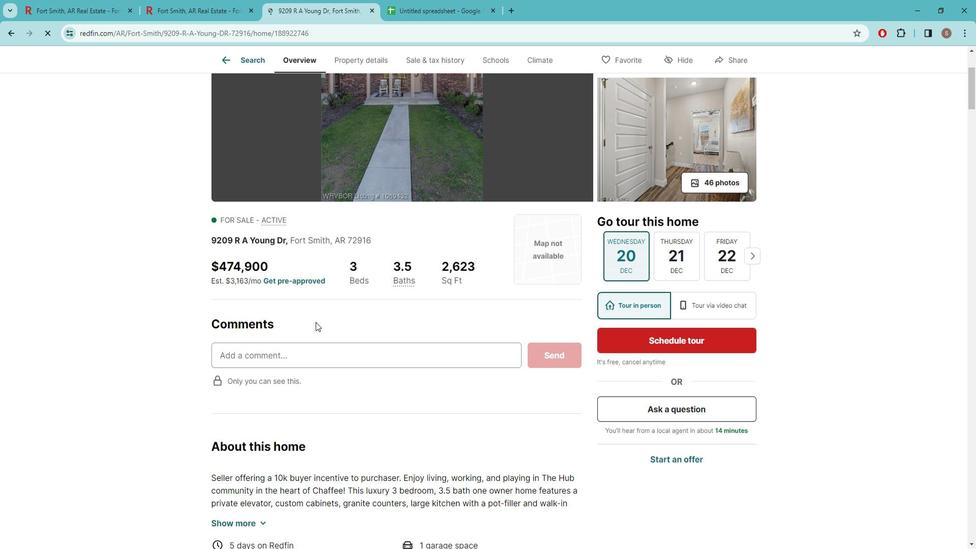 
Action: Mouse moved to (323, 317)
Screenshot: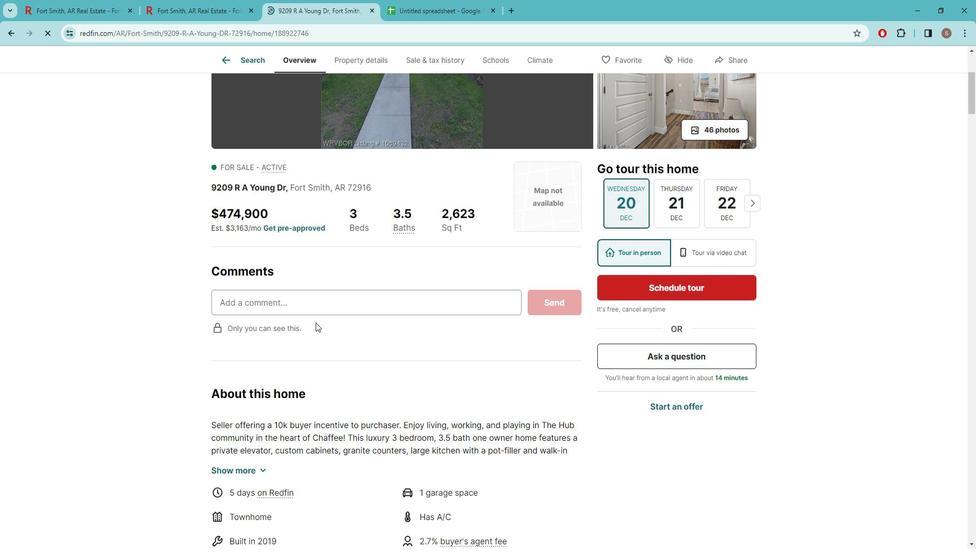 
Action: Mouse scrolled (323, 316) with delta (0, 0)
Screenshot: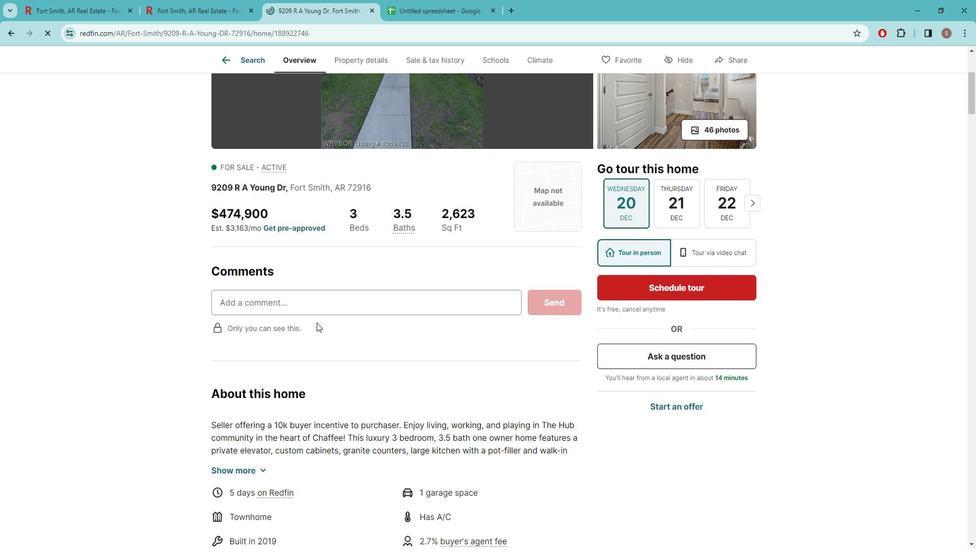 
Action: Mouse moved to (319, 273)
Screenshot: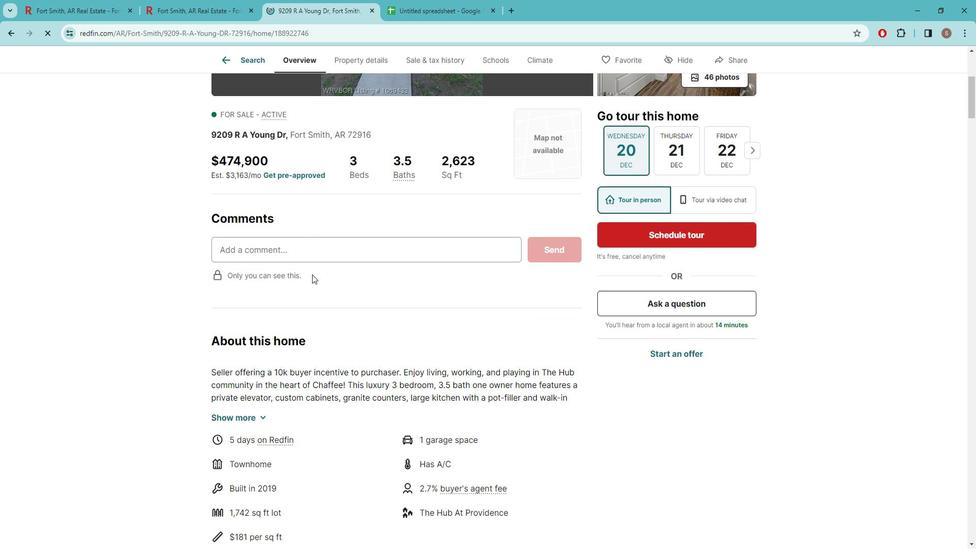 
Action: Mouse scrolled (319, 272) with delta (0, 0)
Screenshot: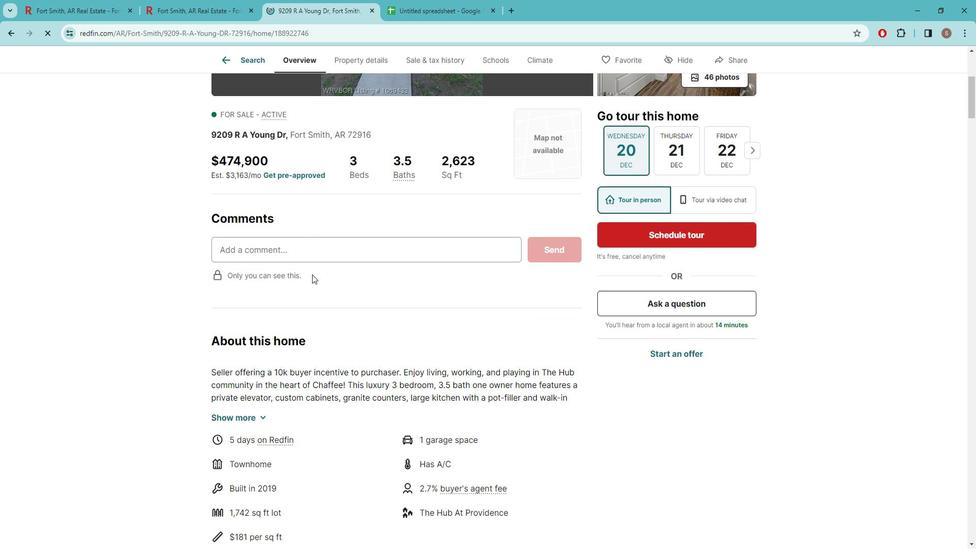 
Action: Mouse moved to (319, 273)
Screenshot: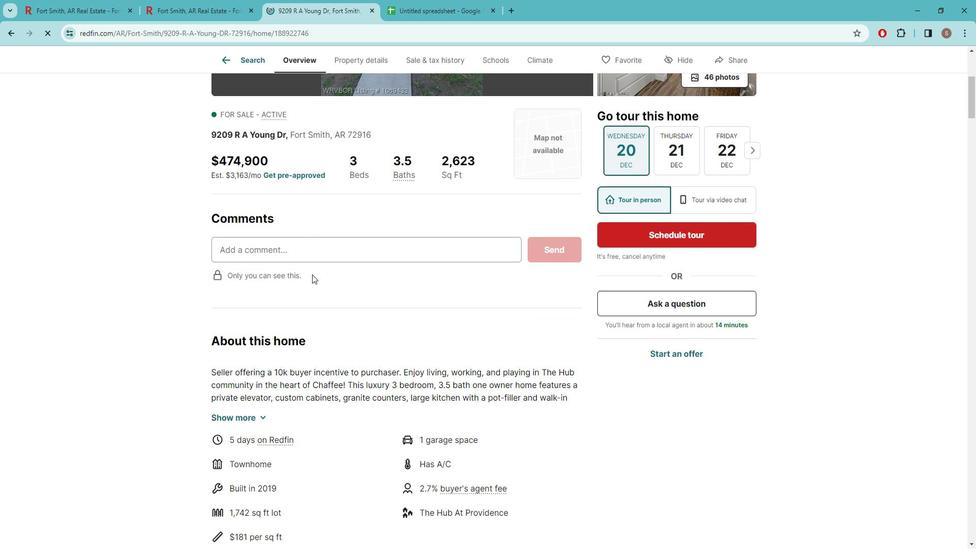 
Action: Mouse scrolled (319, 273) with delta (0, 0)
Screenshot: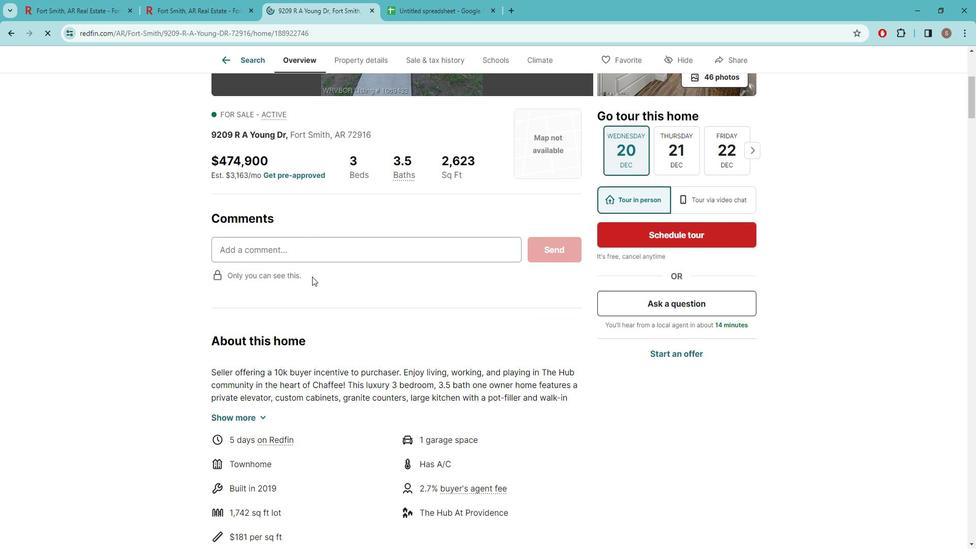 
Action: Mouse moved to (266, 306)
Screenshot: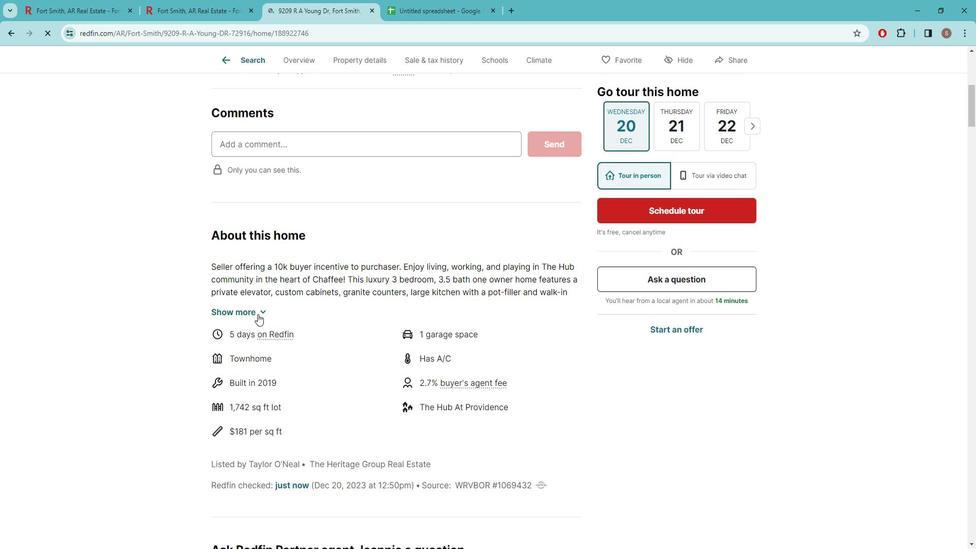 
Action: Mouse pressed left at (266, 306)
Screenshot: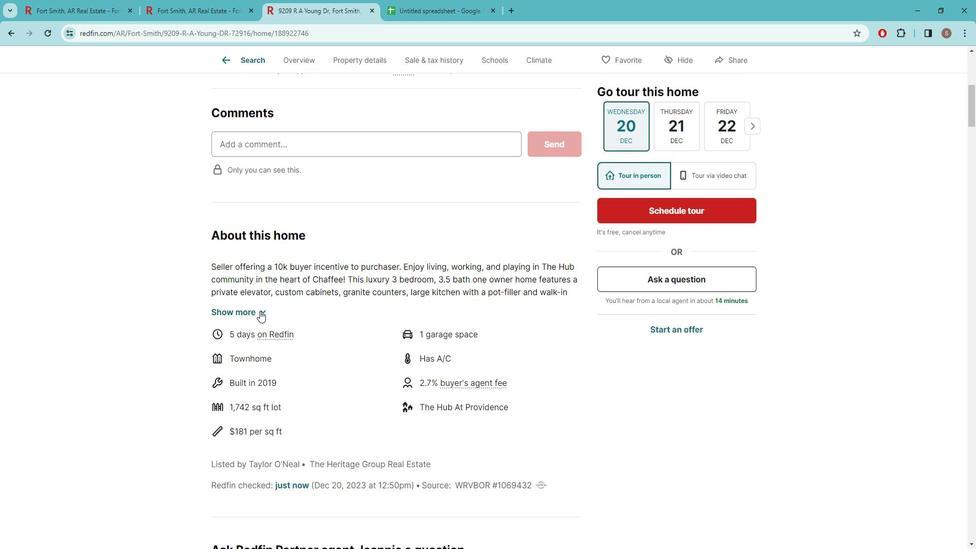 
Action: Mouse moved to (398, 291)
Screenshot: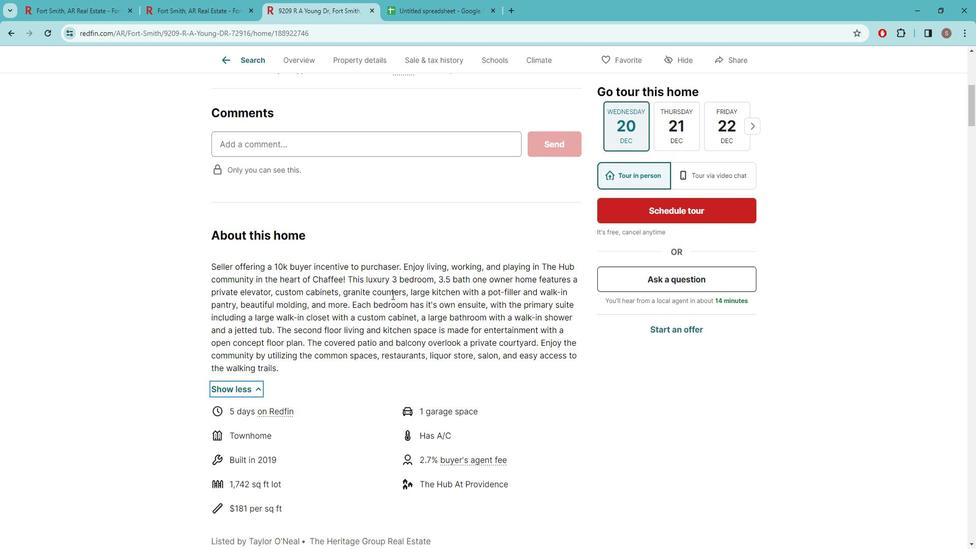 
Action: Mouse scrolled (398, 290) with delta (0, 0)
Screenshot: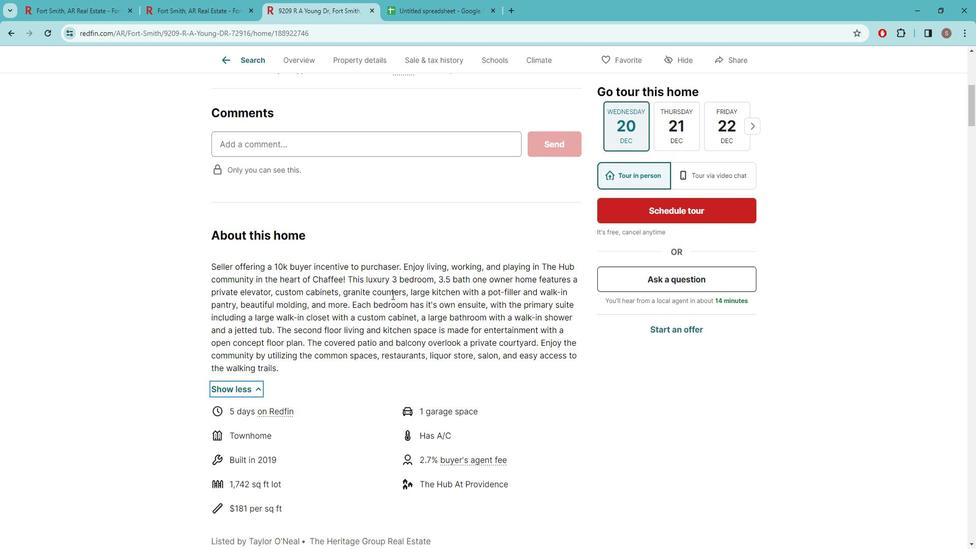 
Action: Mouse moved to (365, 299)
Screenshot: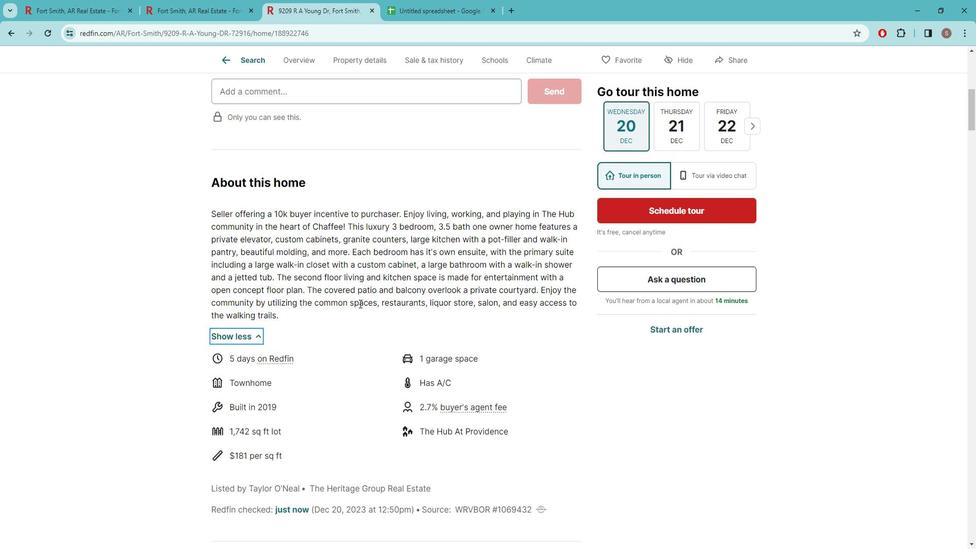
Action: Mouse scrolled (365, 298) with delta (0, 0)
Screenshot: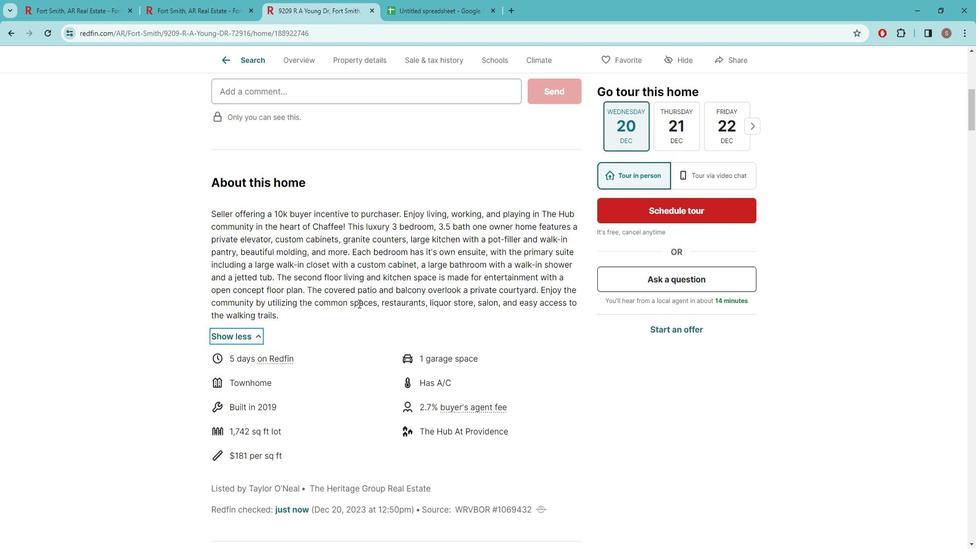 
Action: Mouse moved to (345, 300)
Screenshot: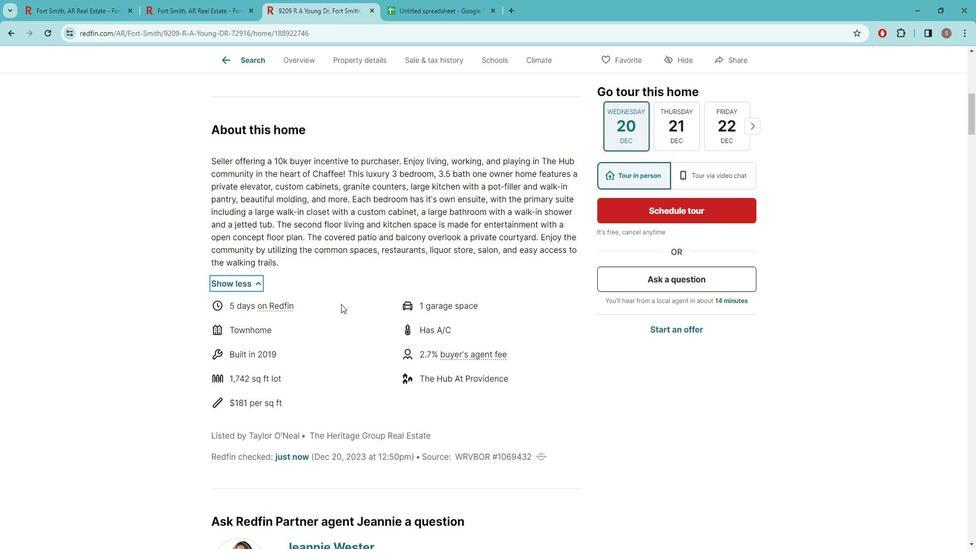 
Action: Mouse scrolled (345, 300) with delta (0, 0)
Screenshot: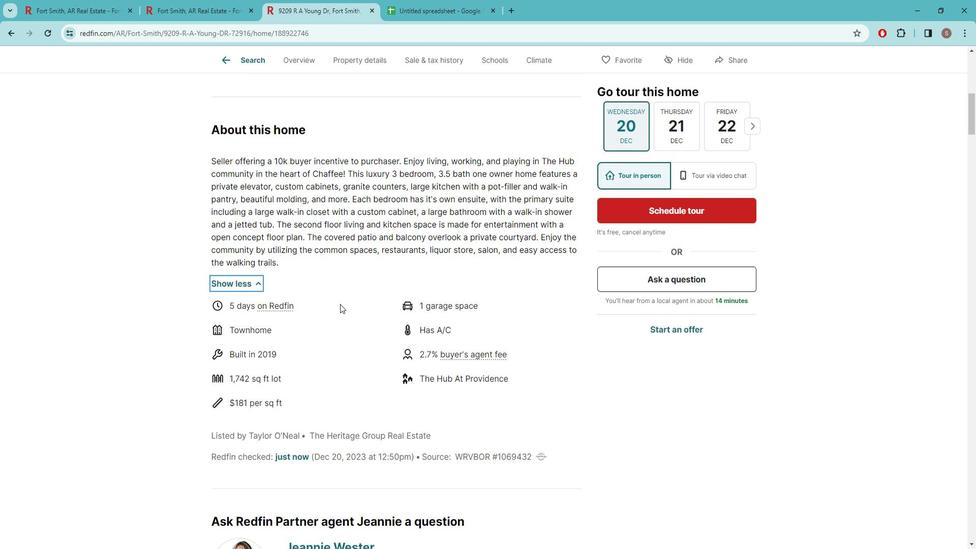 
Action: Mouse scrolled (345, 300) with delta (0, 0)
Screenshot: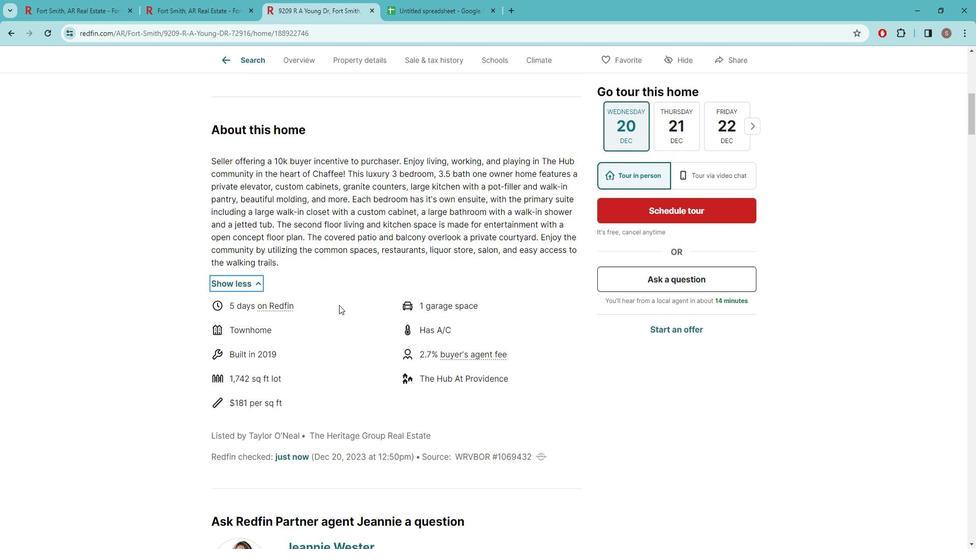 
Action: Mouse scrolled (345, 300) with delta (0, 0)
Screenshot: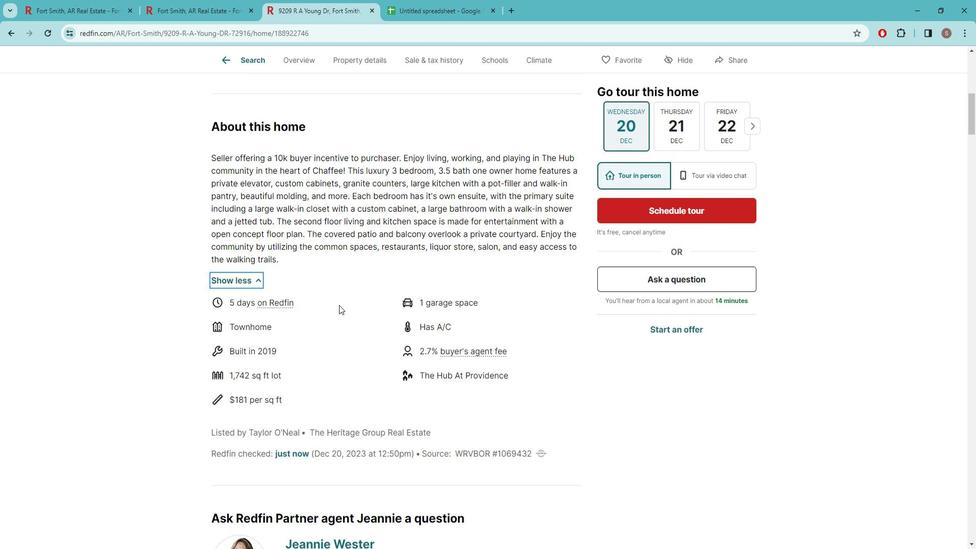 
Action: Mouse scrolled (345, 300) with delta (0, 0)
Screenshot: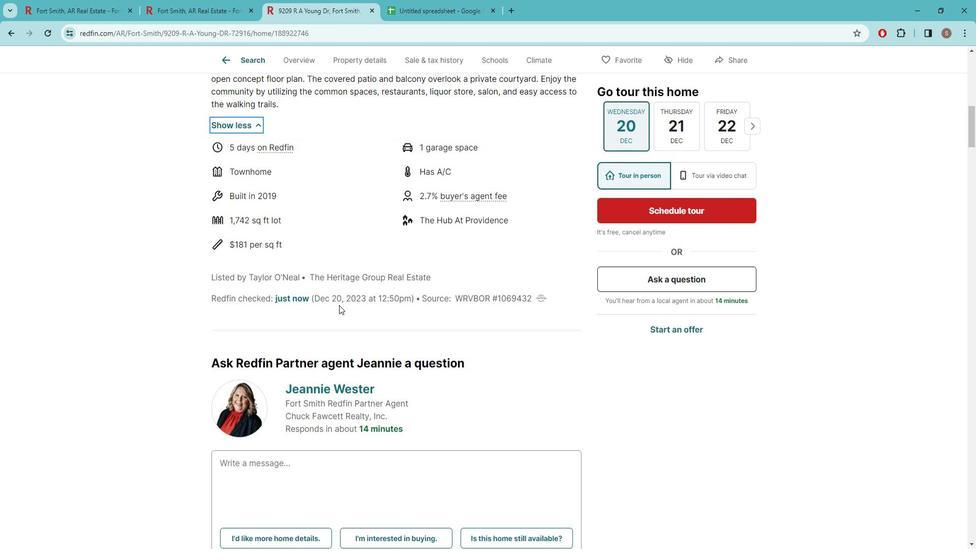 
Action: Mouse scrolled (345, 300) with delta (0, 0)
Screenshot: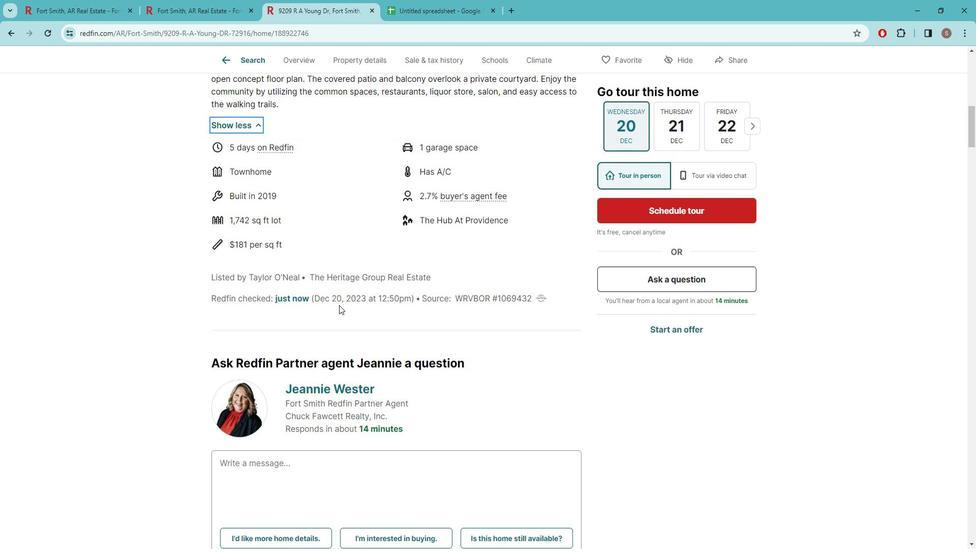 
Action: Mouse scrolled (345, 300) with delta (0, 0)
Screenshot: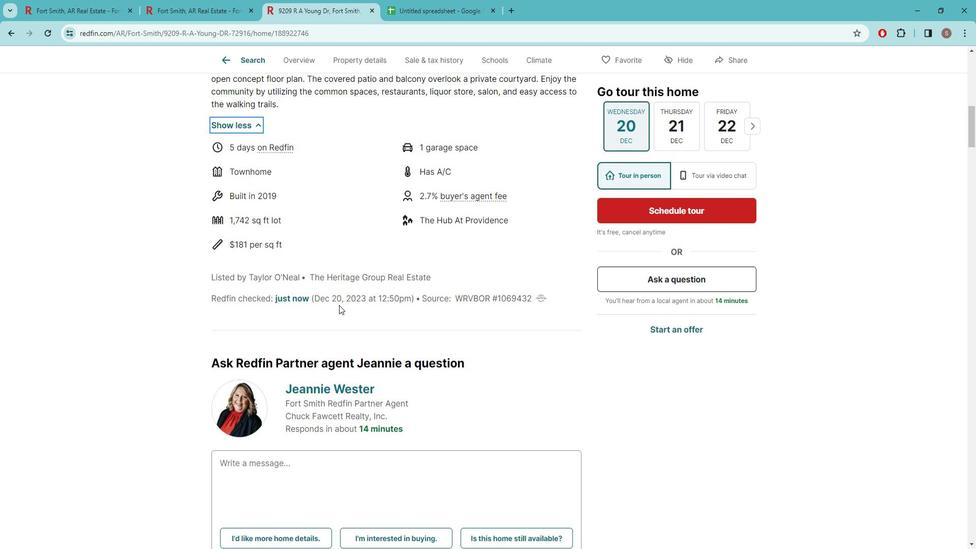
Action: Mouse scrolled (345, 300) with delta (0, 0)
Screenshot: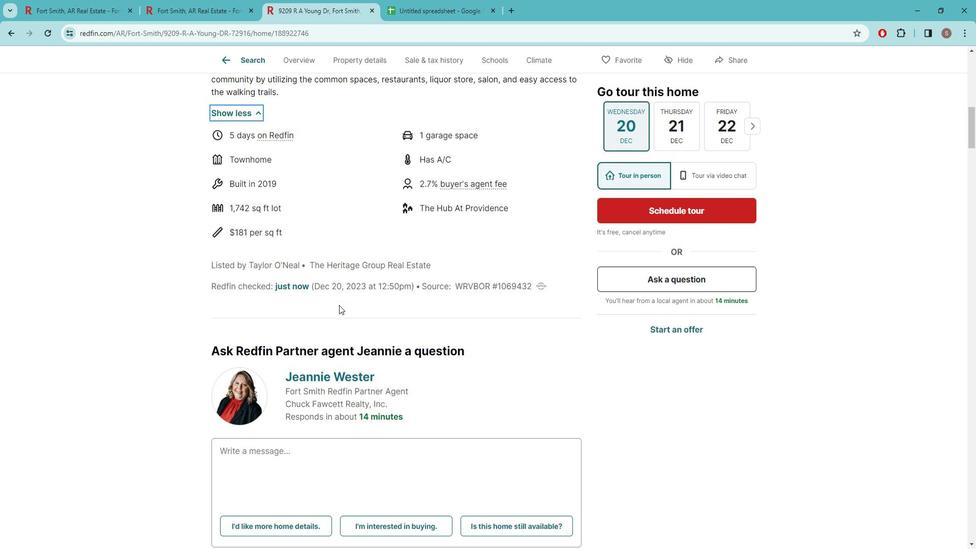 
Action: Mouse scrolled (345, 300) with delta (0, 0)
Screenshot: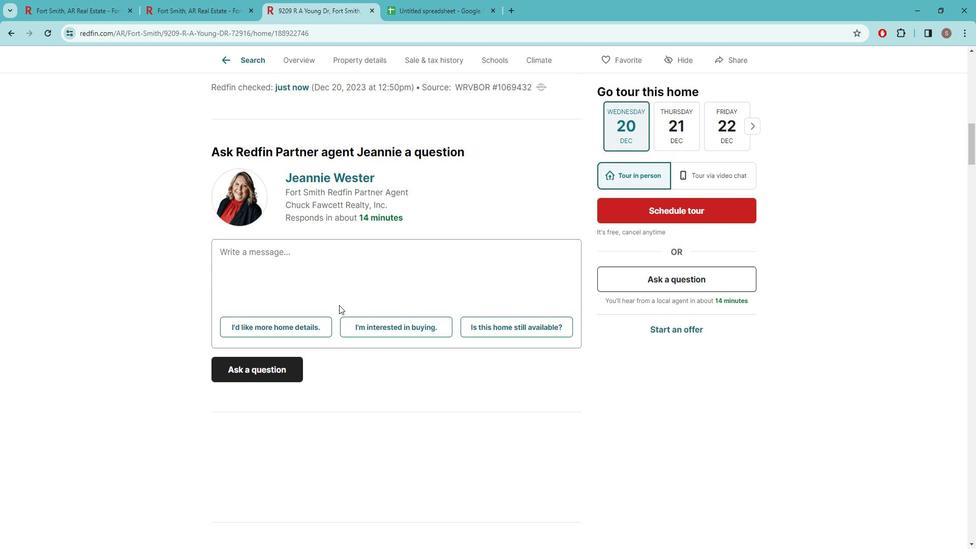 
Action: Mouse scrolled (345, 300) with delta (0, 0)
Screenshot: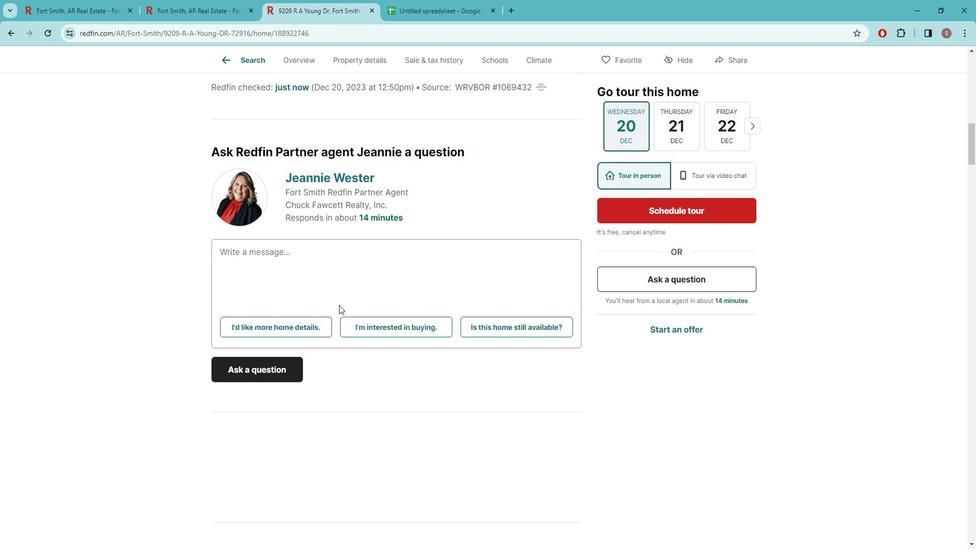 
Action: Mouse moved to (345, 300)
Screenshot: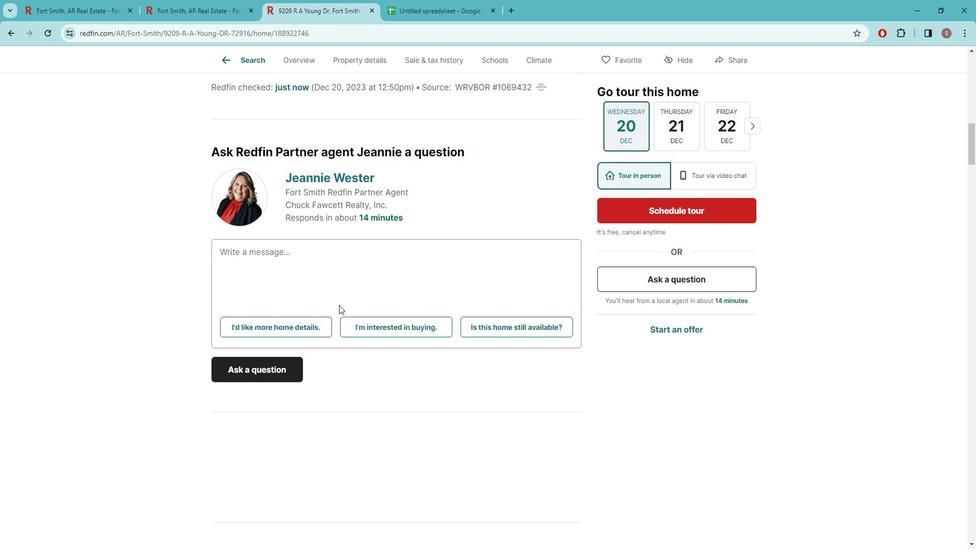 
Action: Mouse scrolled (345, 300) with delta (0, 0)
Screenshot: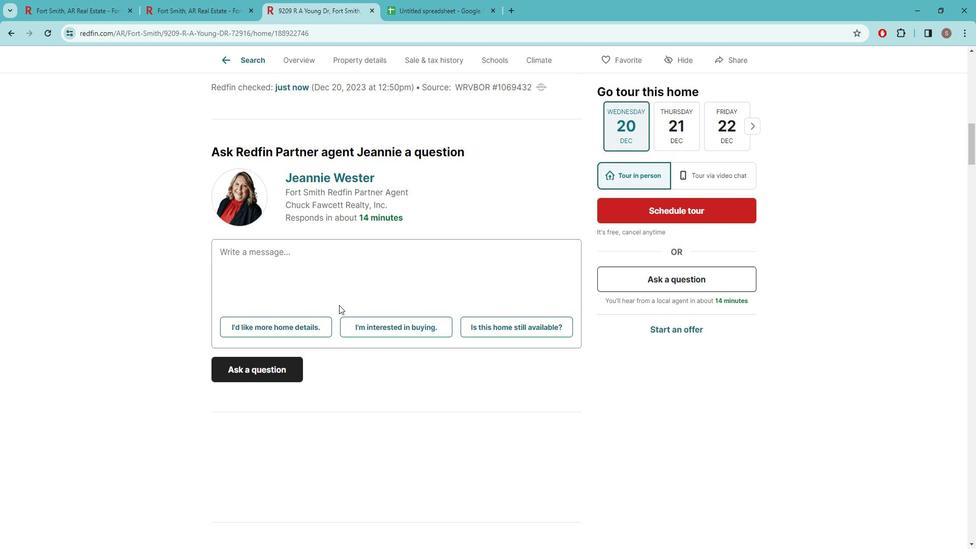 
Action: Mouse scrolled (345, 300) with delta (0, 0)
Screenshot: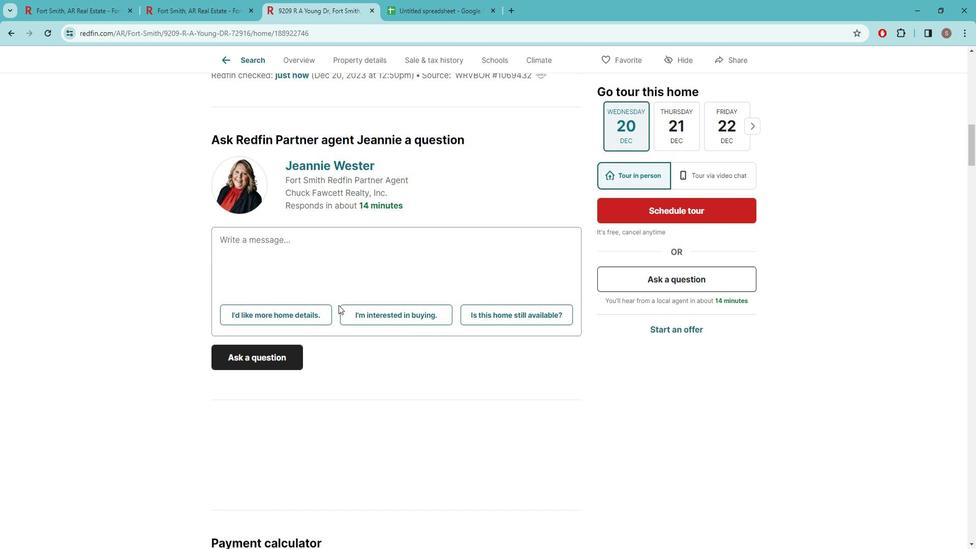 
Action: Mouse moved to (344, 300)
Screenshot: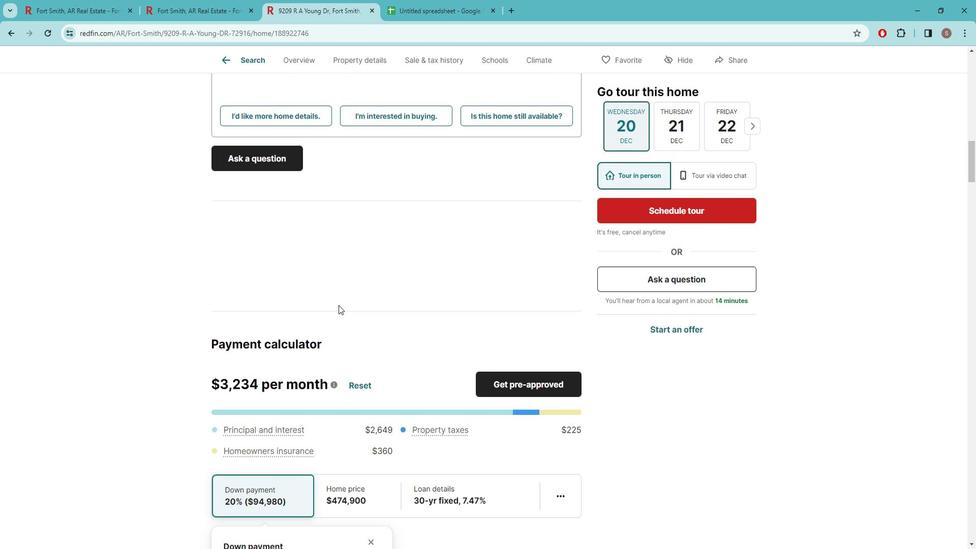 
Action: Mouse scrolled (344, 300) with delta (0, 0)
Screenshot: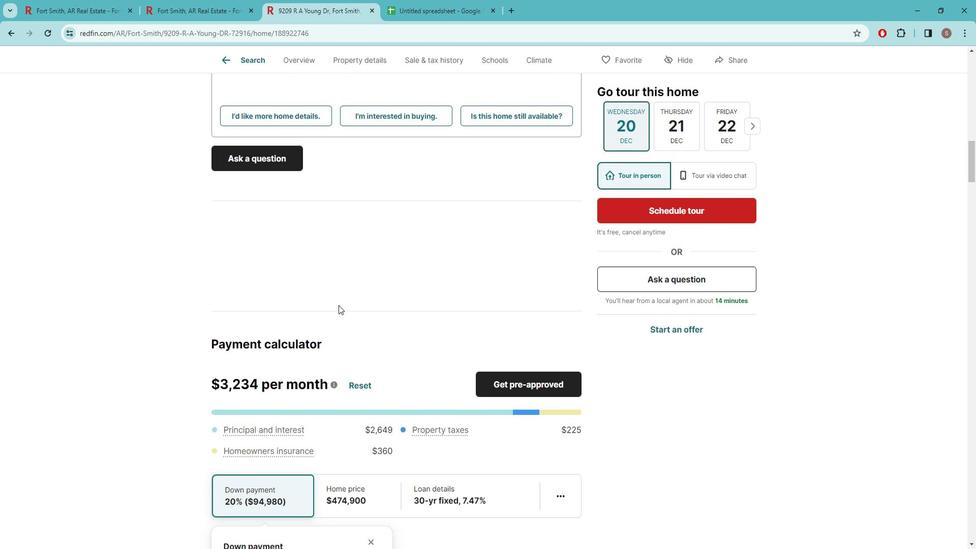 
Action: Mouse scrolled (344, 300) with delta (0, 0)
Screenshot: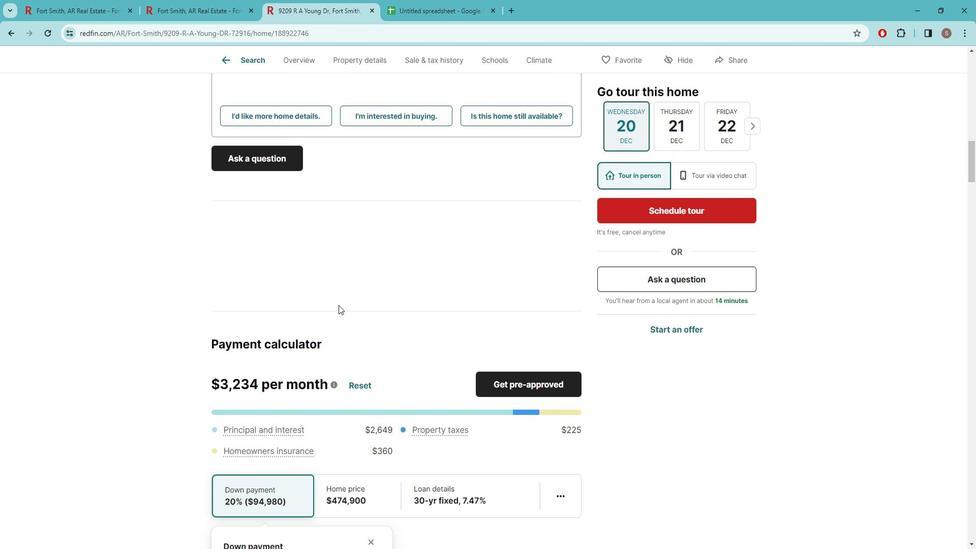 
Action: Mouse scrolled (344, 300) with delta (0, 0)
Screenshot: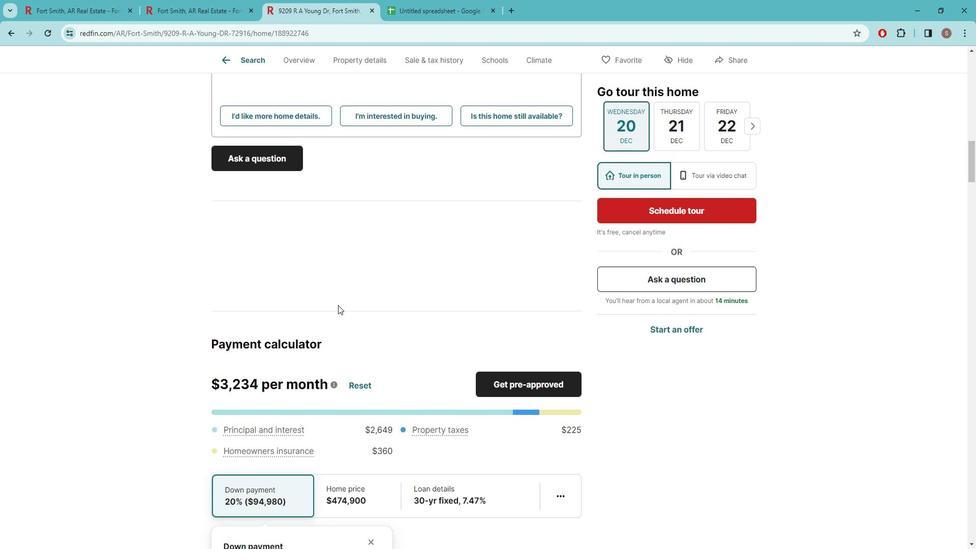 
Action: Mouse scrolled (344, 300) with delta (0, 0)
Screenshot: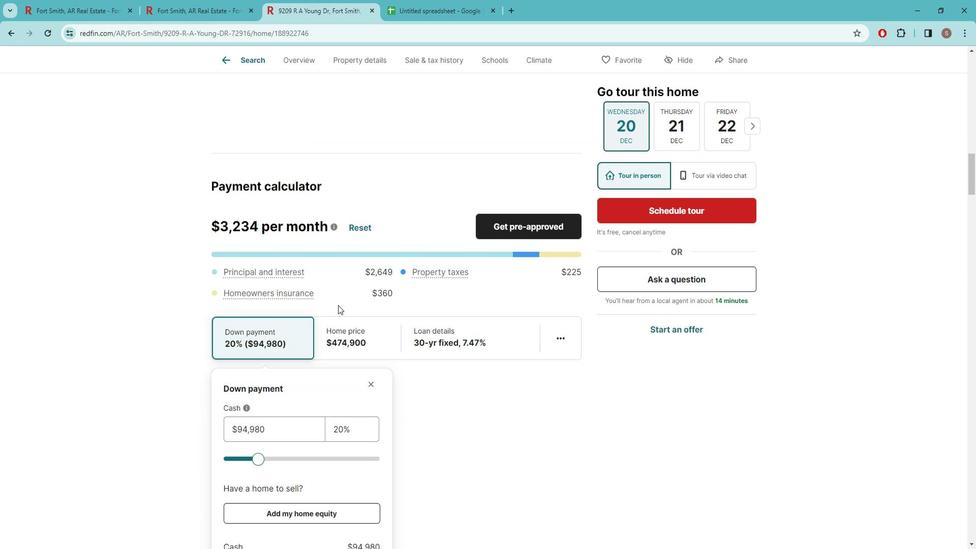 
Action: Mouse scrolled (344, 300) with delta (0, 0)
Screenshot: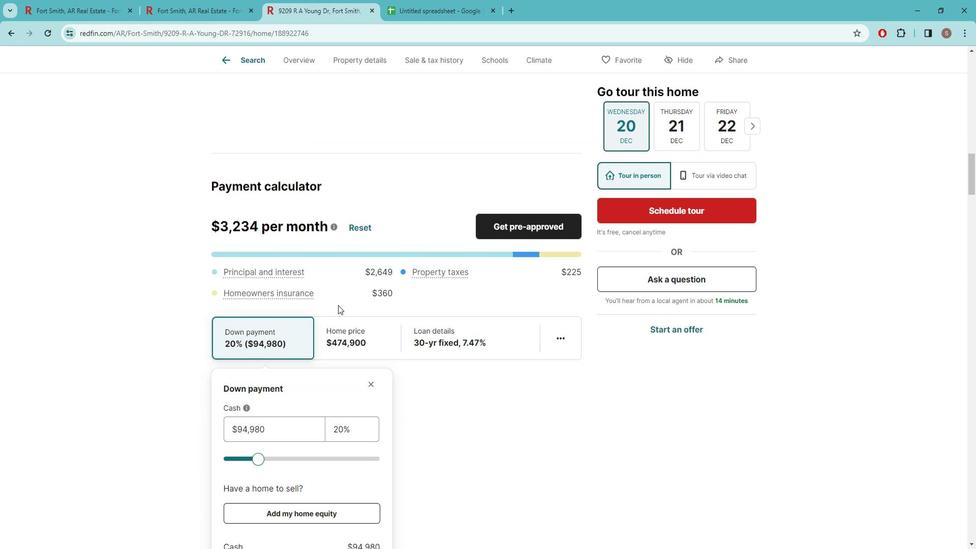 
Action: Mouse moved to (344, 301)
Screenshot: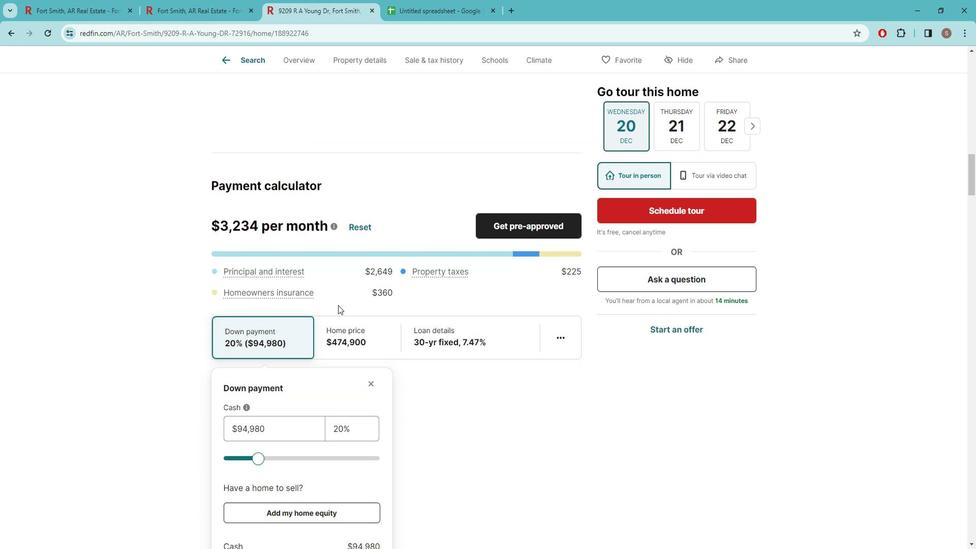 
Action: Mouse scrolled (344, 301) with delta (0, 0)
Screenshot: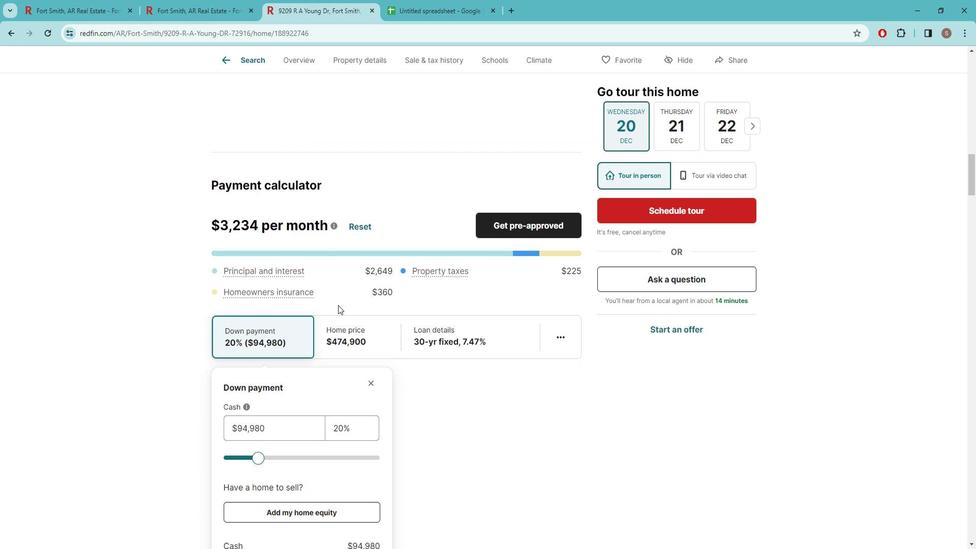 
Action: Mouse moved to (343, 302)
Screenshot: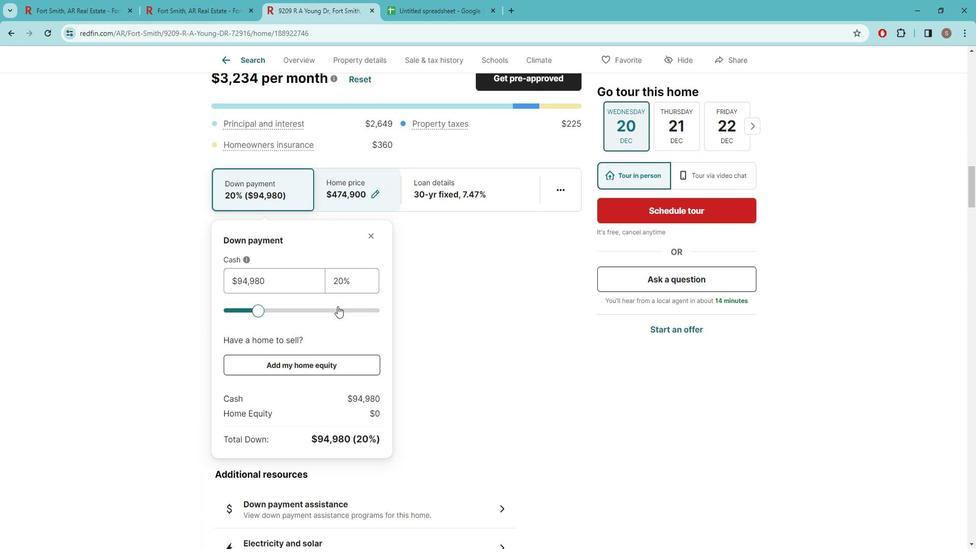 
Action: Mouse scrolled (343, 301) with delta (0, 0)
Screenshot: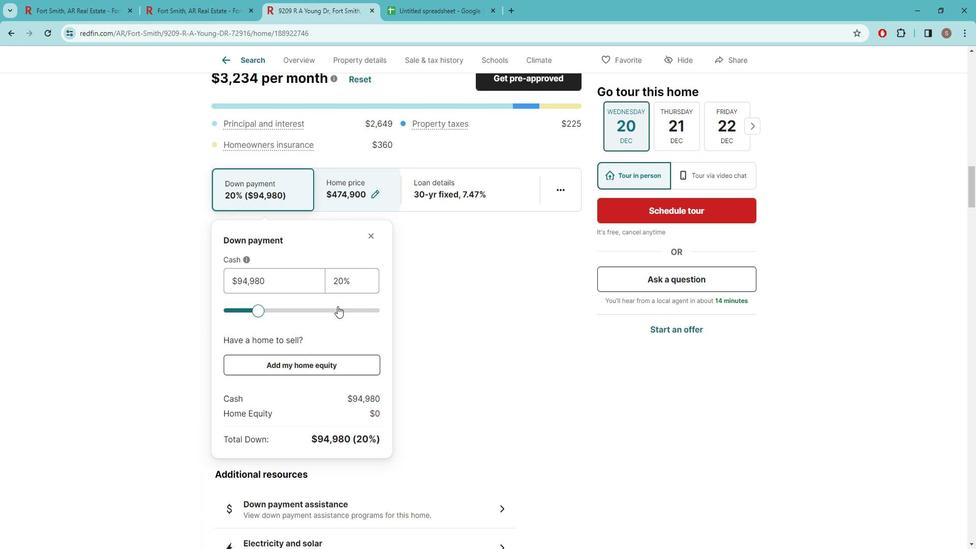 
Action: Mouse scrolled (343, 301) with delta (0, 0)
Screenshot: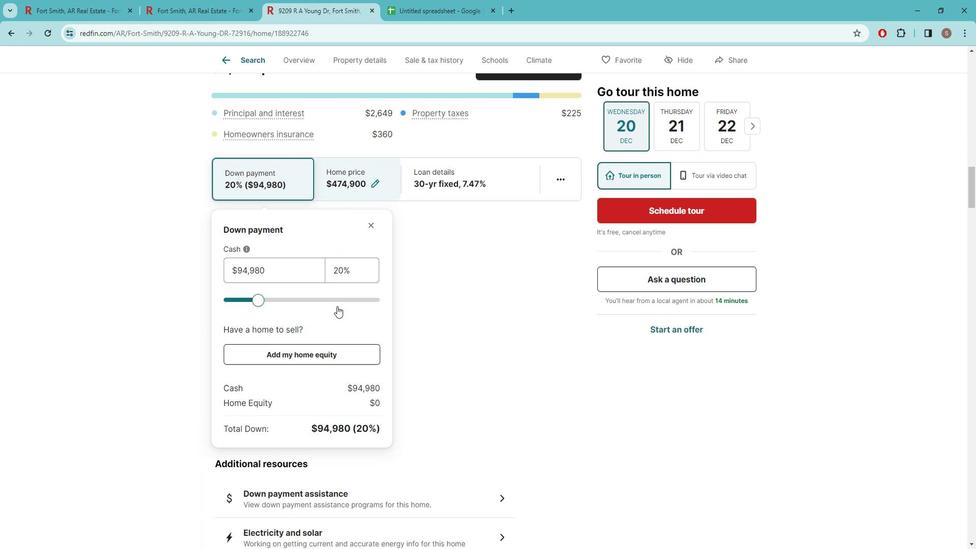 
Action: Mouse moved to (350, 300)
Screenshot: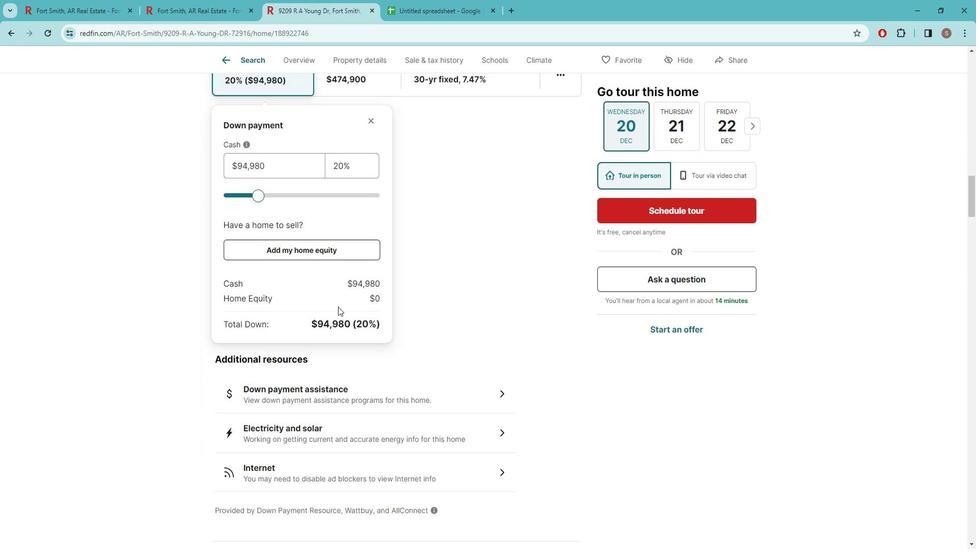 
Action: Mouse scrolled (350, 299) with delta (0, 0)
Screenshot: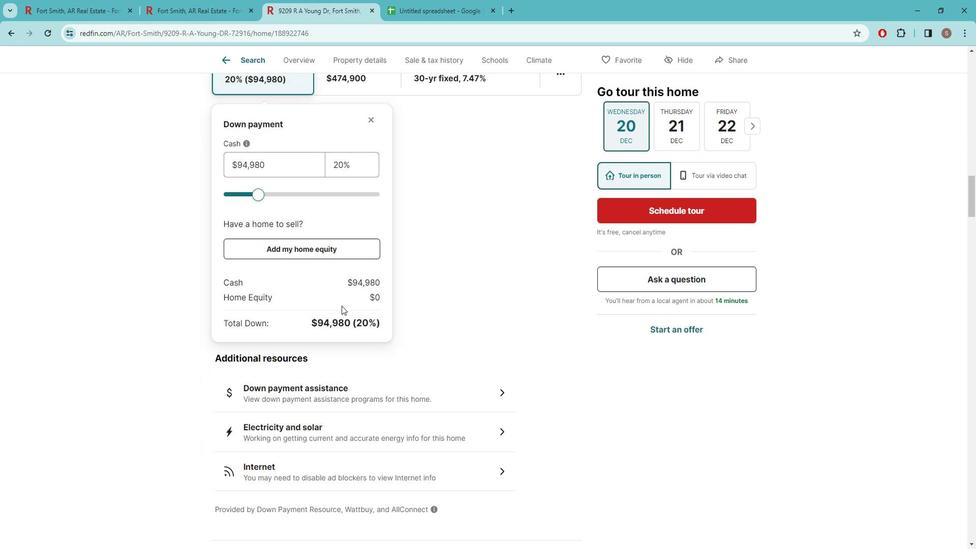 
Action: Mouse moved to (354, 300)
Screenshot: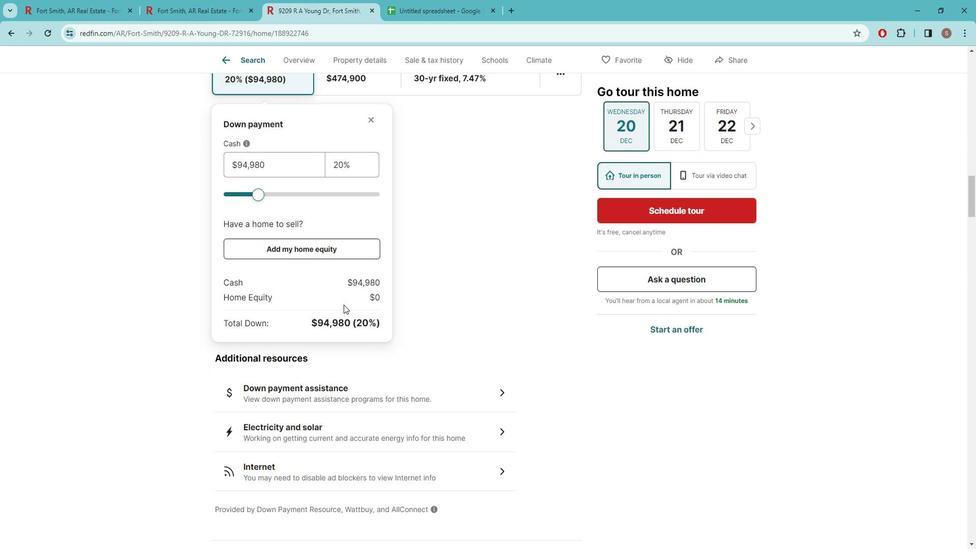 
Action: Mouse scrolled (354, 299) with delta (0, 0)
Screenshot: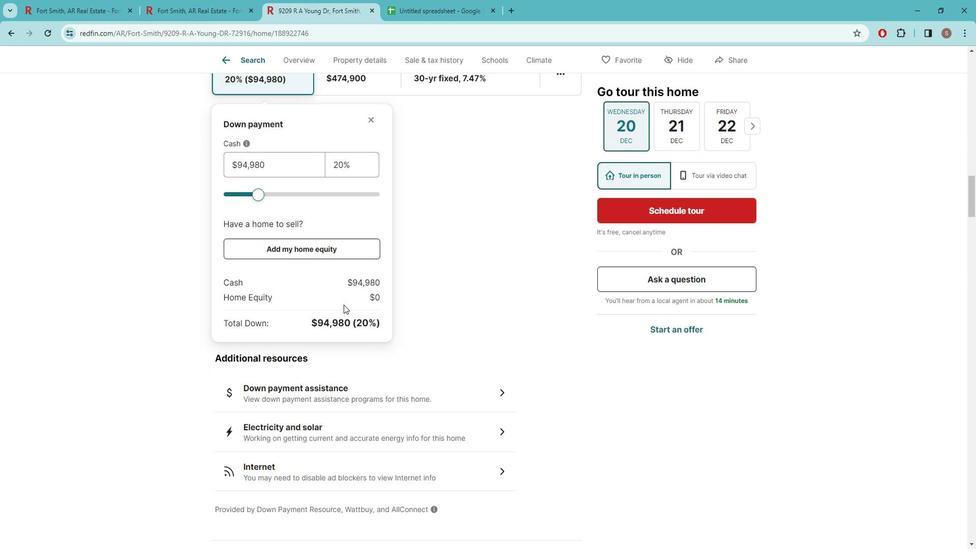 
Action: Mouse moved to (356, 300)
Screenshot: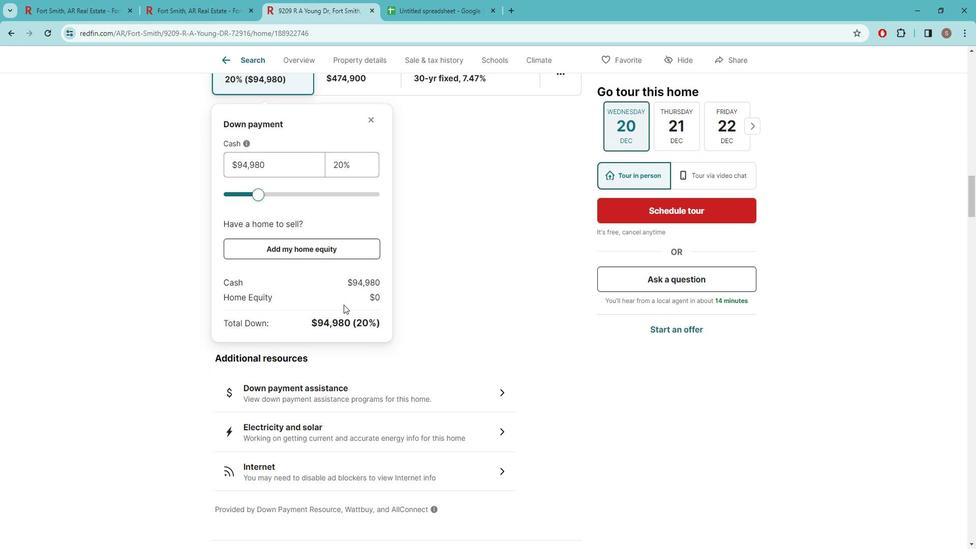
Action: Mouse scrolled (356, 300) with delta (0, 0)
Screenshot: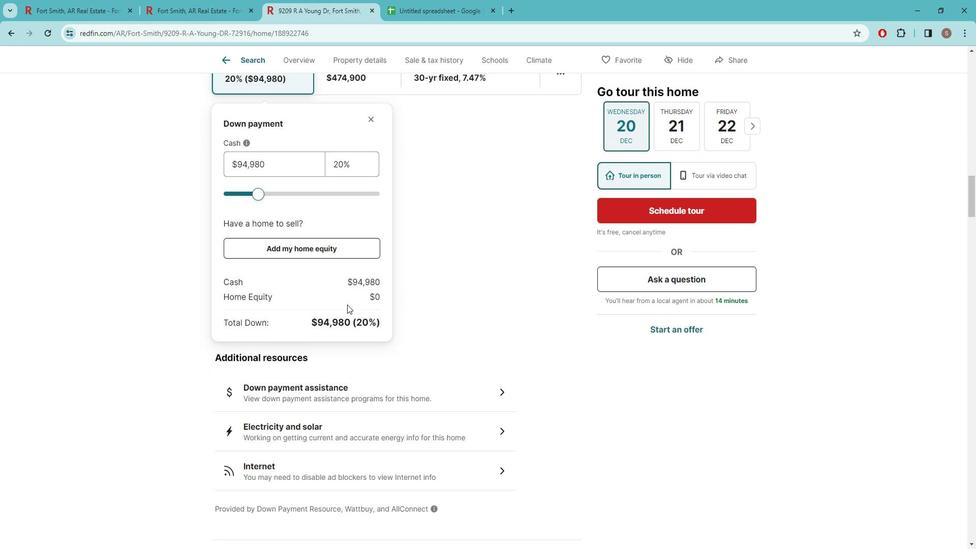 
Action: Mouse moved to (373, 298)
Screenshot: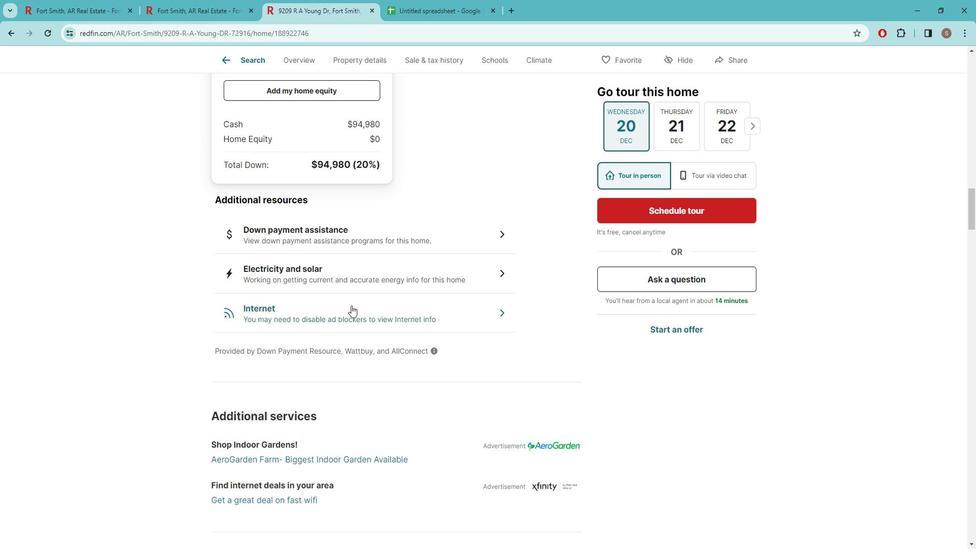 
Action: Mouse scrolled (373, 297) with delta (0, 0)
Screenshot: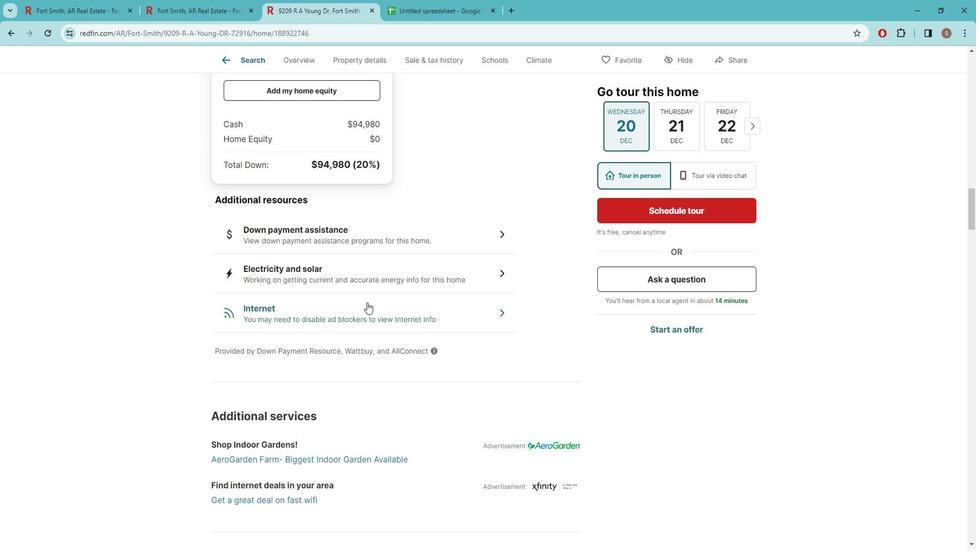 
Action: Mouse scrolled (373, 297) with delta (0, 0)
Screenshot: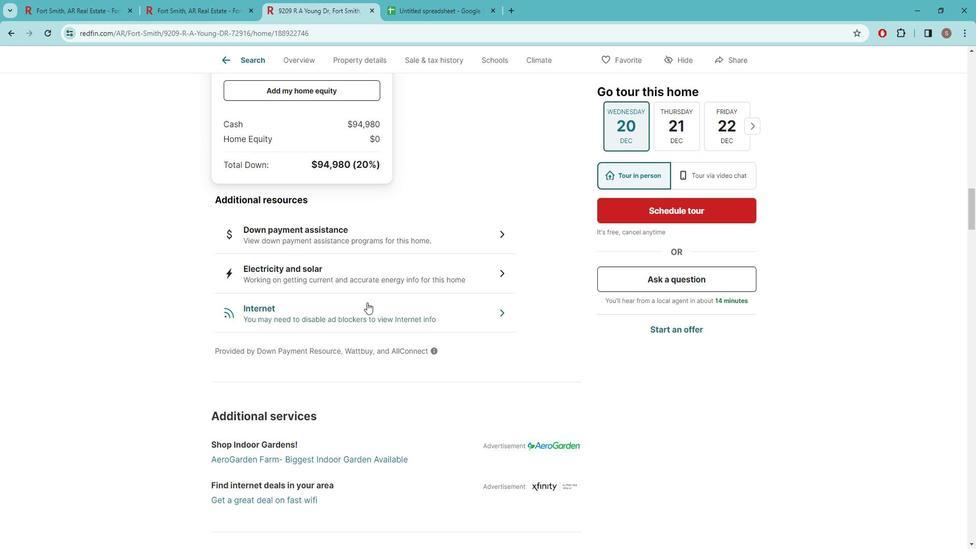 
Action: Mouse scrolled (373, 297) with delta (0, 0)
Screenshot: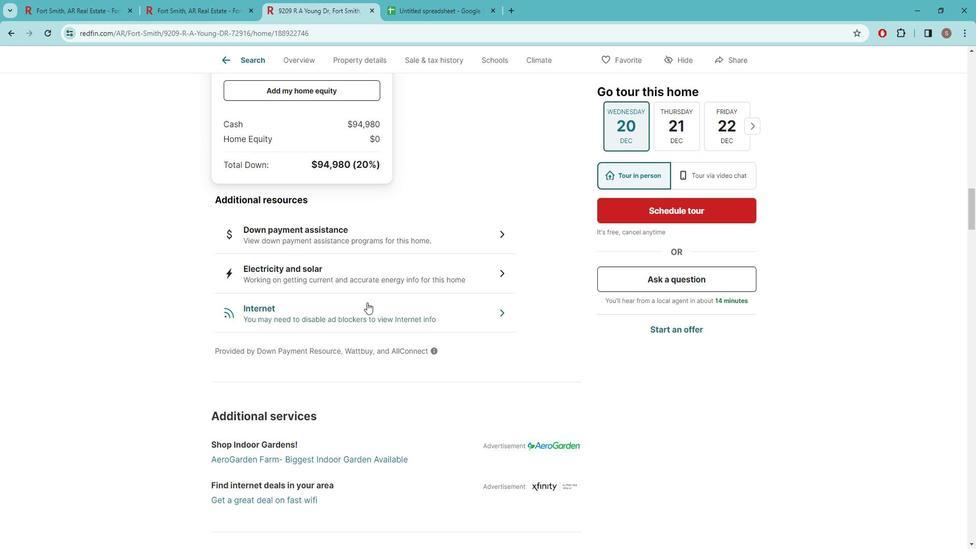 
Action: Mouse moved to (371, 298)
Screenshot: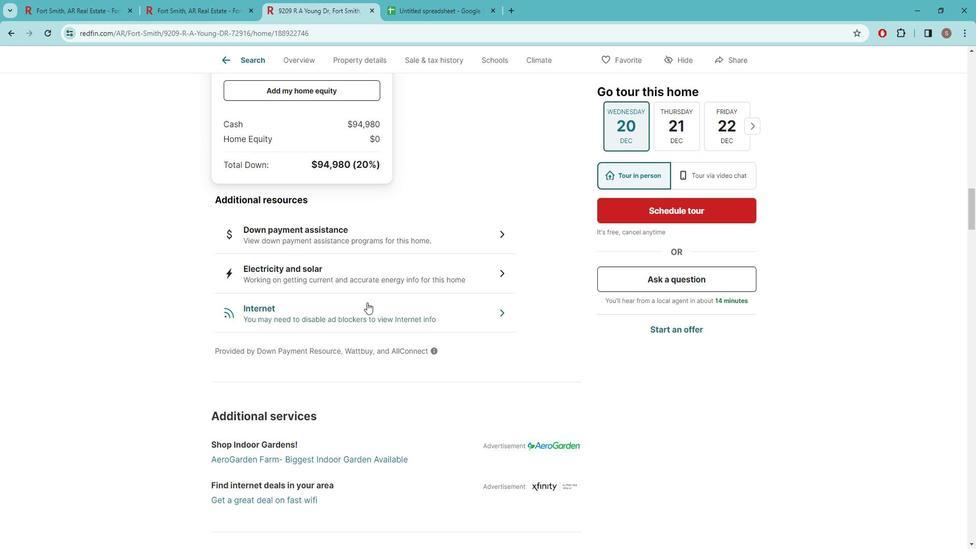 
Action: Mouse scrolled (371, 297) with delta (0, 0)
Screenshot: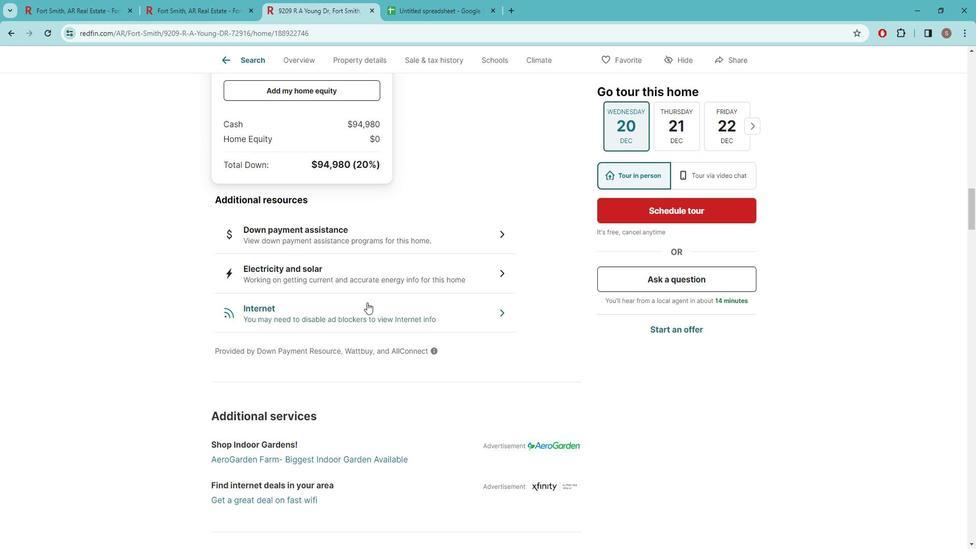 
Action: Mouse moved to (359, 295)
Screenshot: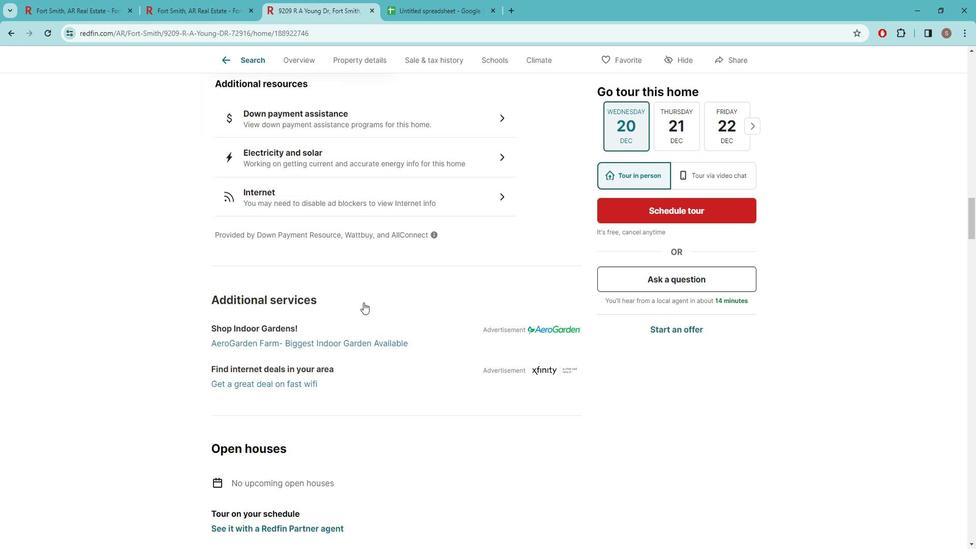 
Action: Mouse scrolled (359, 295) with delta (0, 0)
Screenshot: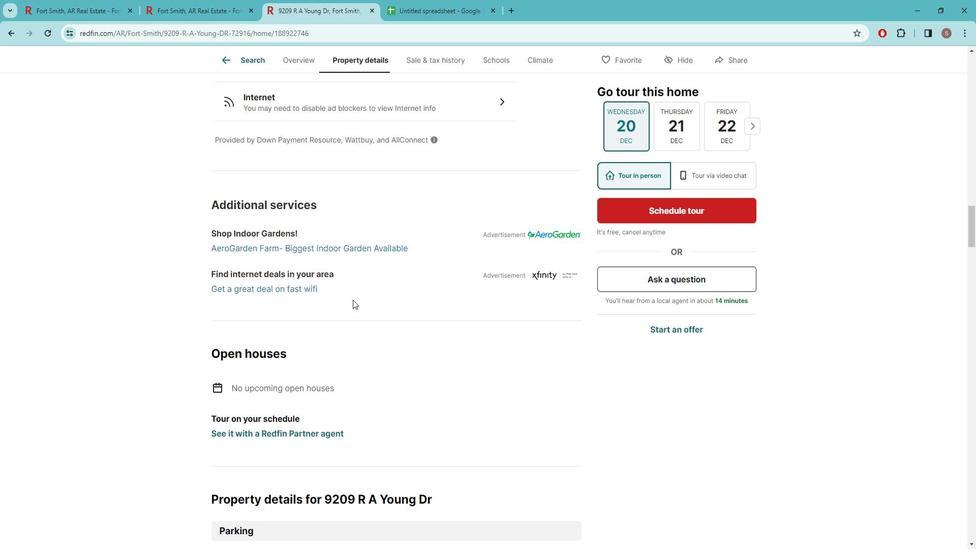 
Action: Mouse scrolled (359, 295) with delta (0, 0)
Screenshot: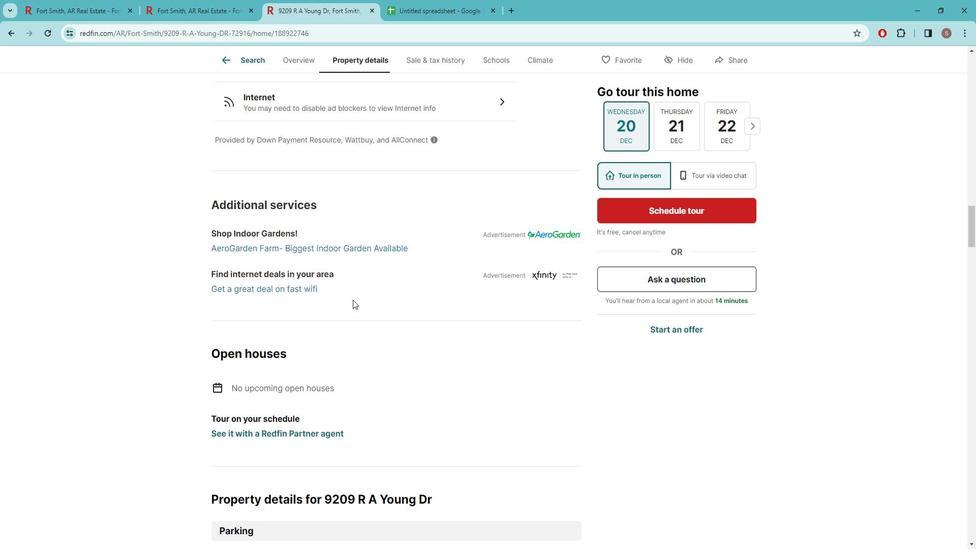 
Action: Mouse scrolled (359, 295) with delta (0, 0)
Screenshot: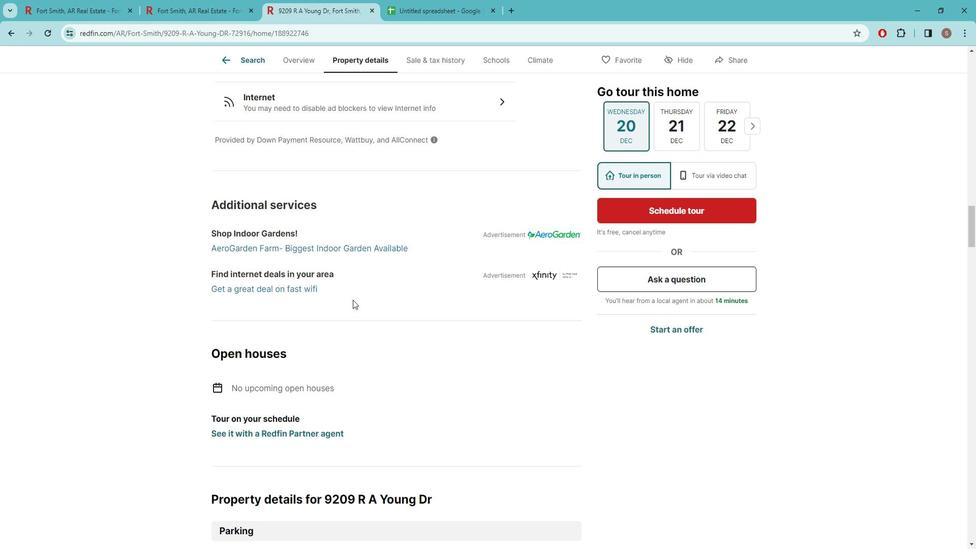 
Action: Mouse scrolled (359, 295) with delta (0, 0)
Screenshot: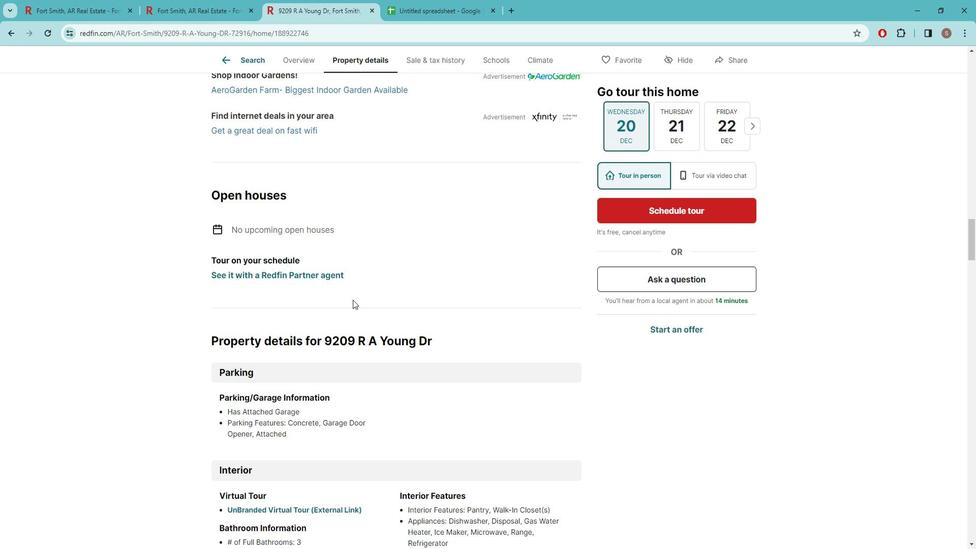 
Action: Mouse scrolled (359, 295) with delta (0, 0)
Screenshot: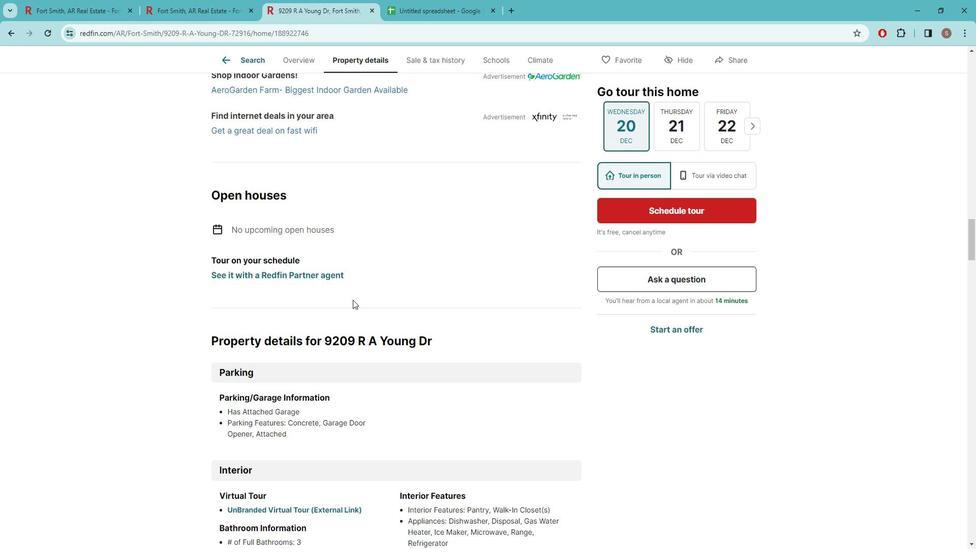 
Action: Mouse scrolled (359, 295) with delta (0, 0)
Screenshot: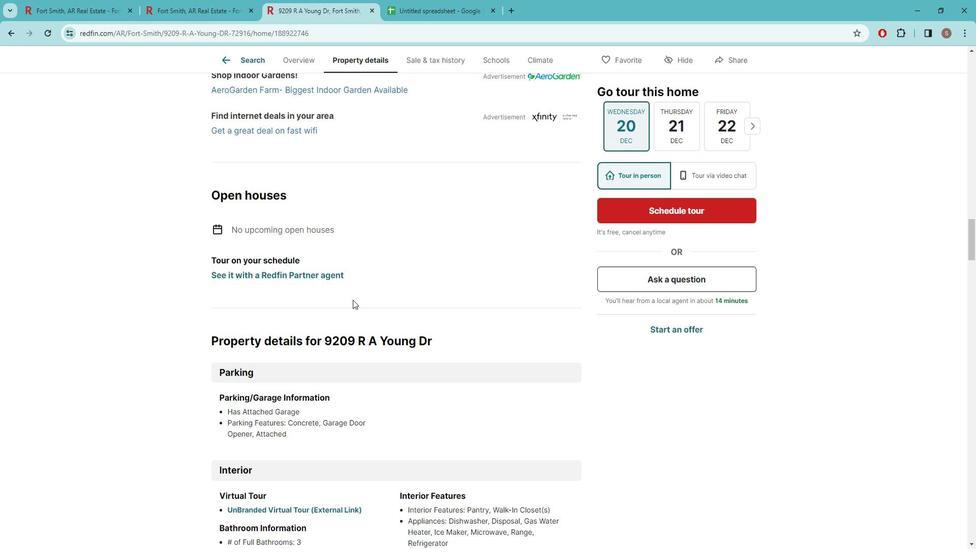 
Action: Mouse scrolled (359, 295) with delta (0, 0)
Screenshot: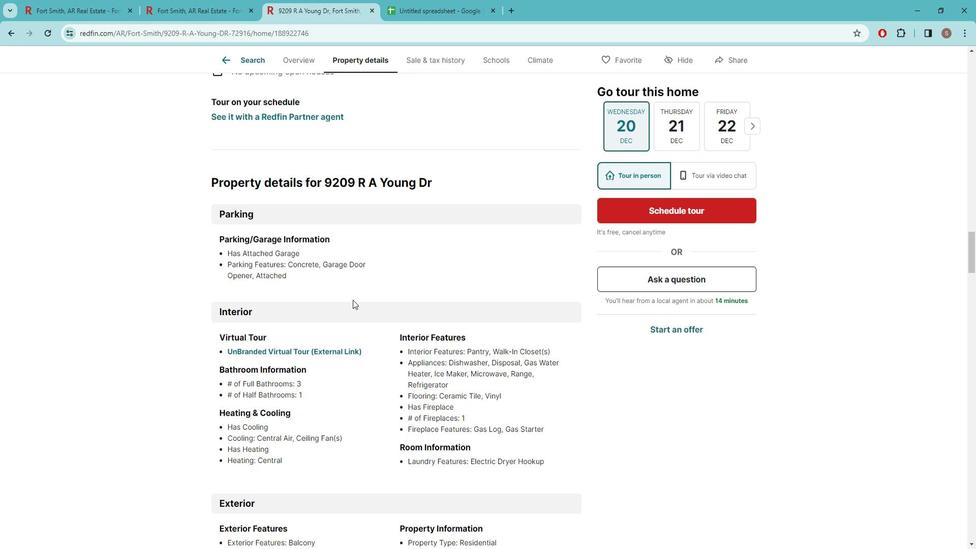 
Action: Mouse scrolled (359, 295) with delta (0, 0)
Screenshot: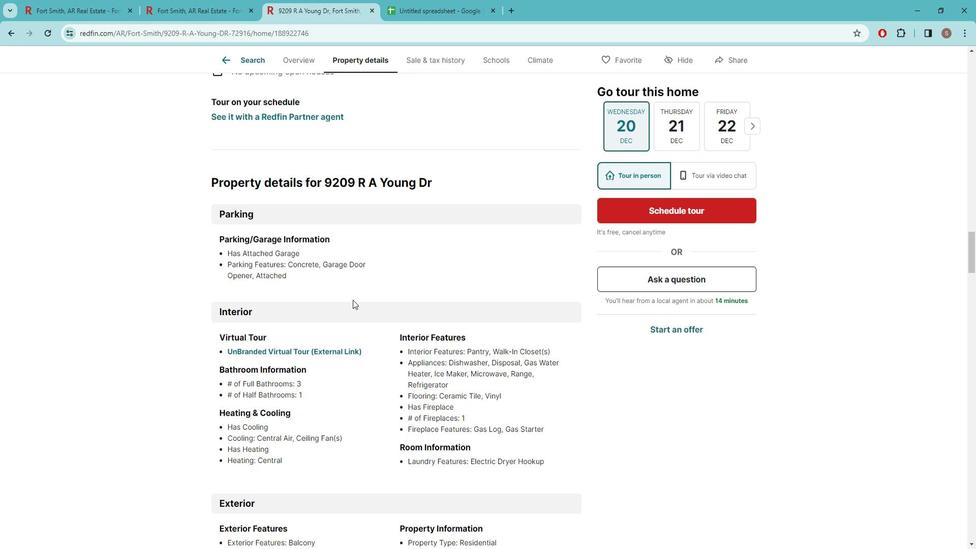 
Action: Mouse moved to (357, 295)
Screenshot: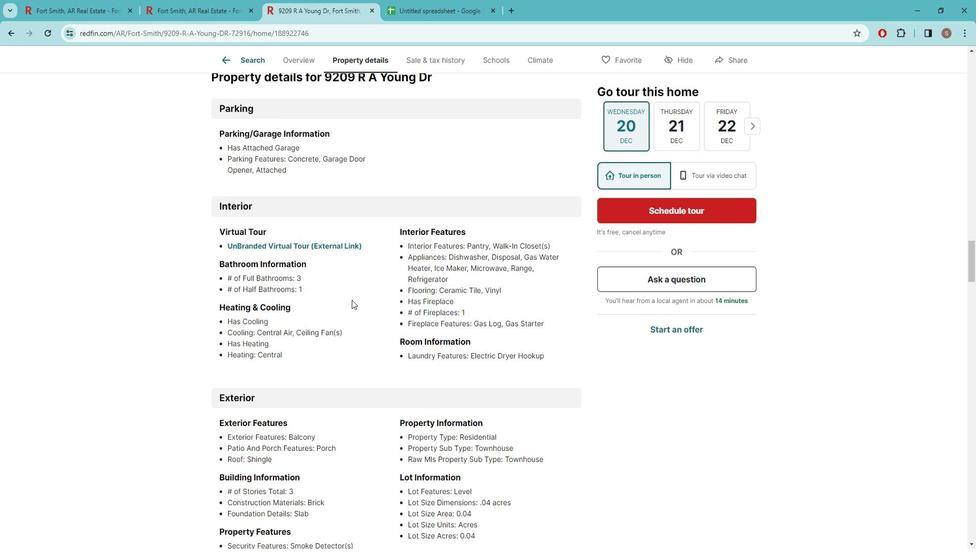 
Action: Mouse scrolled (357, 295) with delta (0, 0)
Screenshot: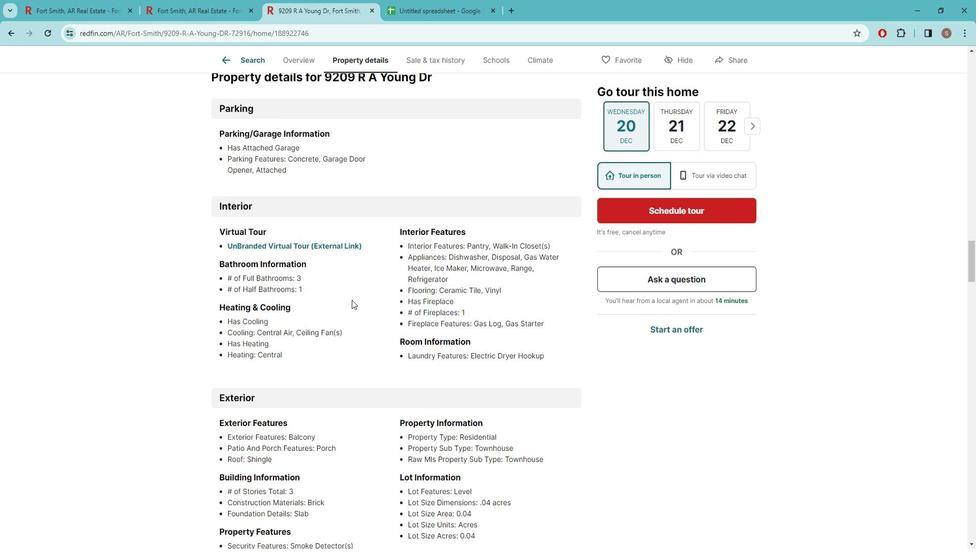 
Action: Mouse moved to (219, 6)
Screenshot: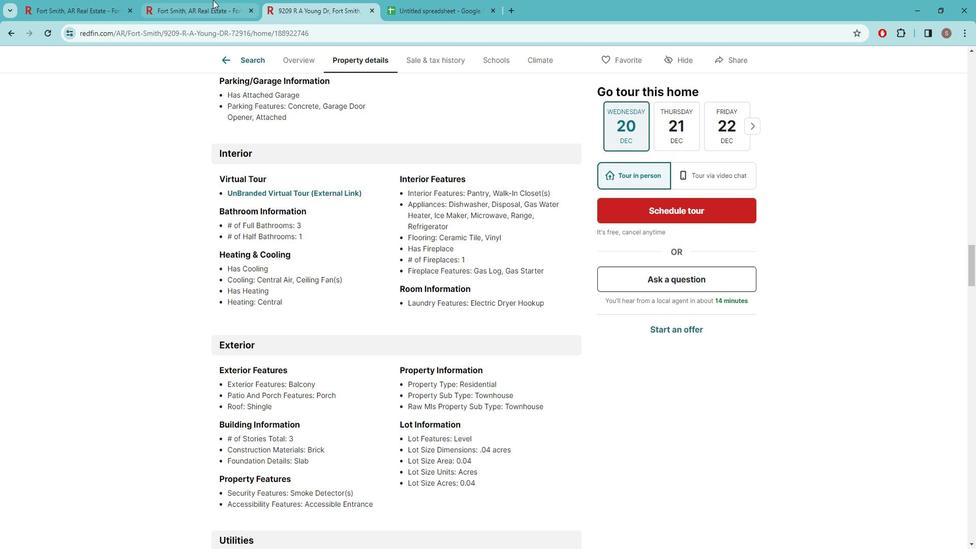 
Action: Mouse pressed left at (219, 6)
Screenshot: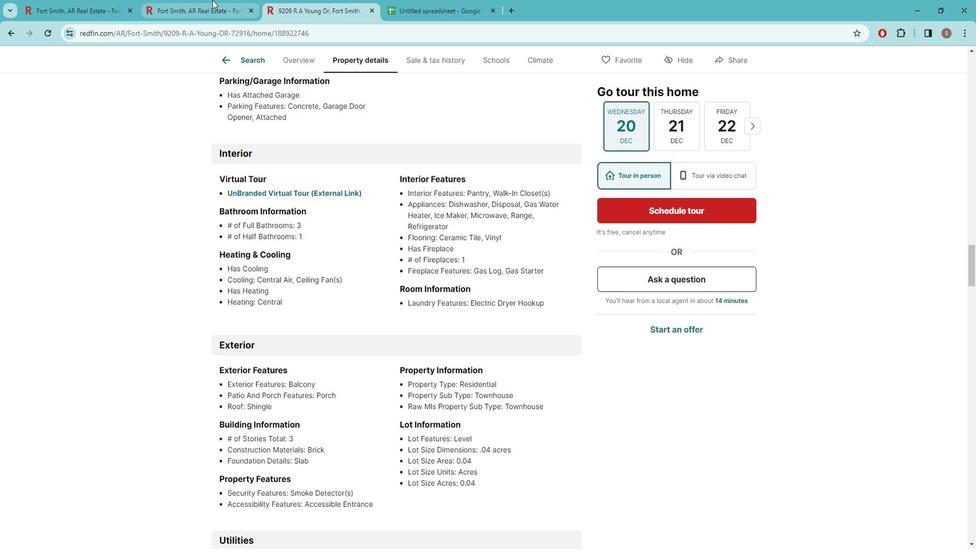 
Action: Mouse moved to (870, 285)
Screenshot: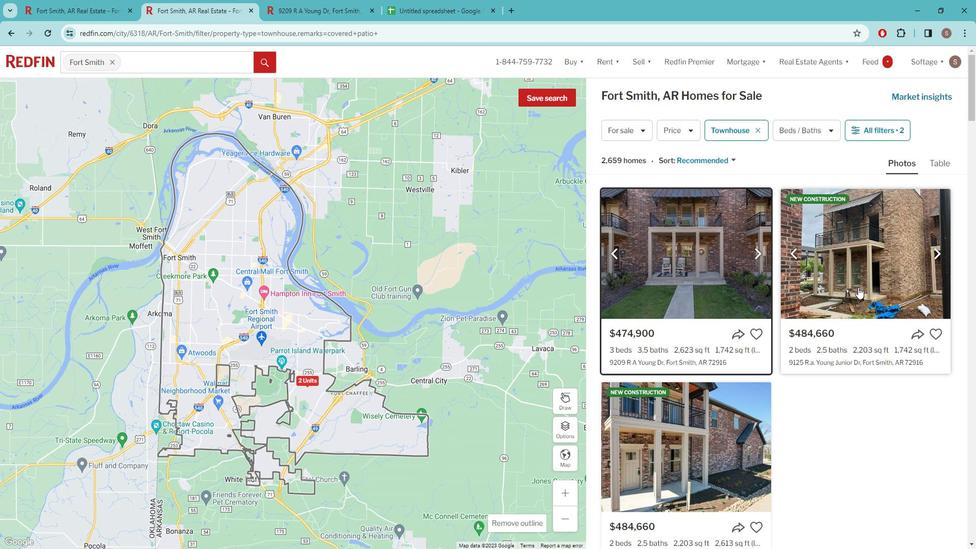 
Action: Mouse pressed left at (870, 285)
Screenshot: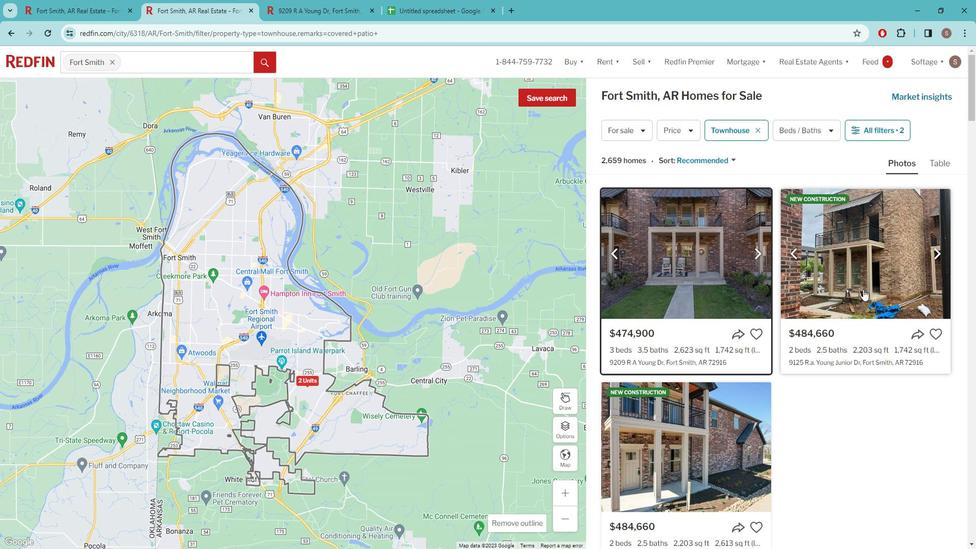 
Action: Mouse moved to (403, 288)
Screenshot: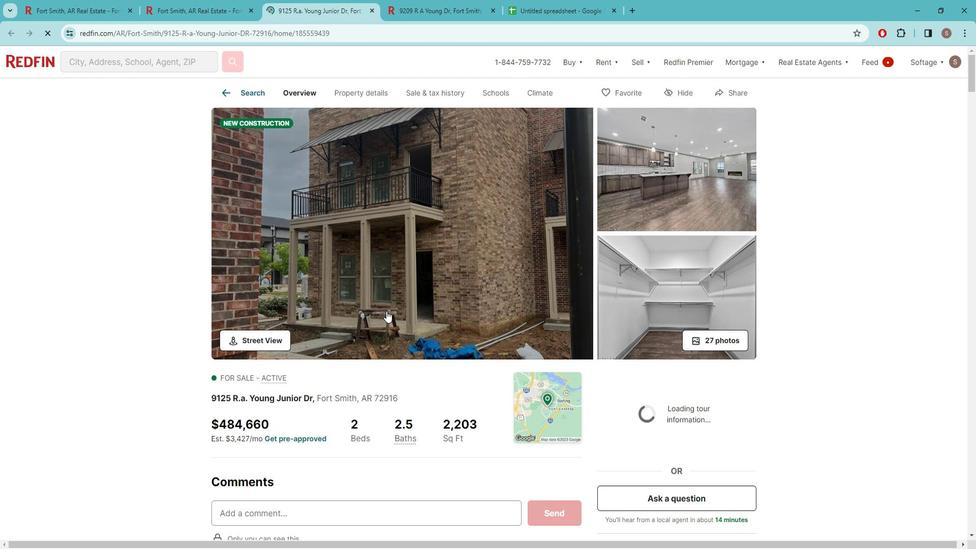 
Action: Mouse pressed left at (403, 288)
Screenshot: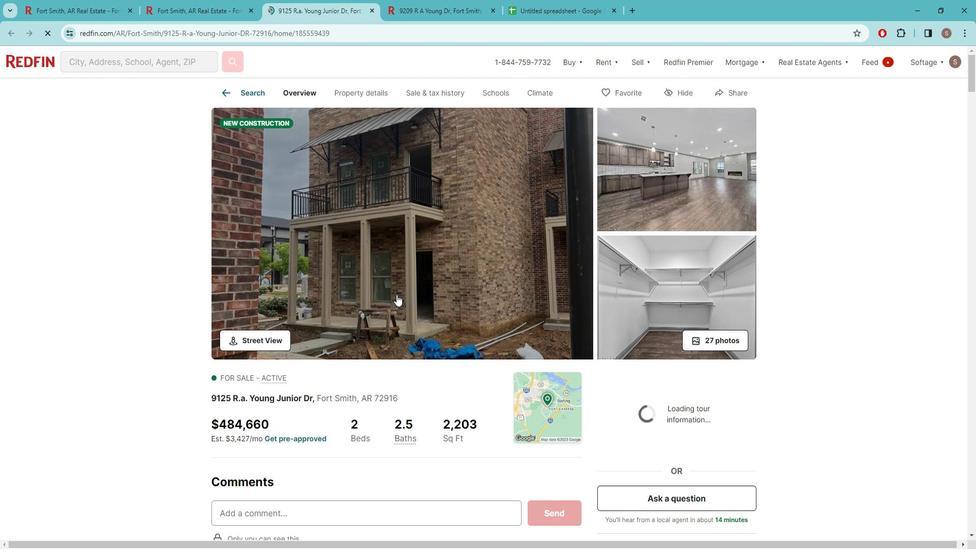 
Action: Mouse moved to (159, 270)
Screenshot: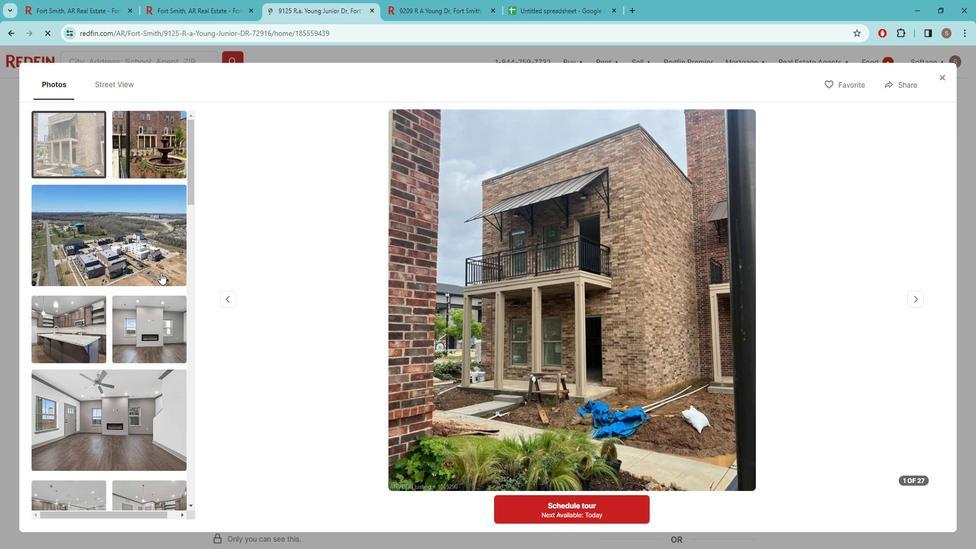 
Action: Mouse scrolled (159, 270) with delta (0, 0)
Screenshot: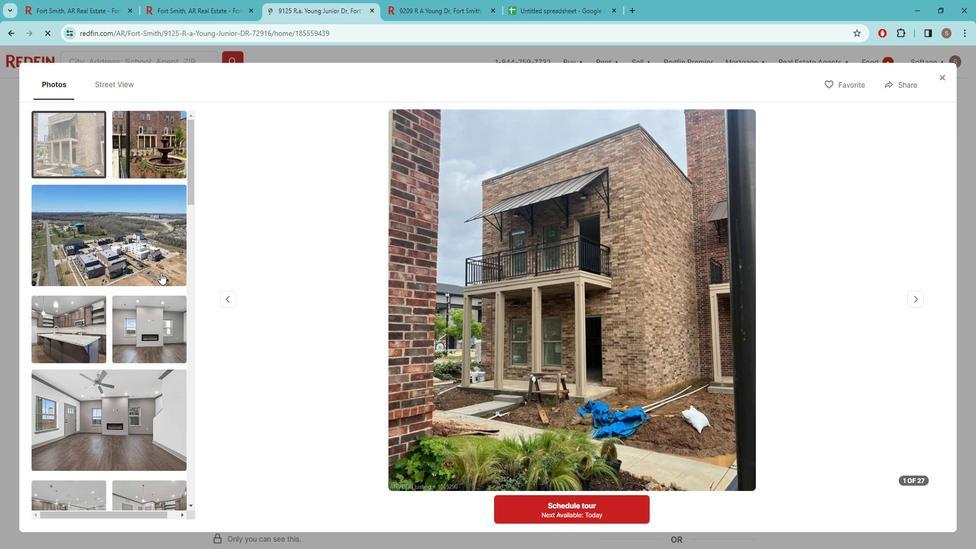 
Action: Mouse moved to (156, 270)
Screenshot: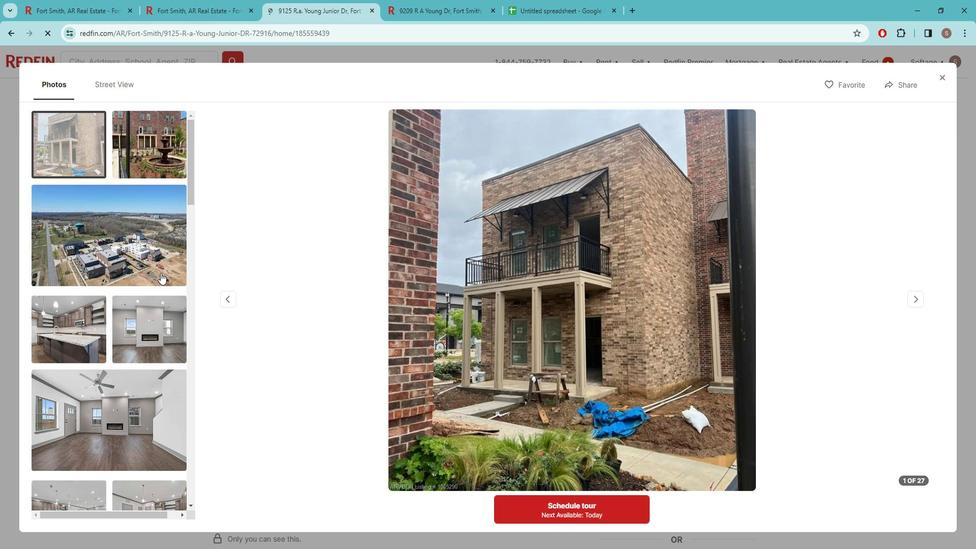 
Action: Mouse scrolled (156, 270) with delta (0, 0)
Screenshot: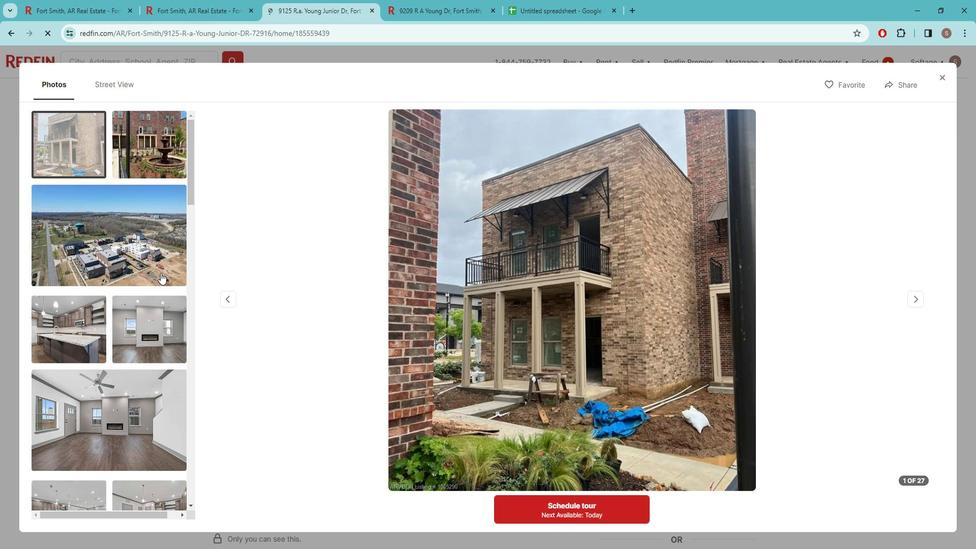 
Action: Mouse moved to (156, 270)
Screenshot: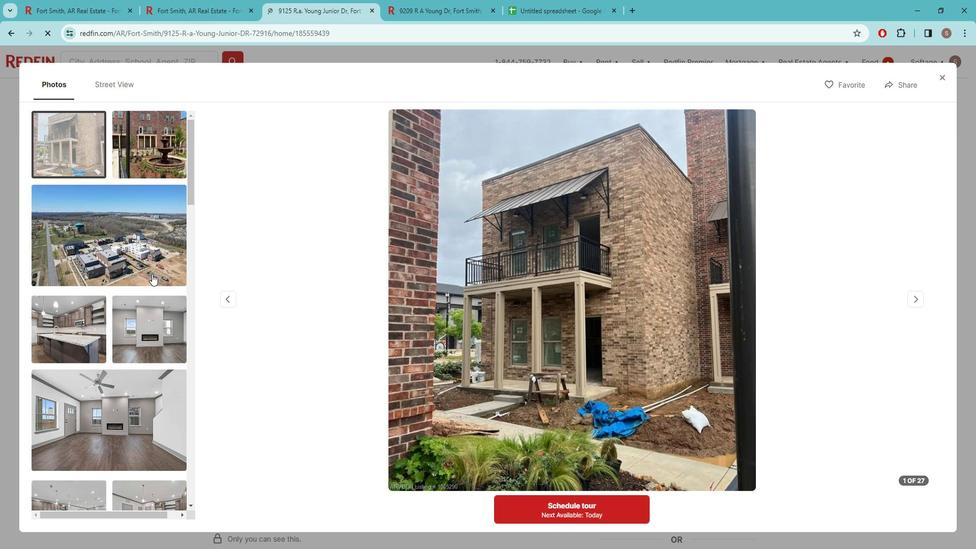 
Action: Mouse scrolled (156, 270) with delta (0, 0)
Screenshot: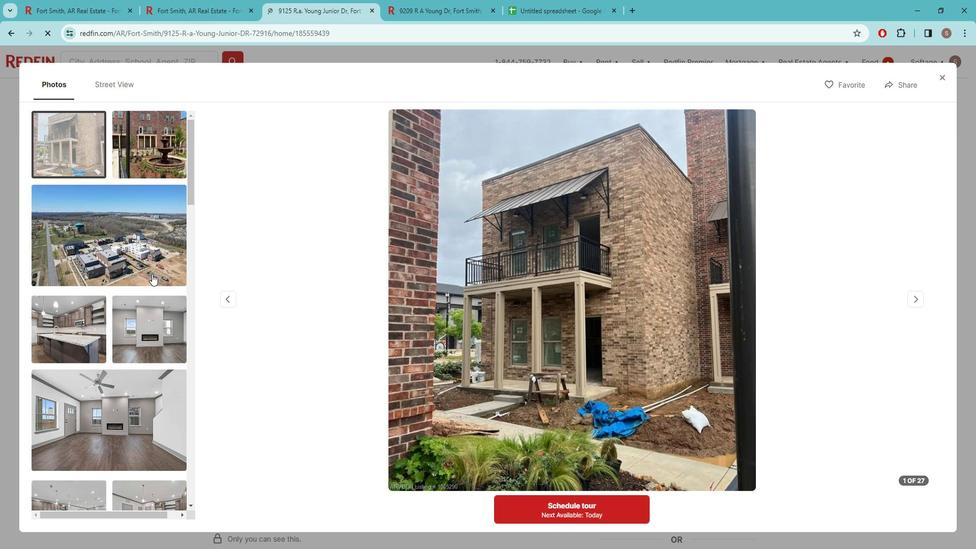 
Action: Mouse moved to (155, 270)
Screenshot: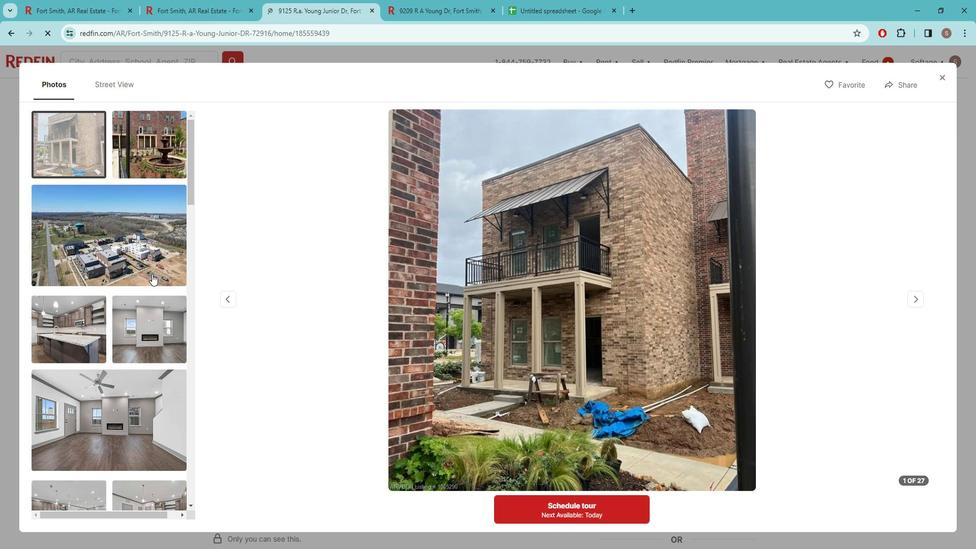 
Action: Mouse scrolled (155, 269) with delta (0, 0)
Screenshot: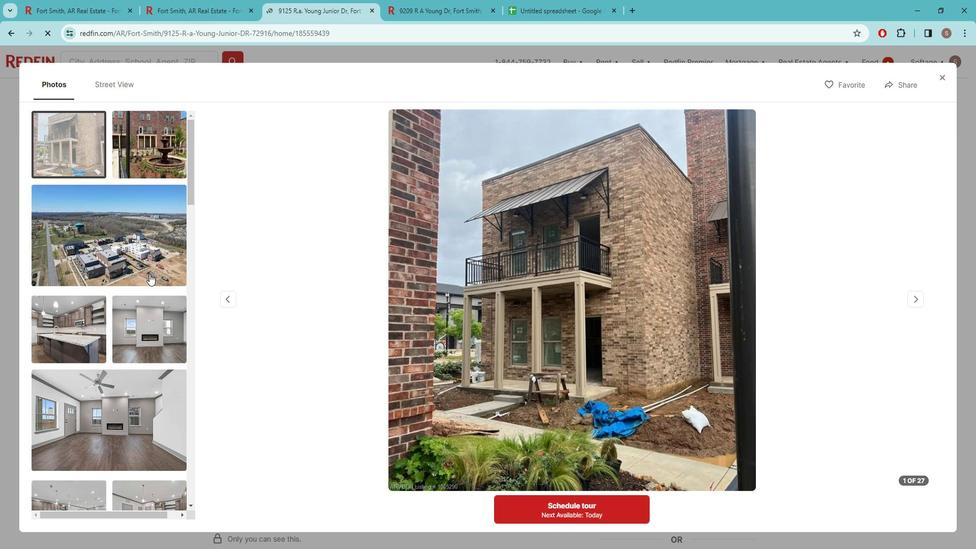 
Action: Mouse scrolled (155, 269) with delta (0, 0)
Screenshot: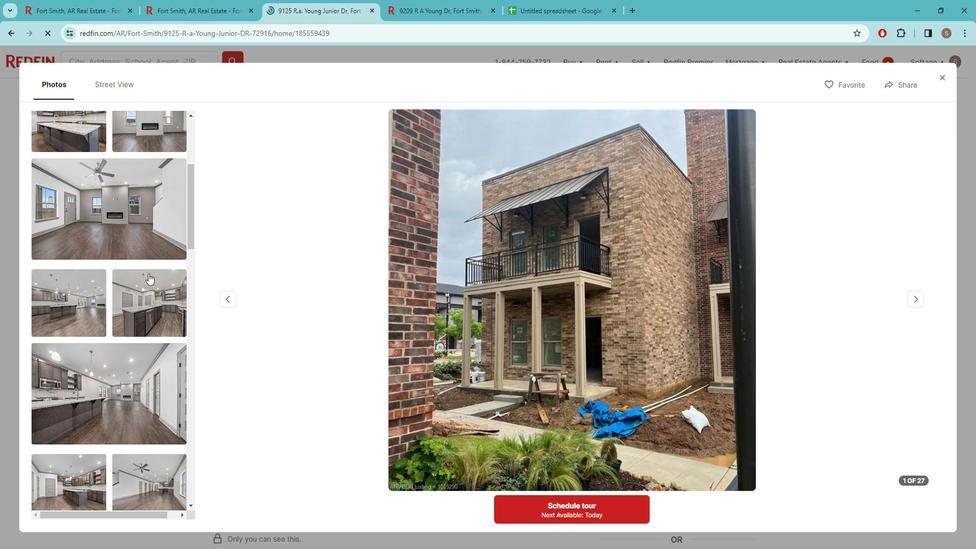 
Action: Mouse scrolled (155, 269) with delta (0, 0)
Screenshot: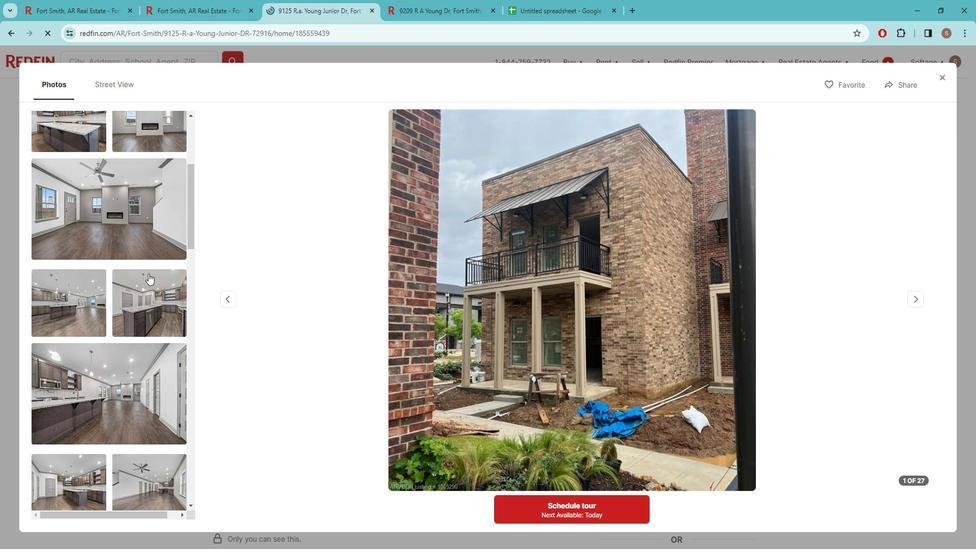 
Action: Mouse scrolled (155, 269) with delta (0, 0)
Screenshot: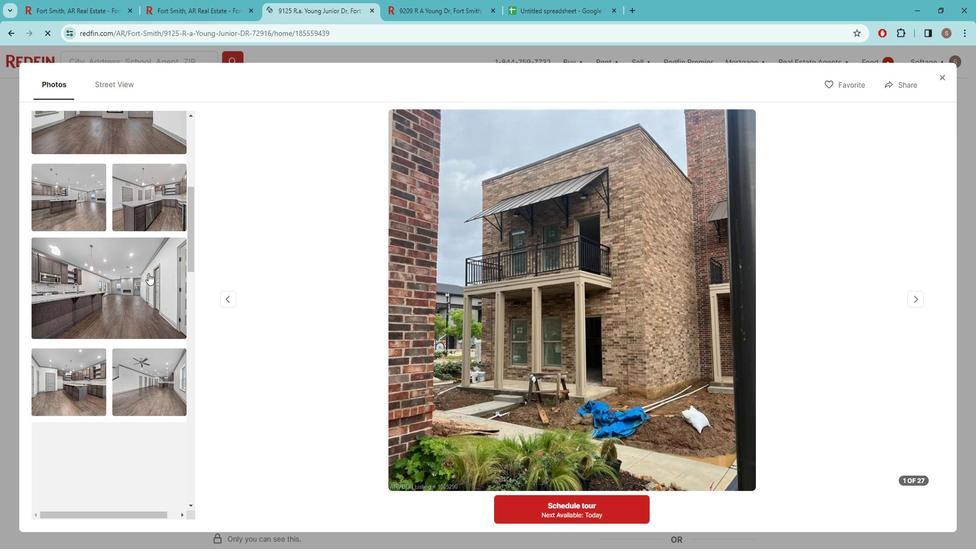 
Action: Mouse scrolled (155, 269) with delta (0, 0)
Screenshot: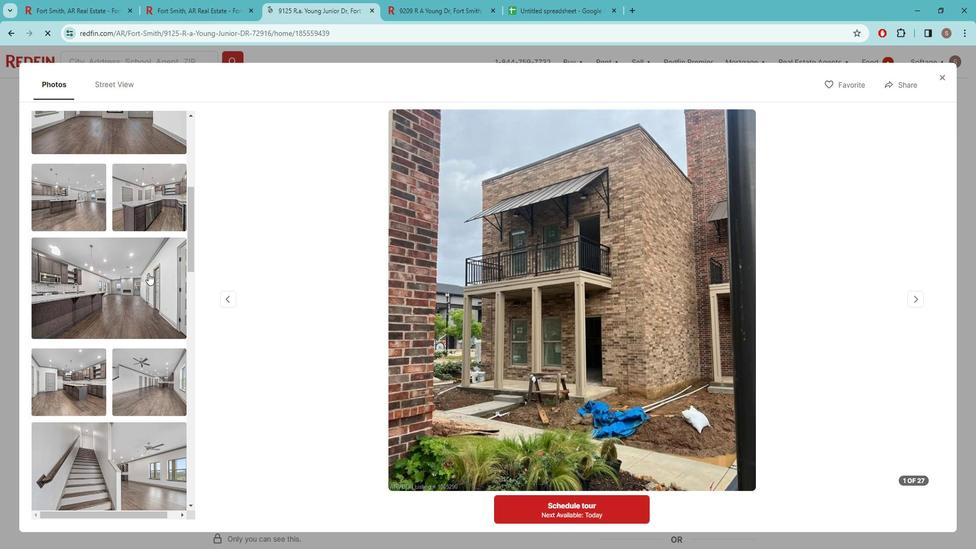
Action: Mouse scrolled (155, 269) with delta (0, 0)
Screenshot: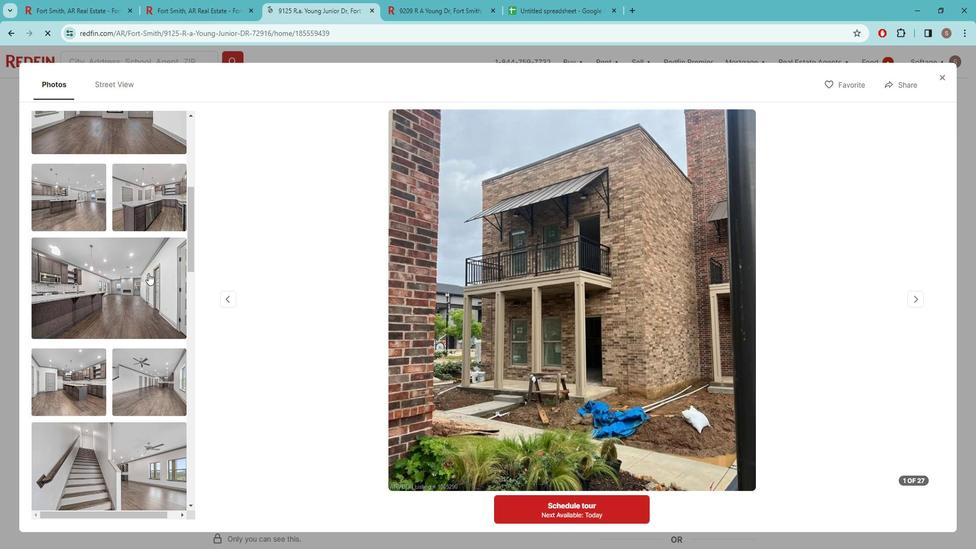 
Action: Mouse scrolled (155, 269) with delta (0, 0)
Screenshot: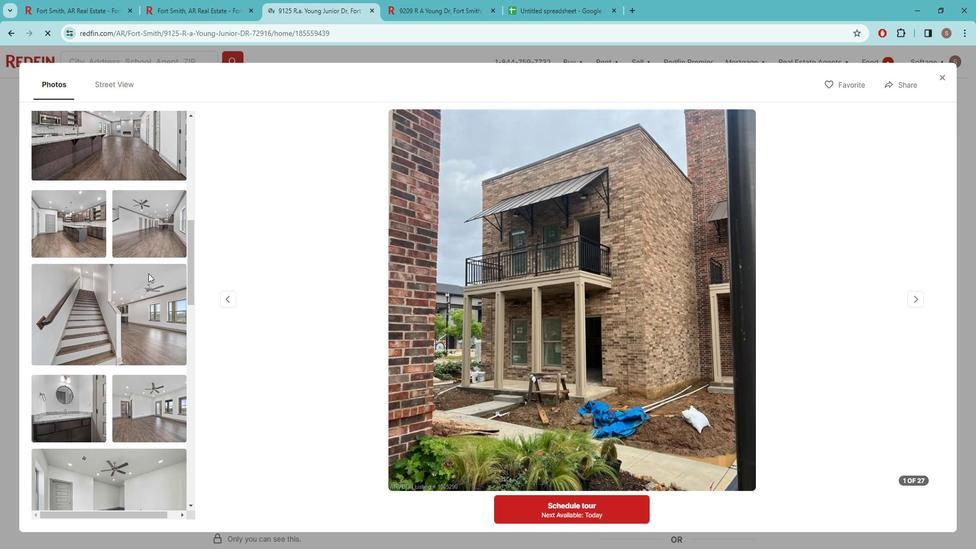 
Action: Mouse moved to (154, 270)
Screenshot: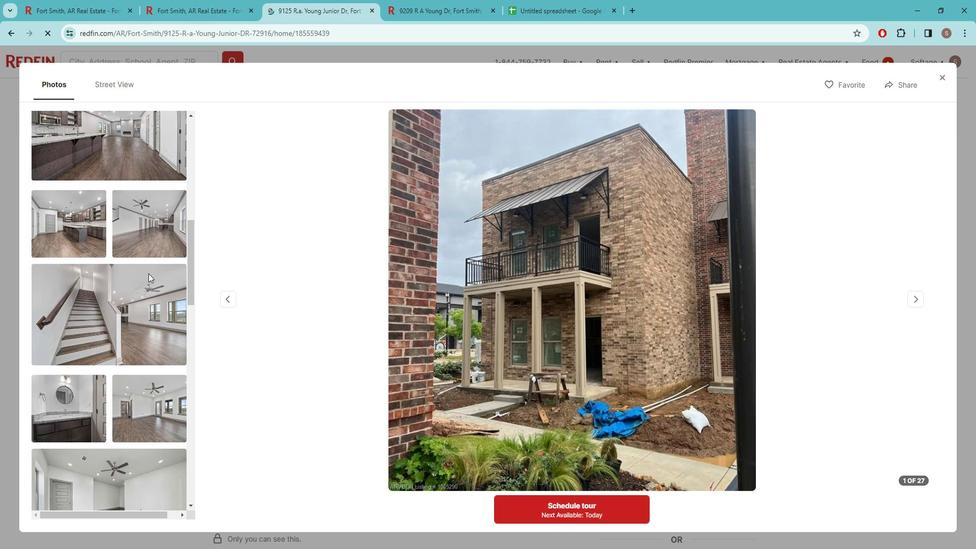 
Action: Mouse scrolled (154, 269) with delta (0, 0)
Screenshot: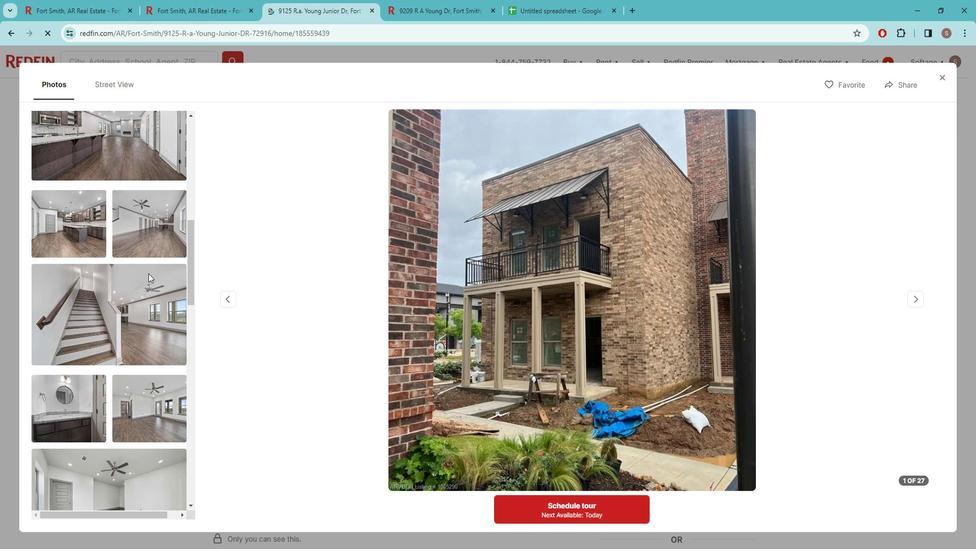 
Action: Mouse moved to (154, 270)
Screenshot: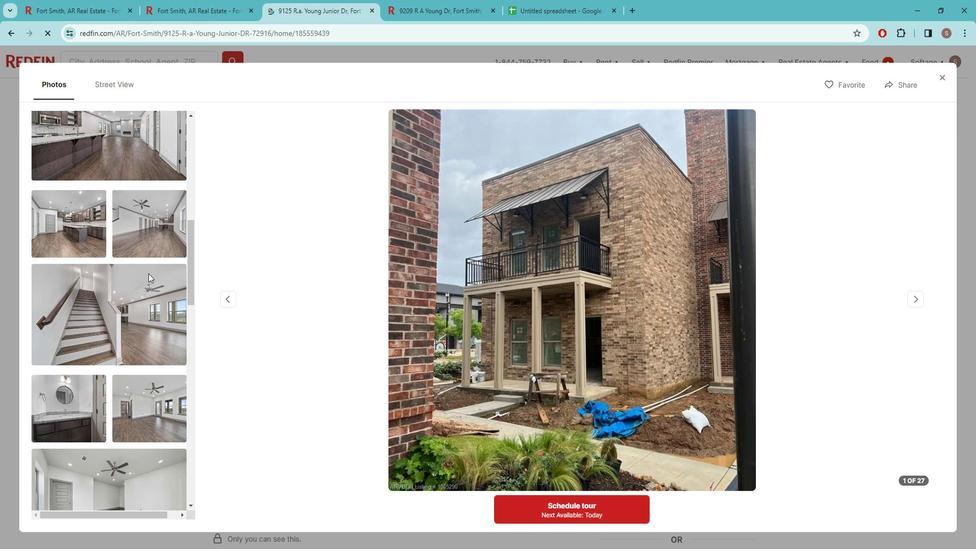 
Action: Mouse scrolled (154, 269) with delta (0, 0)
Screenshot: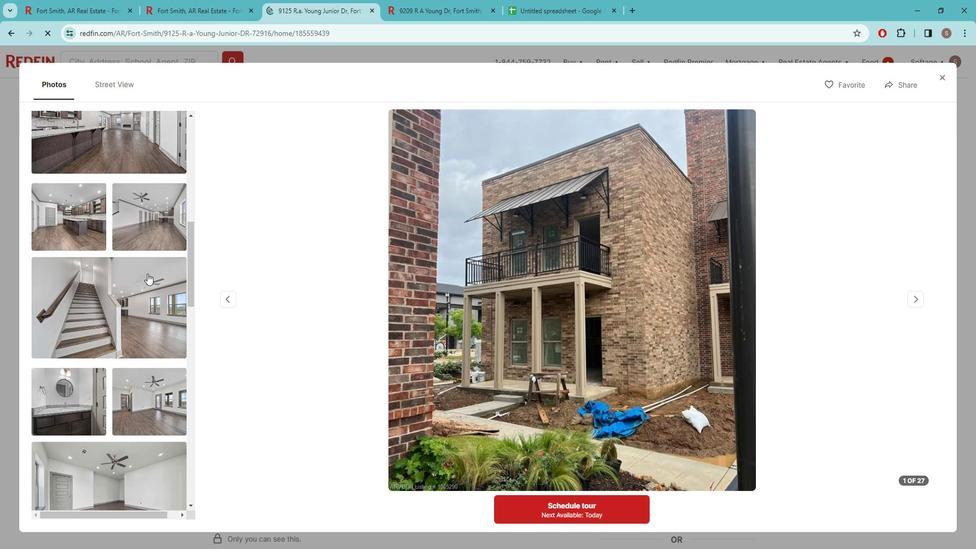 
Action: Mouse scrolled (154, 270) with delta (0, 0)
Screenshot: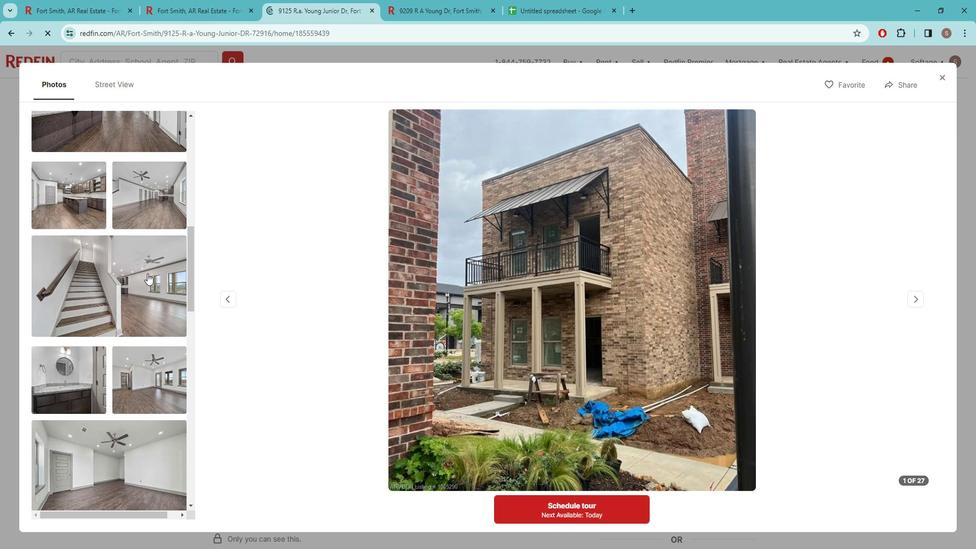 
Action: Mouse moved to (152, 272)
Screenshot: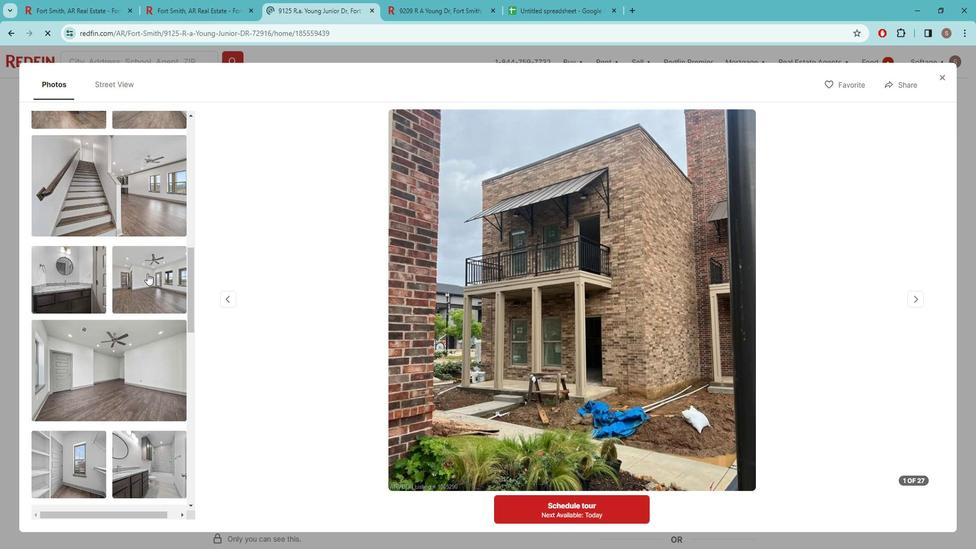 
Action: Mouse scrolled (152, 272) with delta (0, 0)
Screenshot: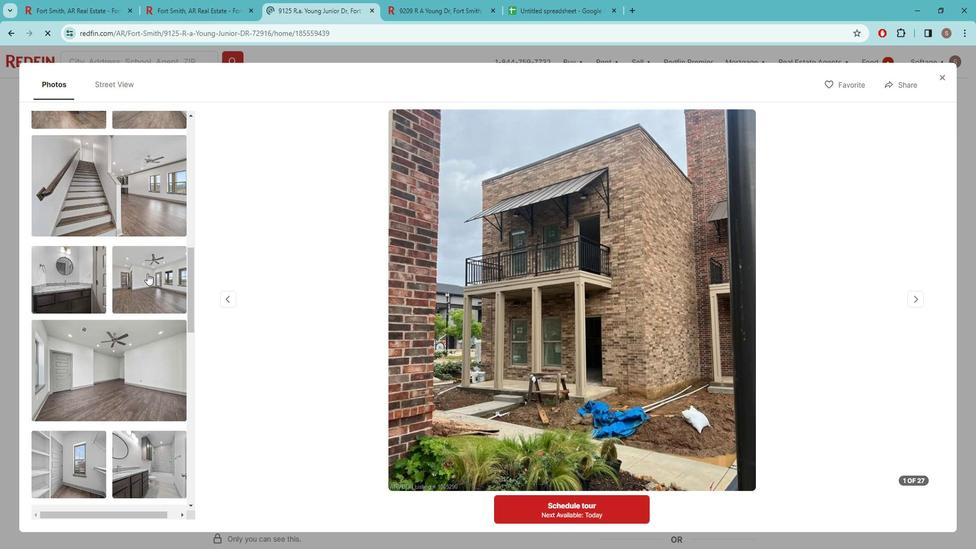 
Action: Mouse scrolled (152, 272) with delta (0, 0)
Screenshot: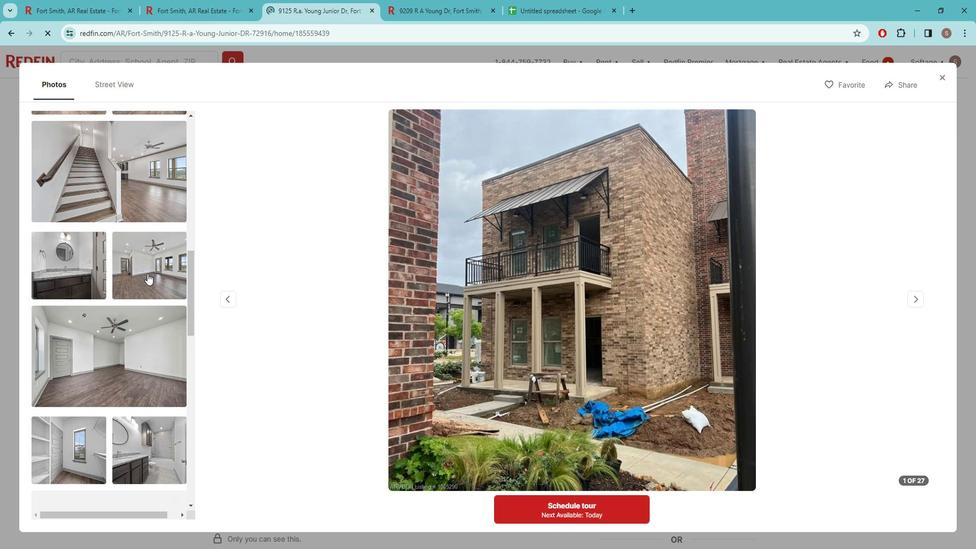 
Action: Mouse scrolled (152, 272) with delta (0, 0)
Screenshot: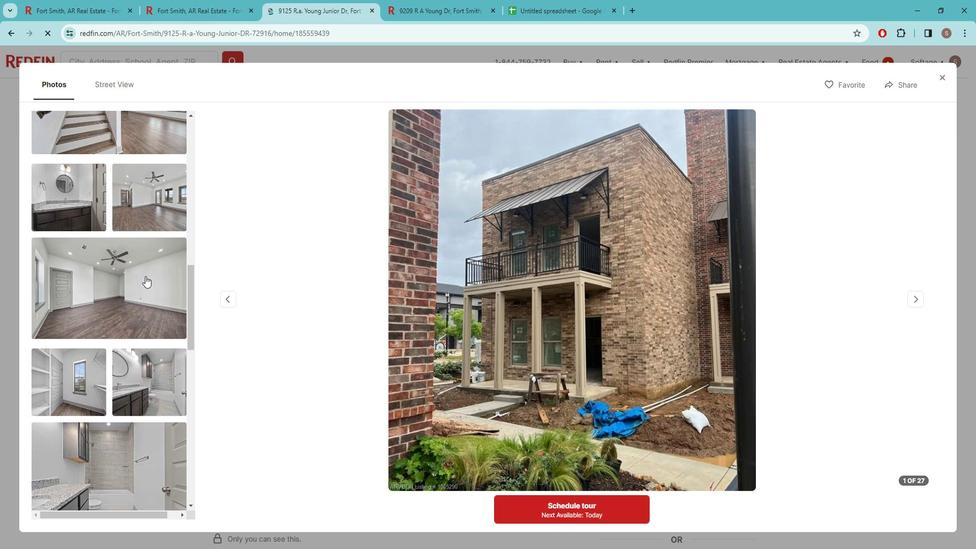 
Action: Mouse scrolled (152, 272) with delta (0, 0)
Screenshot: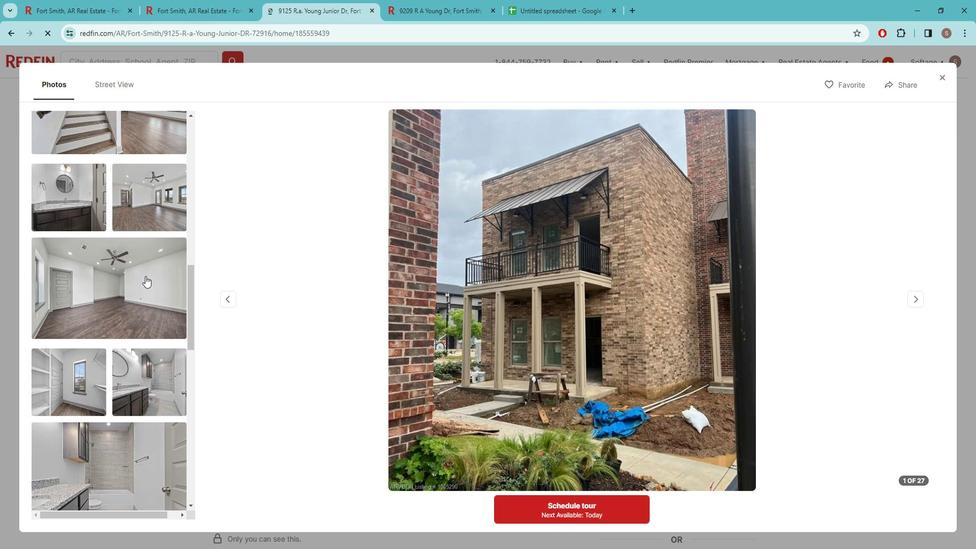 
Action: Mouse scrolled (152, 272) with delta (0, 0)
Screenshot: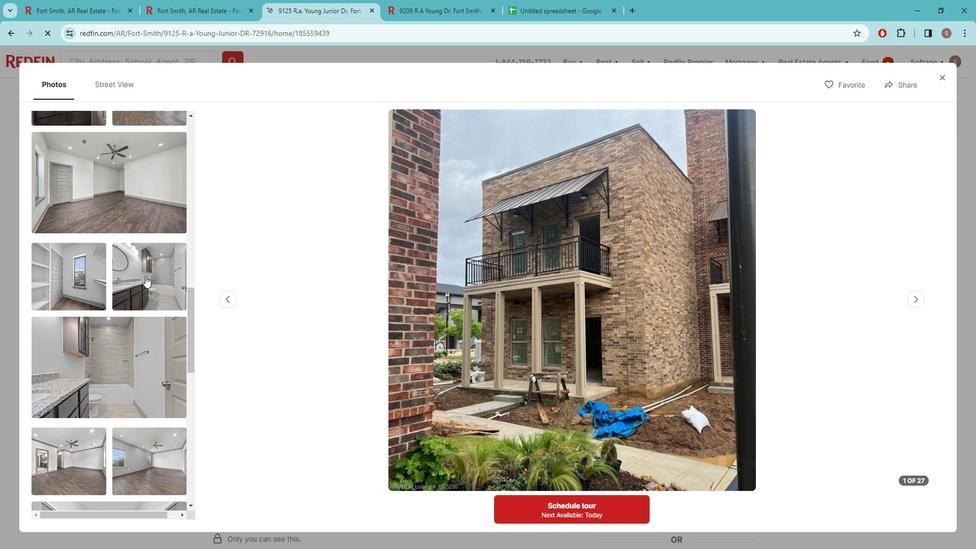 
Action: Mouse moved to (151, 275)
Screenshot: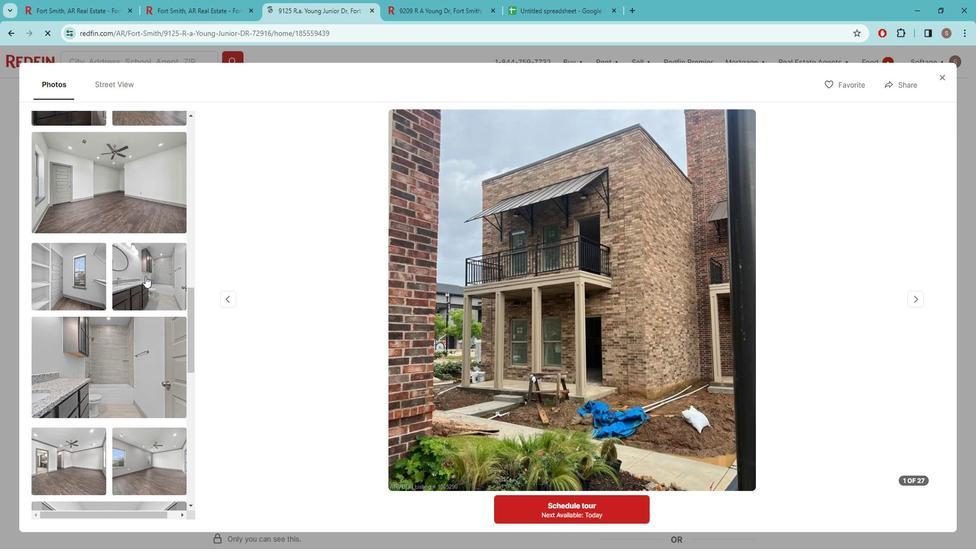 
Action: Mouse scrolled (151, 274) with delta (0, 0)
Screenshot: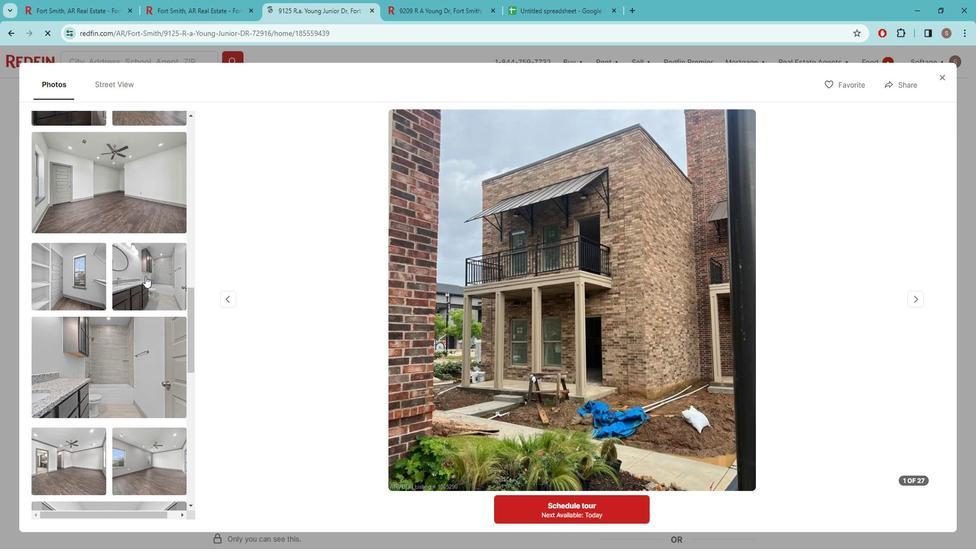 
Action: Mouse moved to (151, 275)
Screenshot: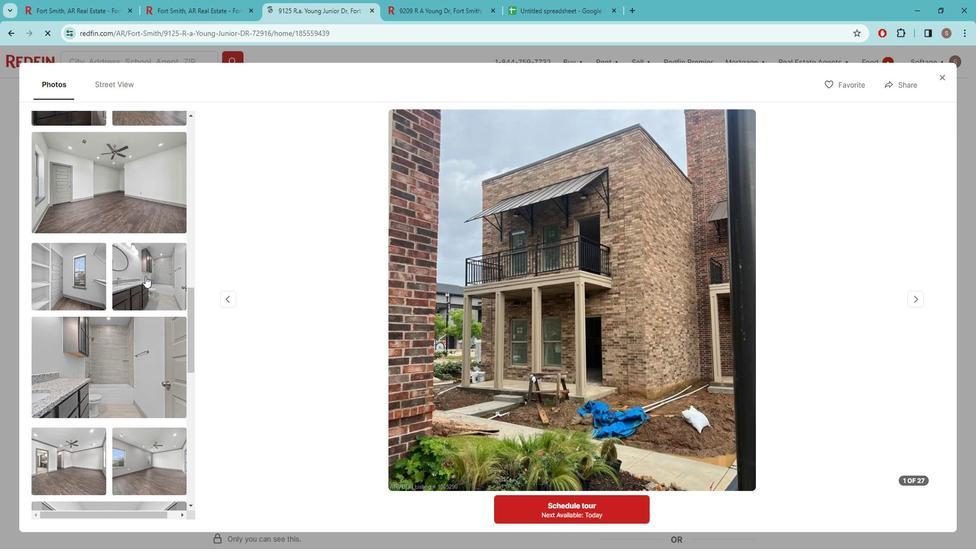 
Action: Mouse scrolled (151, 275) with delta (0, 0)
Screenshot: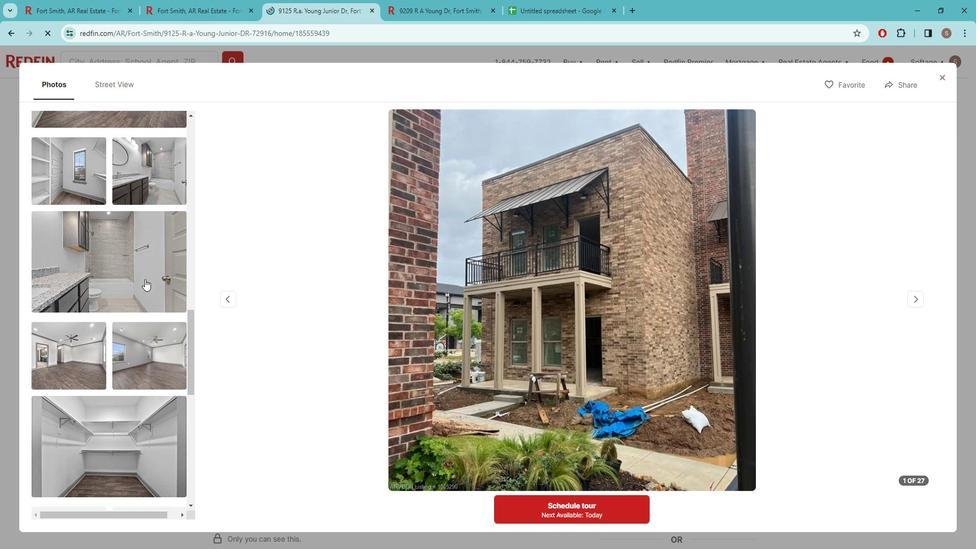 
Action: Mouse scrolled (151, 275) with delta (0, 0)
Screenshot: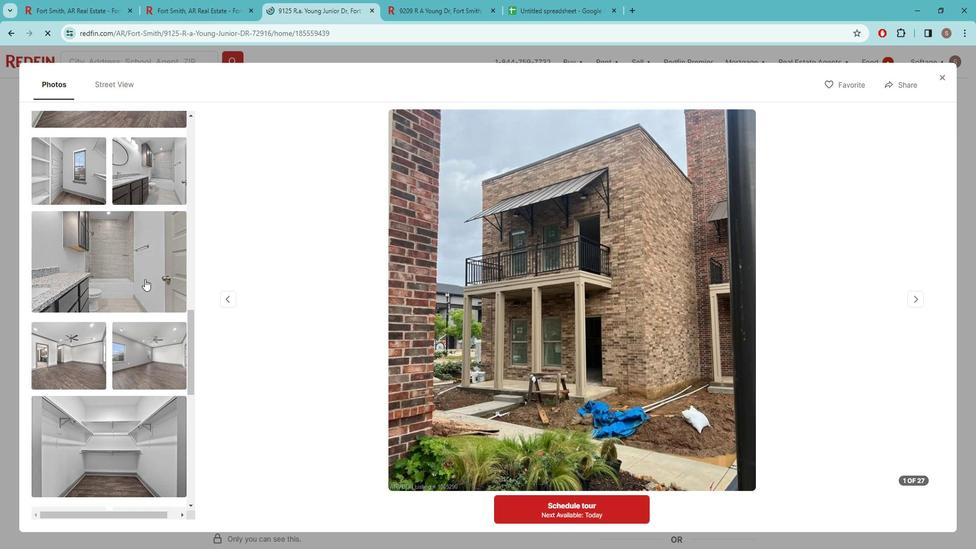 
Action: Mouse scrolled (151, 275) with delta (0, 0)
Screenshot: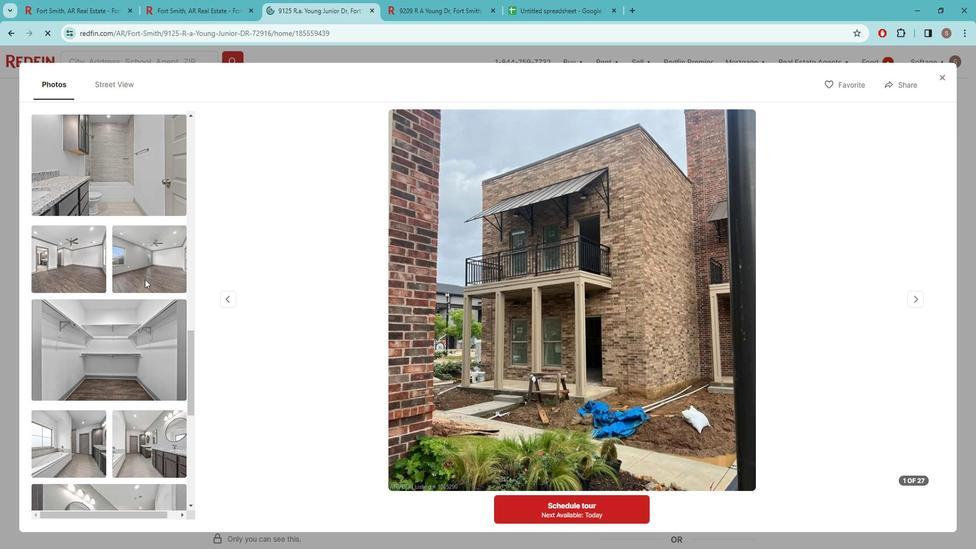 
Action: Mouse scrolled (151, 275) with delta (0, 0)
Screenshot: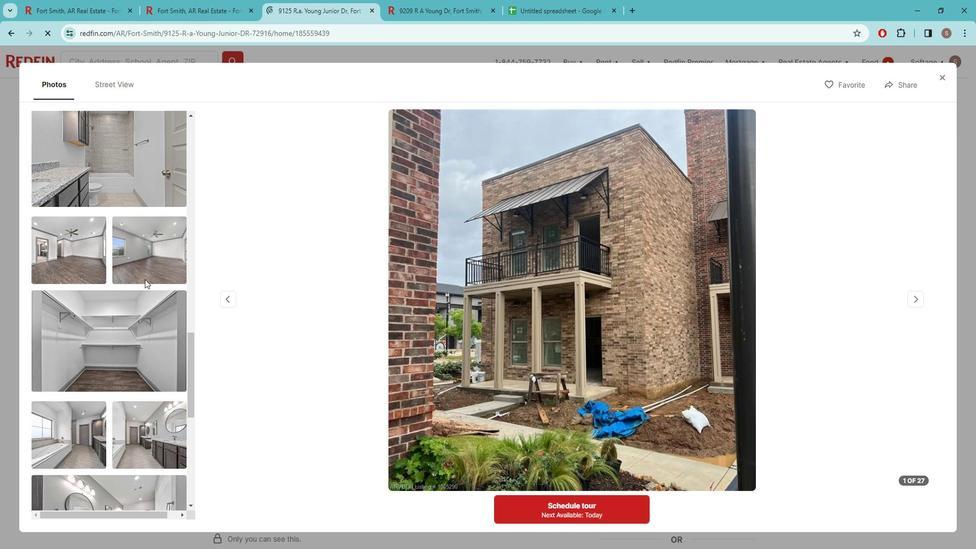 
Action: Mouse scrolled (151, 275) with delta (0, 0)
Screenshot: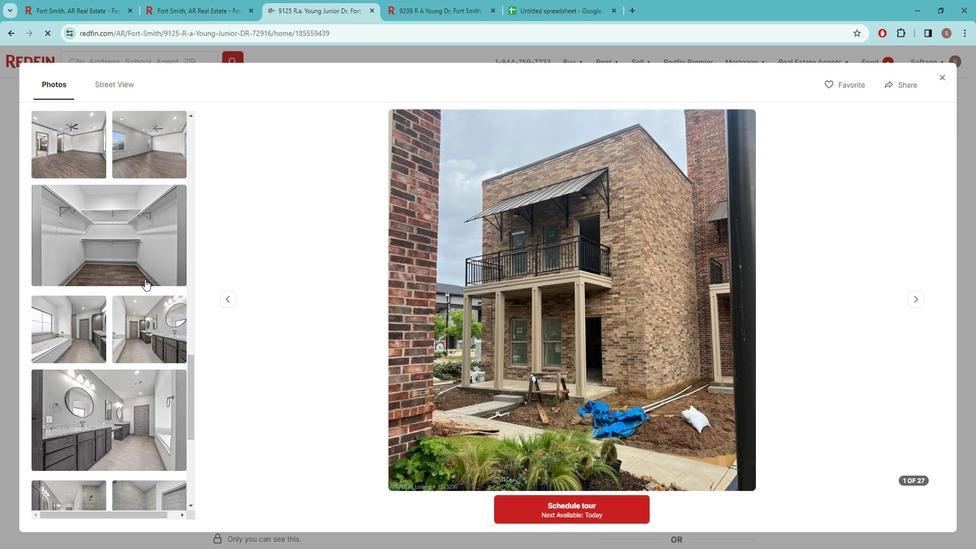
Action: Mouse scrolled (151, 275) with delta (0, 0)
Screenshot: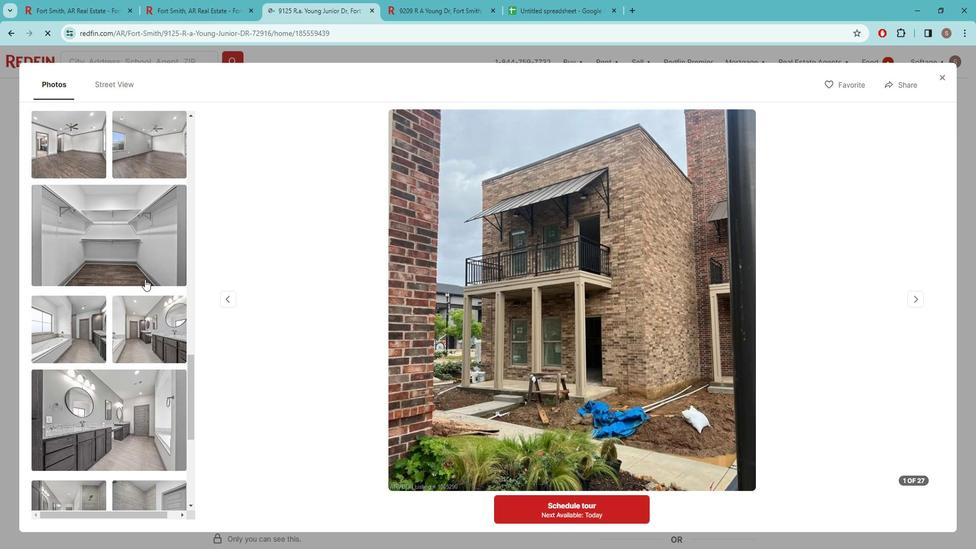 
Action: Mouse moved to (150, 276)
Screenshot: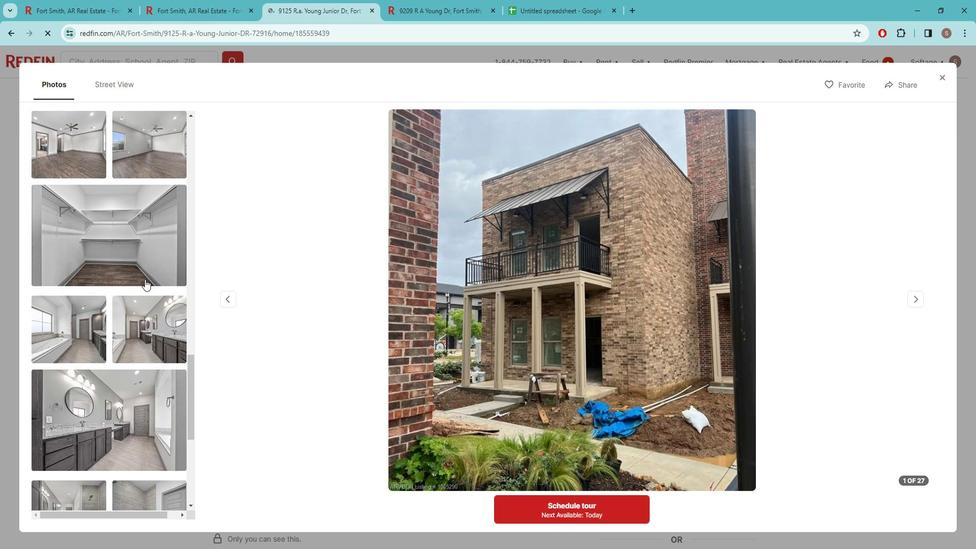 
Action: Mouse scrolled (150, 276) with delta (0, 0)
Screenshot: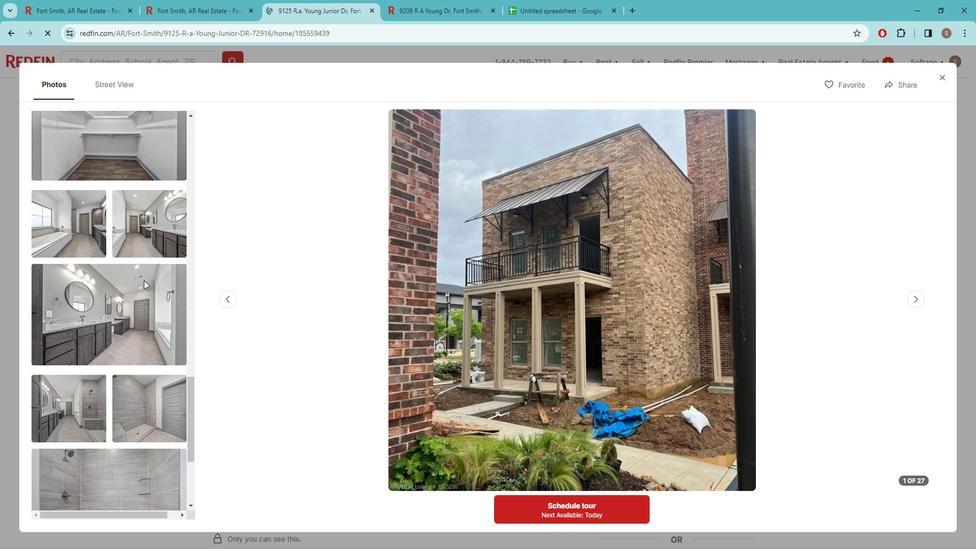 
Action: Mouse scrolled (150, 276) with delta (0, 0)
Screenshot: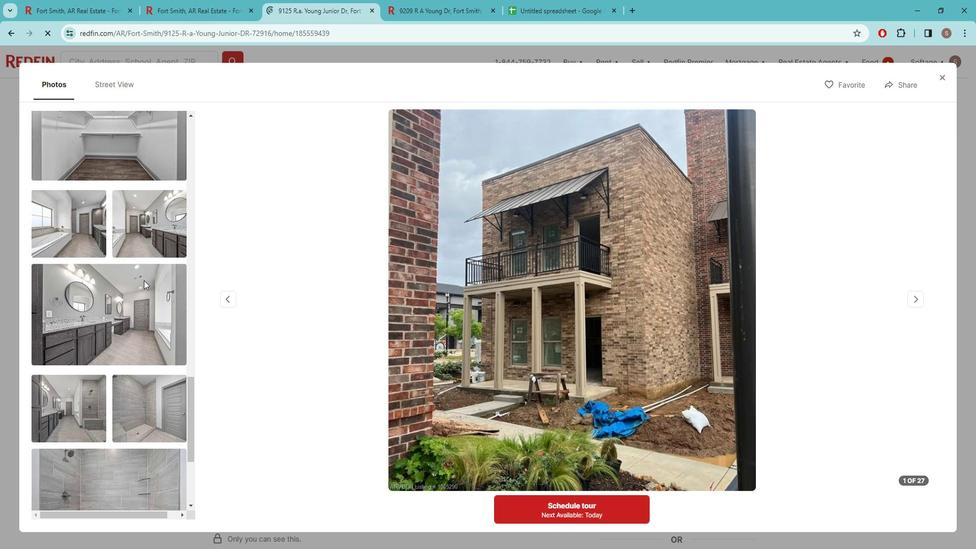 
Action: Mouse scrolled (150, 276) with delta (0, 0)
Screenshot: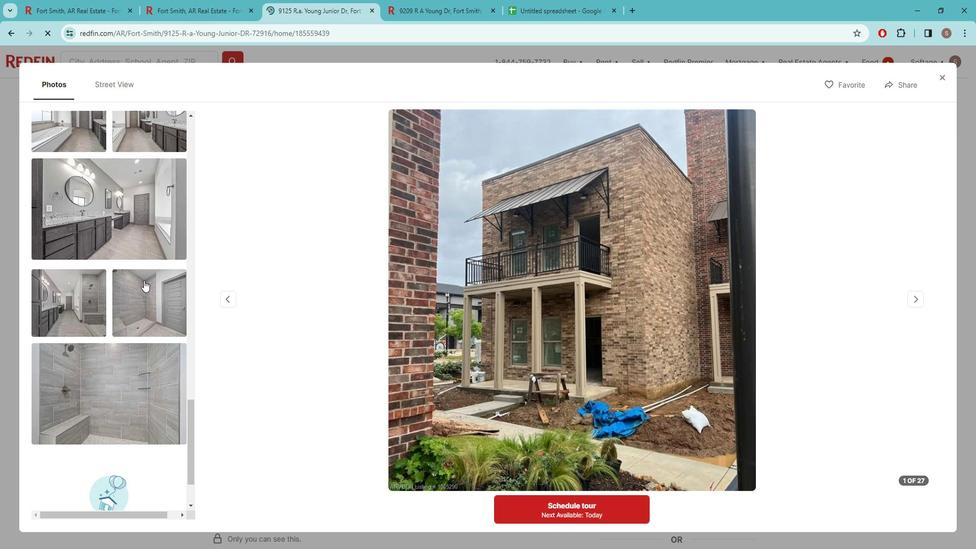 
Action: Mouse scrolled (150, 276) with delta (0, 0)
Screenshot: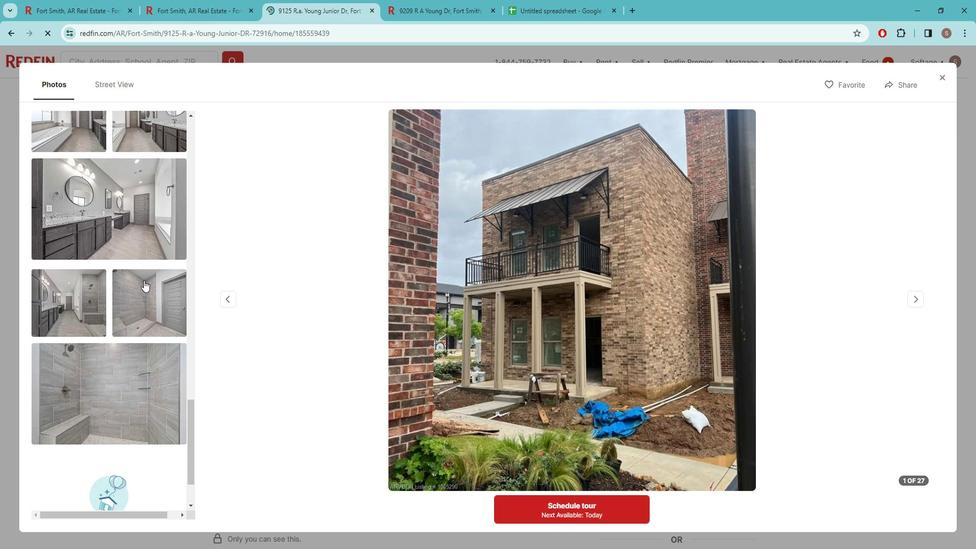 
Action: Mouse moved to (946, 78)
Screenshot: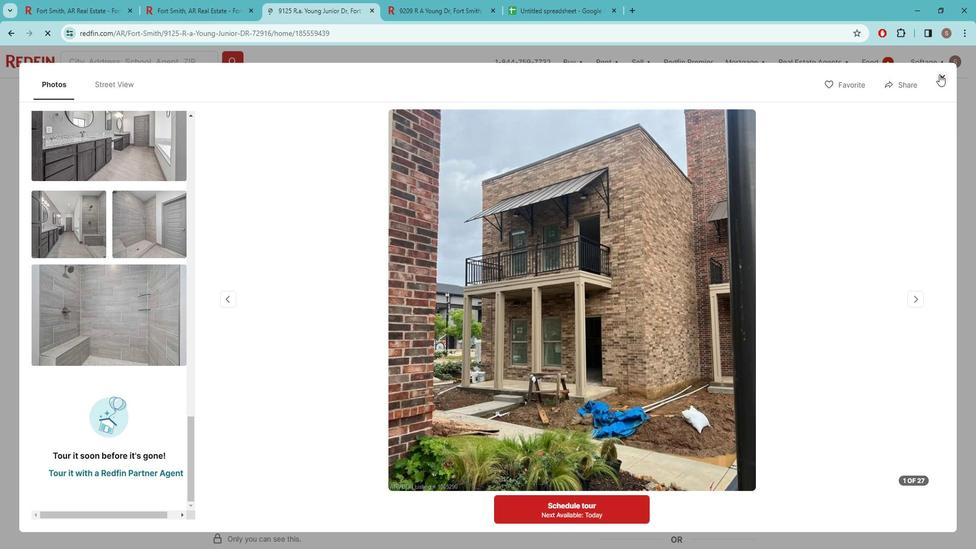
Action: Mouse pressed left at (946, 78)
Screenshot: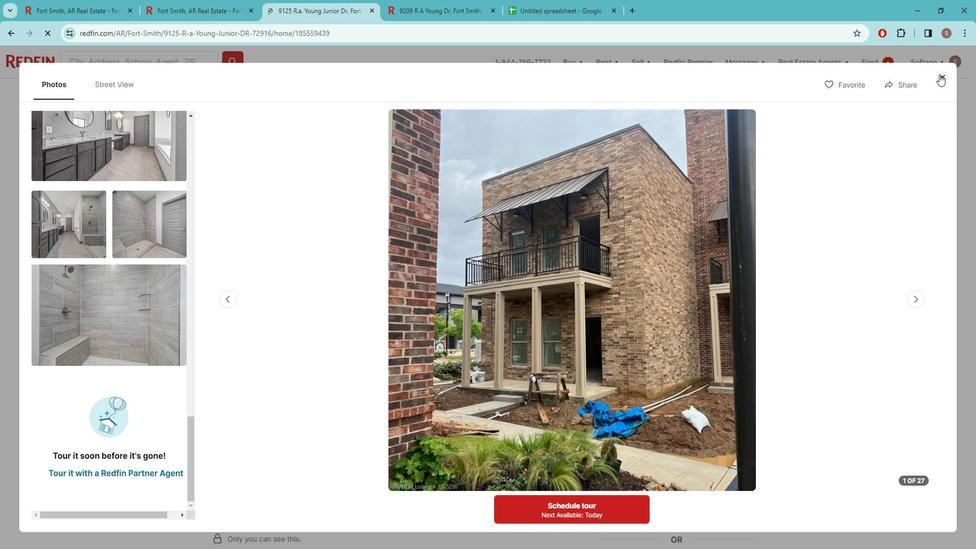 
Action: Mouse moved to (400, 325)
Screenshot: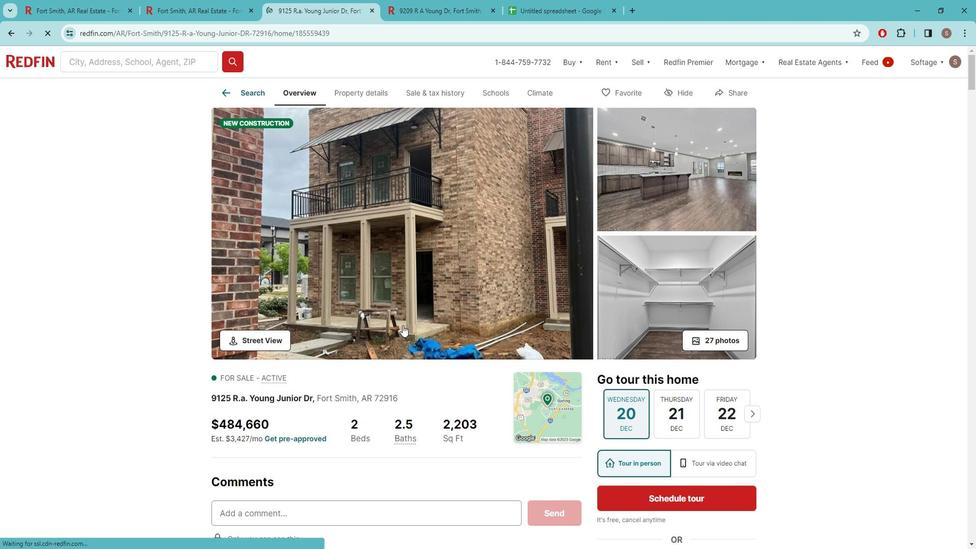 
Action: Mouse scrolled (400, 324) with delta (0, 0)
Screenshot: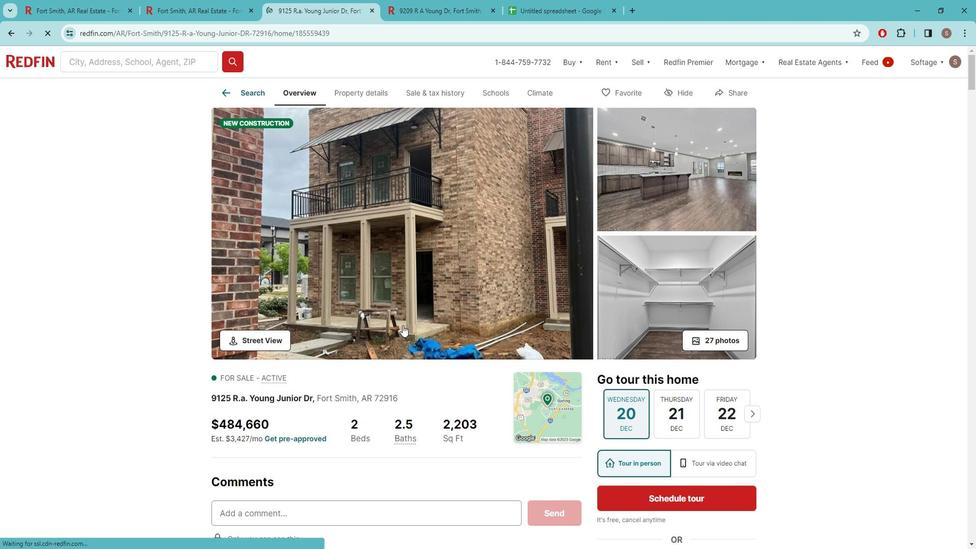 
Action: Mouse moved to (398, 326)
Screenshot: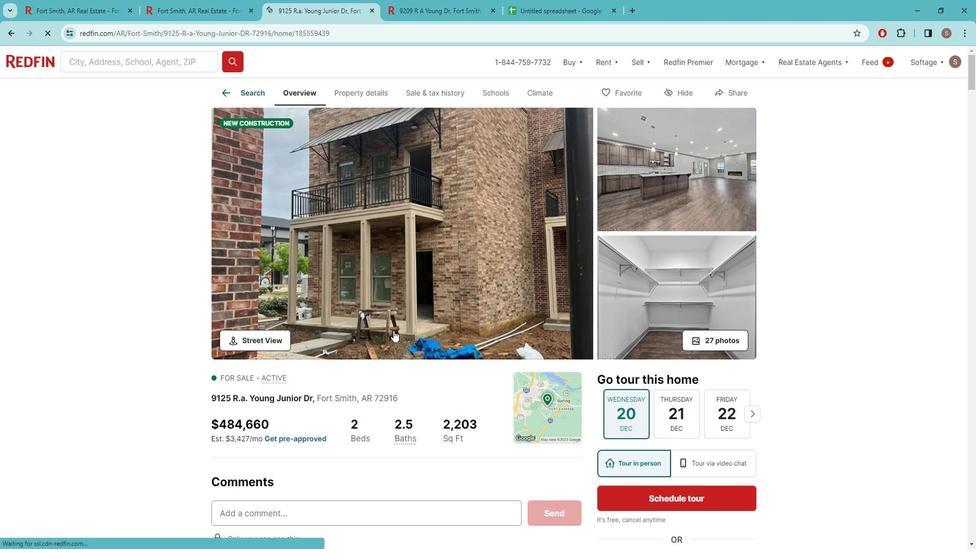 
Action: Mouse scrolled (398, 325) with delta (0, 0)
Screenshot: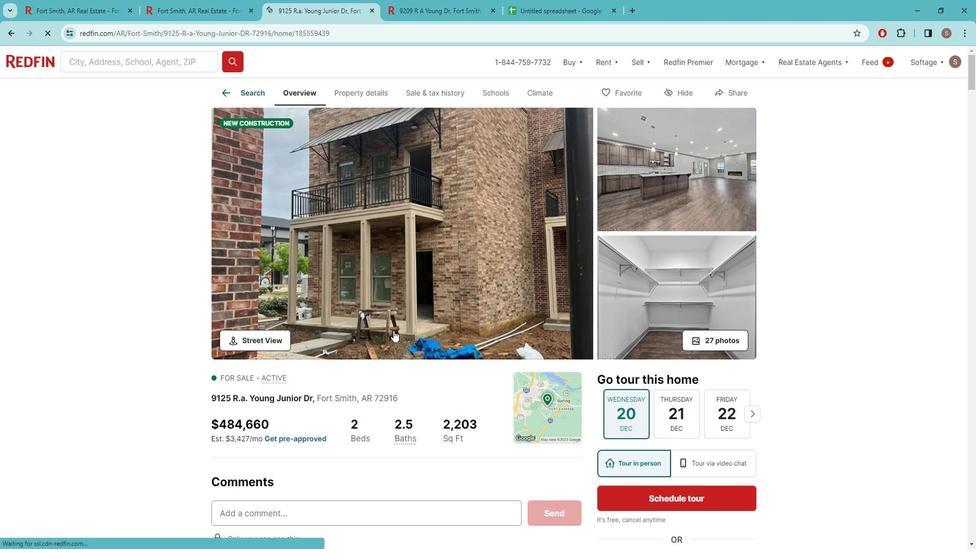 
Action: Mouse moved to (397, 326)
Screenshot: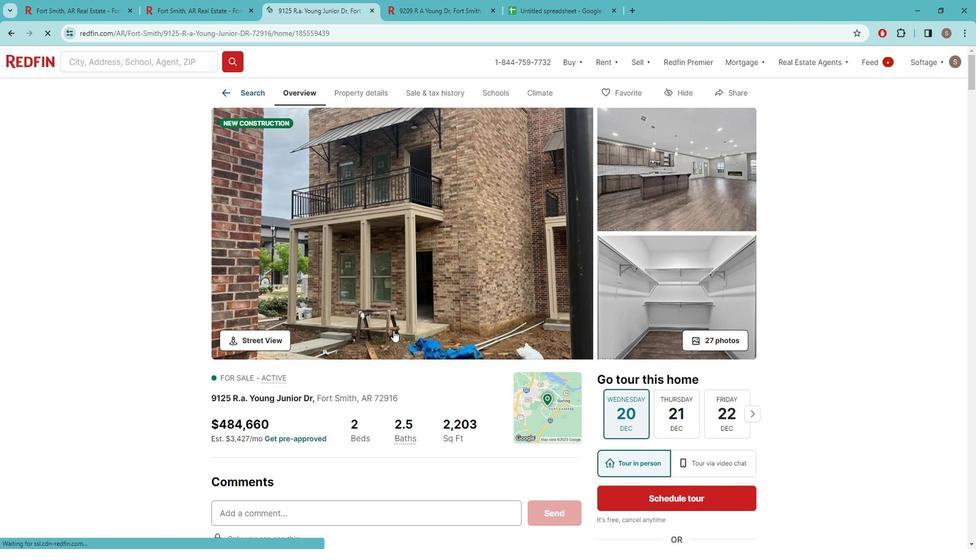 
Action: Mouse scrolled (397, 325) with delta (0, 0)
Screenshot: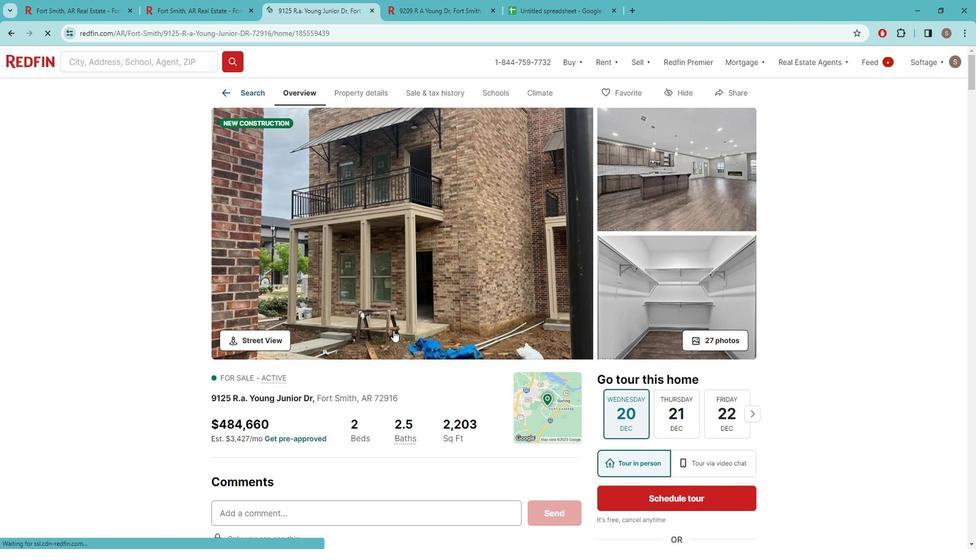 
Action: Mouse moved to (396, 327)
Screenshot: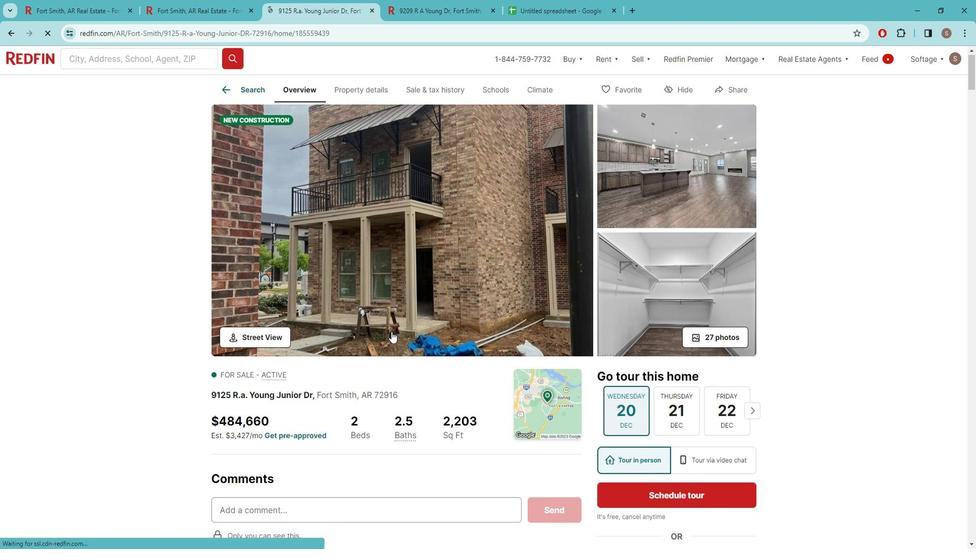 
Action: Mouse scrolled (396, 326) with delta (0, 0)
Screenshot: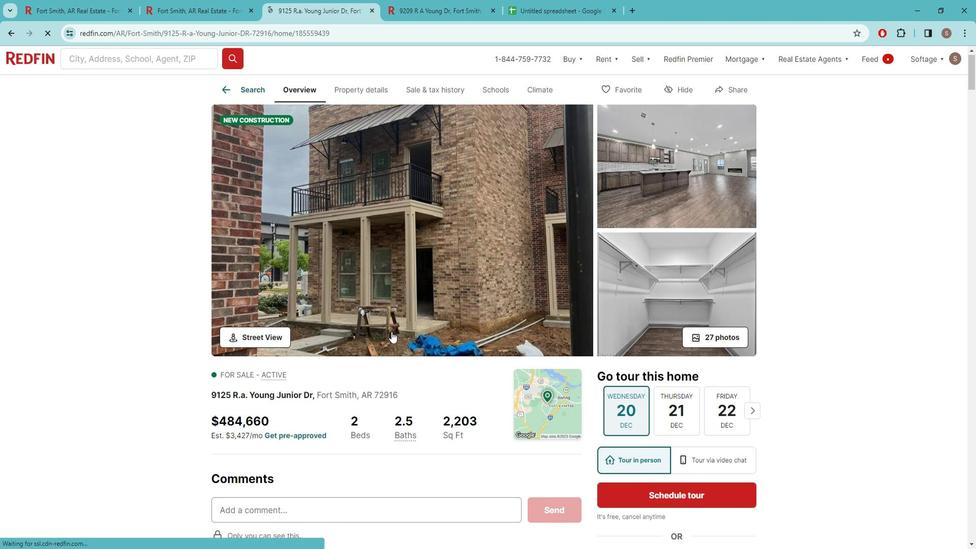 
Action: Mouse moved to (395, 327)
Screenshot: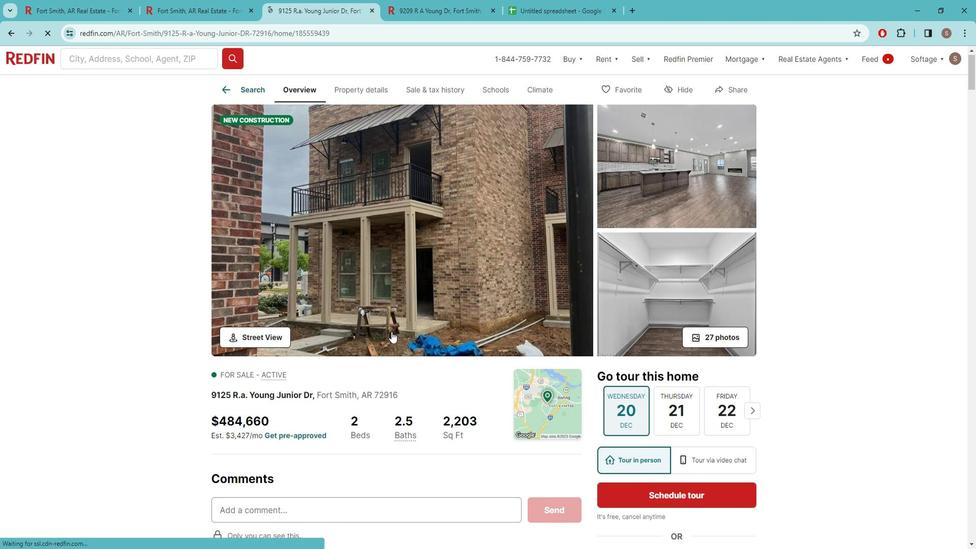 
Action: Mouse scrolled (395, 326) with delta (0, 0)
Screenshot: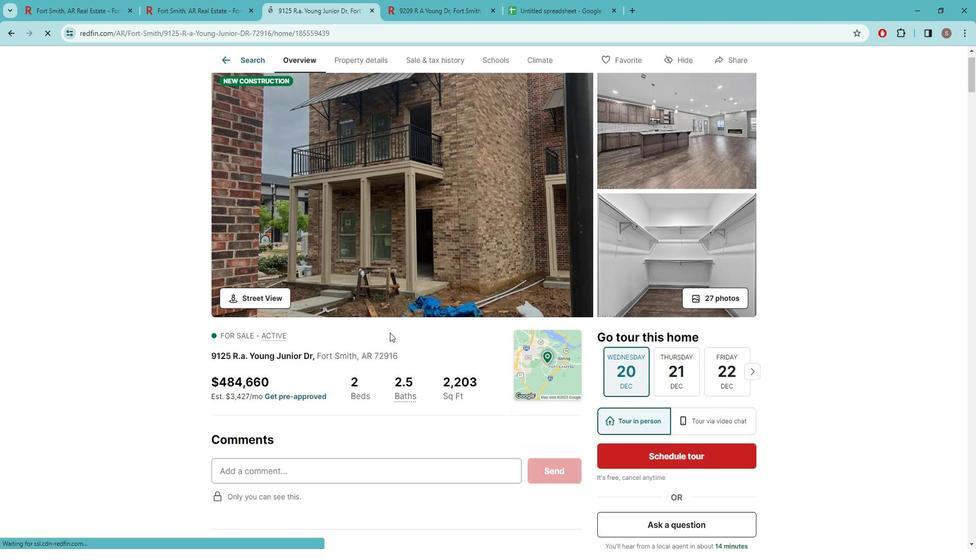 
Action: Mouse moved to (261, 410)
Screenshot: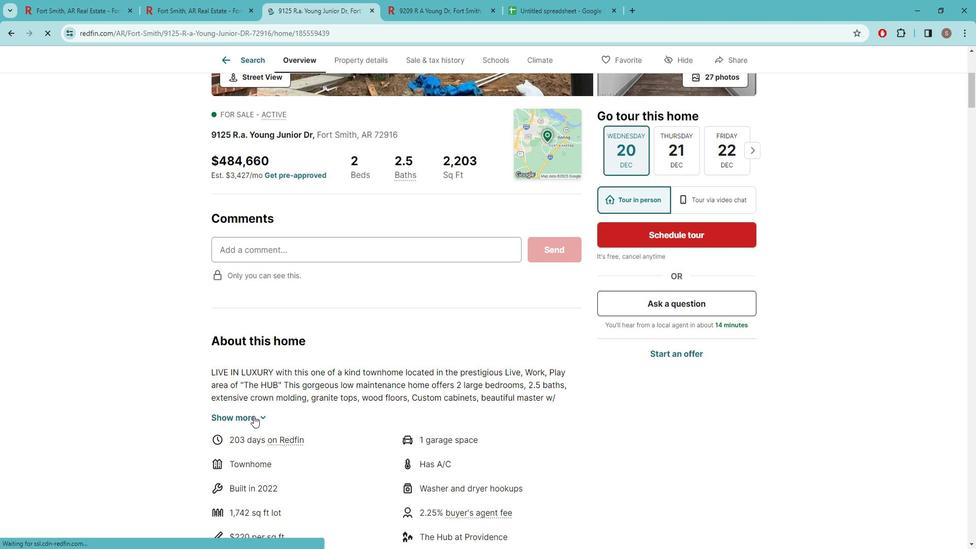 
Action: Mouse pressed left at (261, 410)
Screenshot: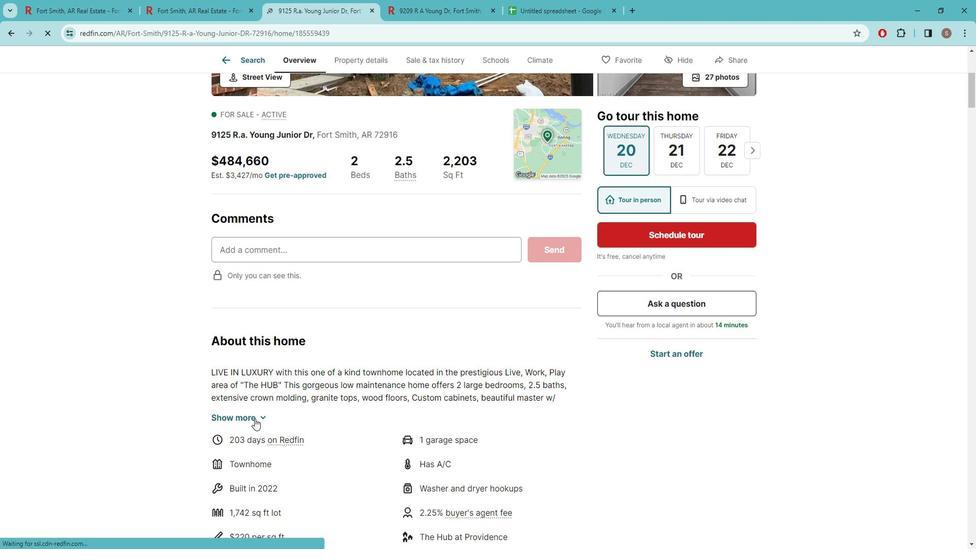 
Action: Mouse moved to (321, 365)
Screenshot: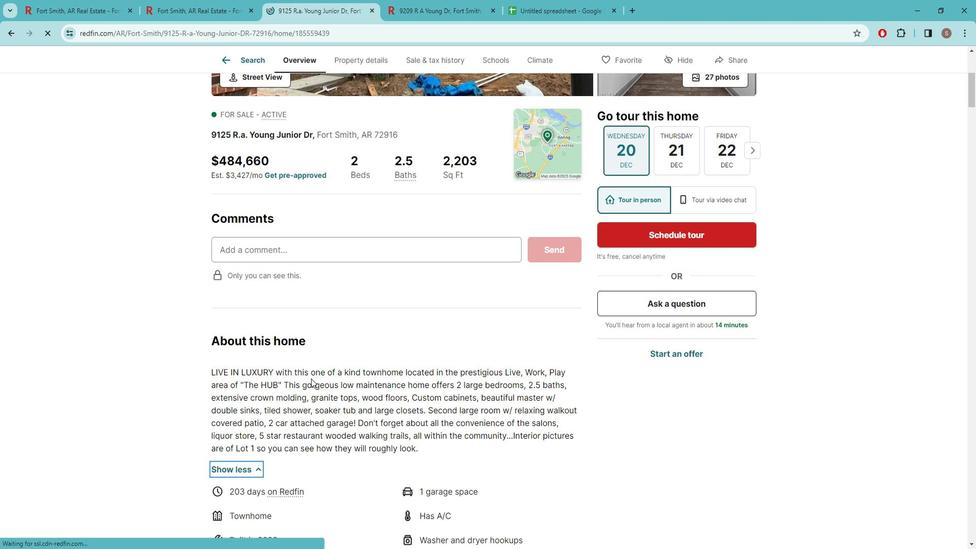 
Action: Mouse scrolled (321, 364) with delta (0, 0)
Screenshot: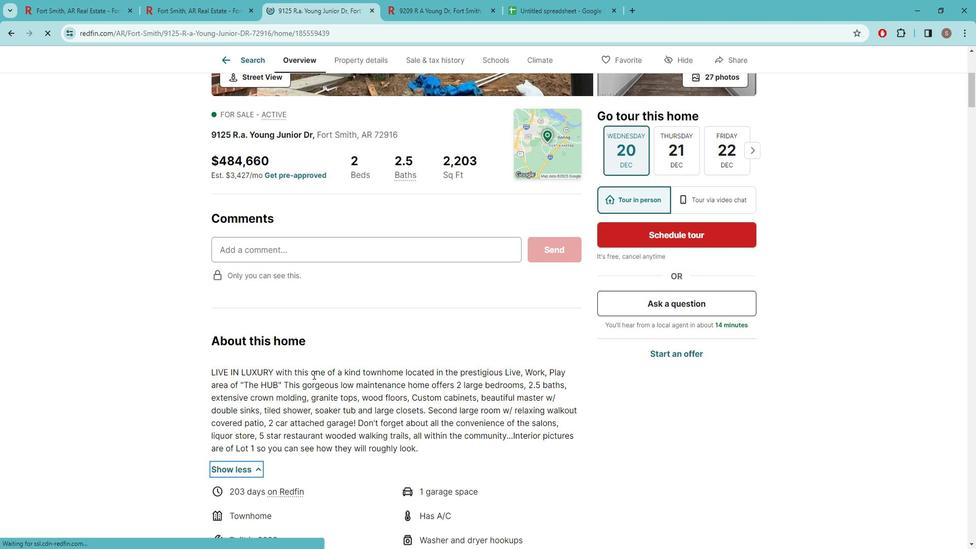
Action: Mouse scrolled (321, 364) with delta (0, 0)
Screenshot: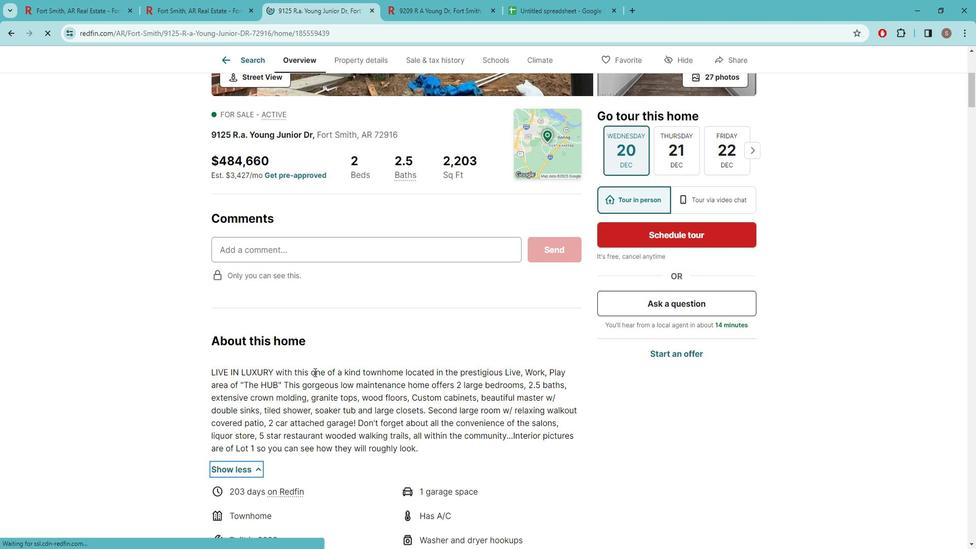 
Action: Mouse moved to (321, 364)
Screenshot: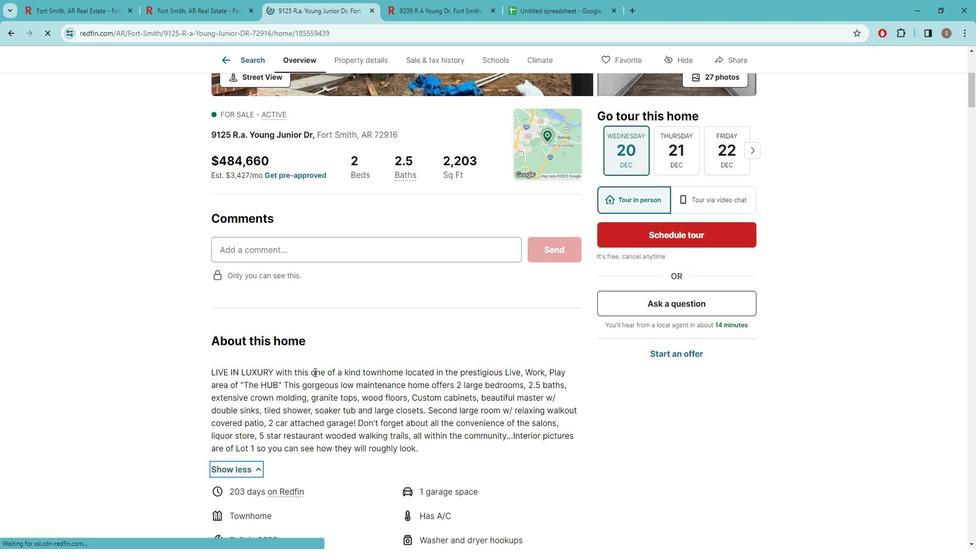 
Action: Mouse scrolled (321, 363) with delta (0, 0)
Screenshot: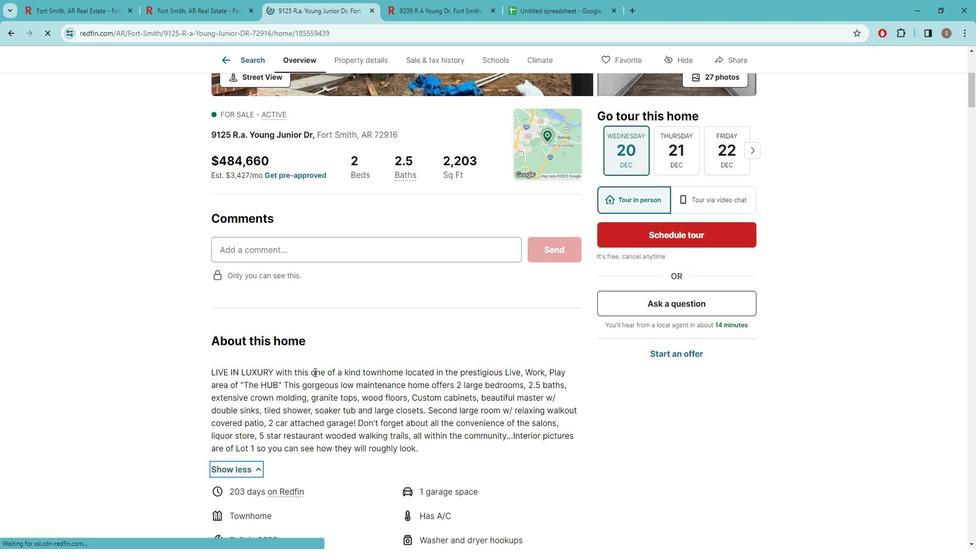 
Action: Mouse moved to (394, 287)
Screenshot: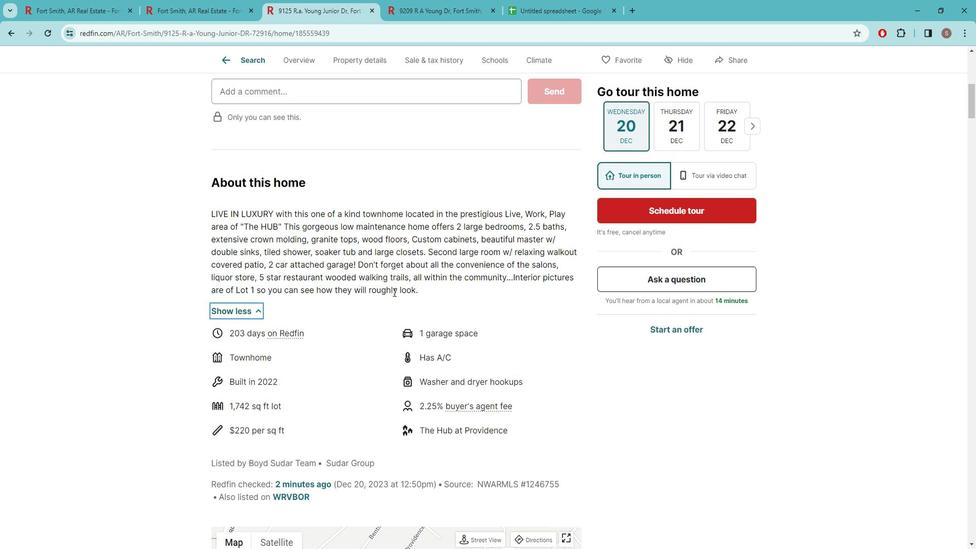 
Action: Mouse scrolled (394, 286) with delta (0, 0)
Screenshot: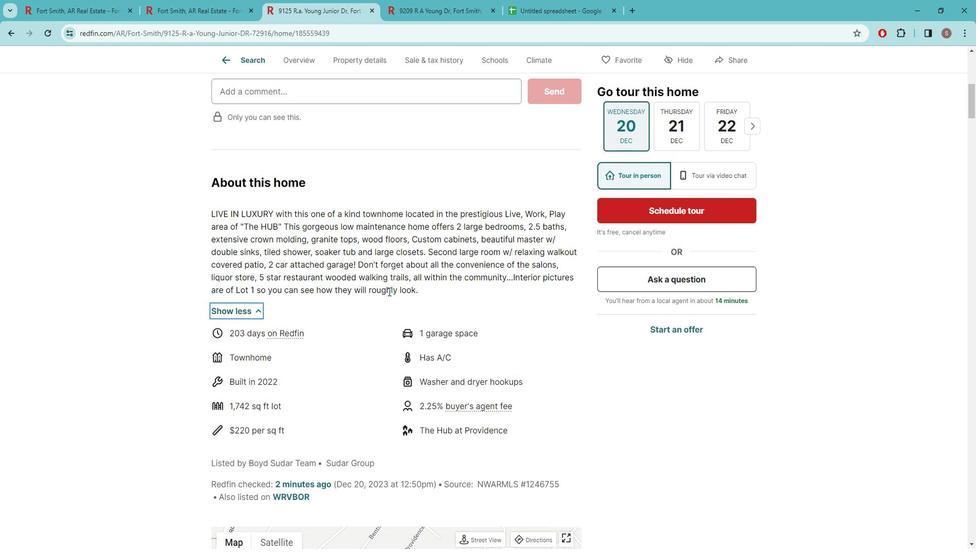 
Action: Mouse moved to (360, 295)
Screenshot: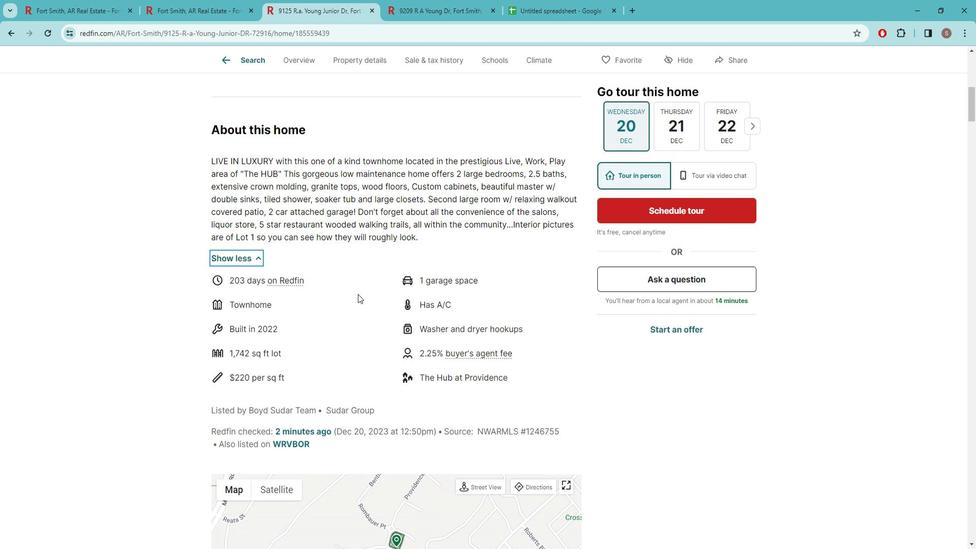 
Action: Mouse scrolled (360, 294) with delta (0, 0)
